 Task: For heading Calibri with Bold.  font size for heading24,  'Change the font style of data to'Bell MT.  and font size to 16,  Change the alignment of both headline & data to Align middle & Align Center.  In the sheet   Momentum Sales log book
Action: Mouse moved to (41, 131)
Screenshot: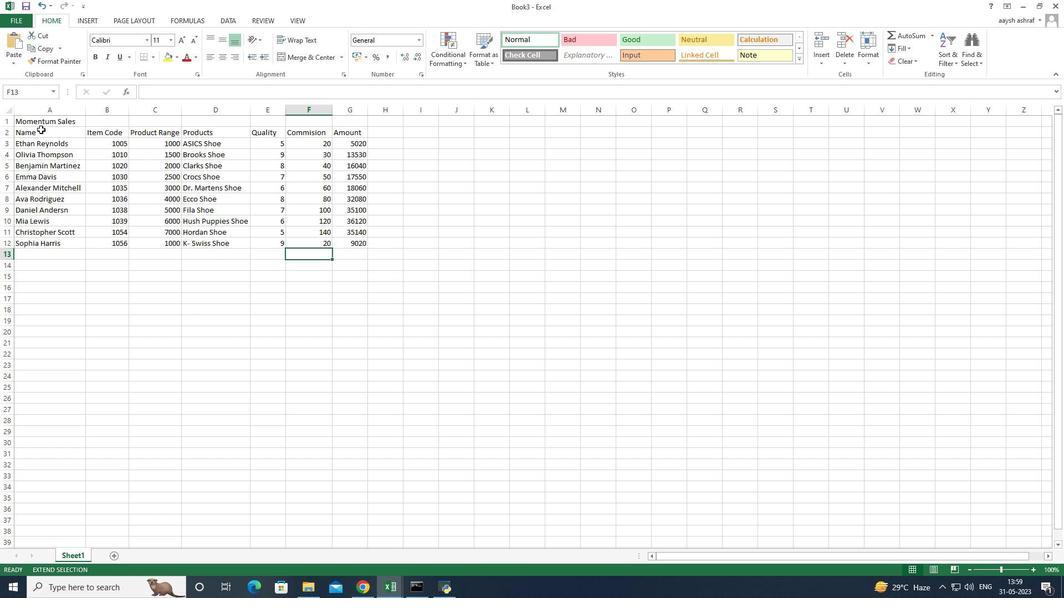 
Action: Mouse pressed left at (41, 131)
Screenshot: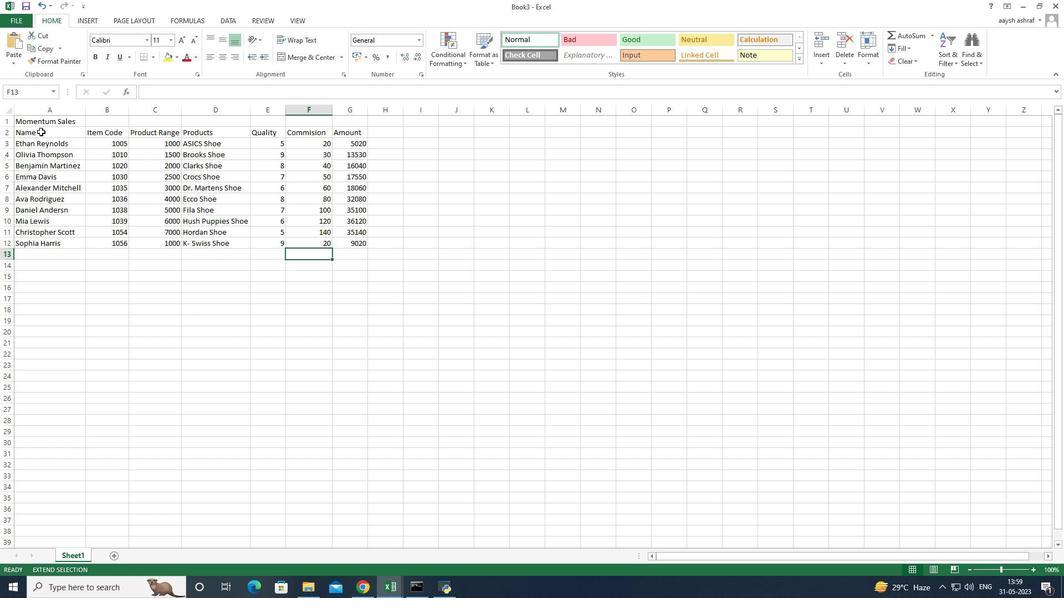
Action: Mouse moved to (159, 302)
Screenshot: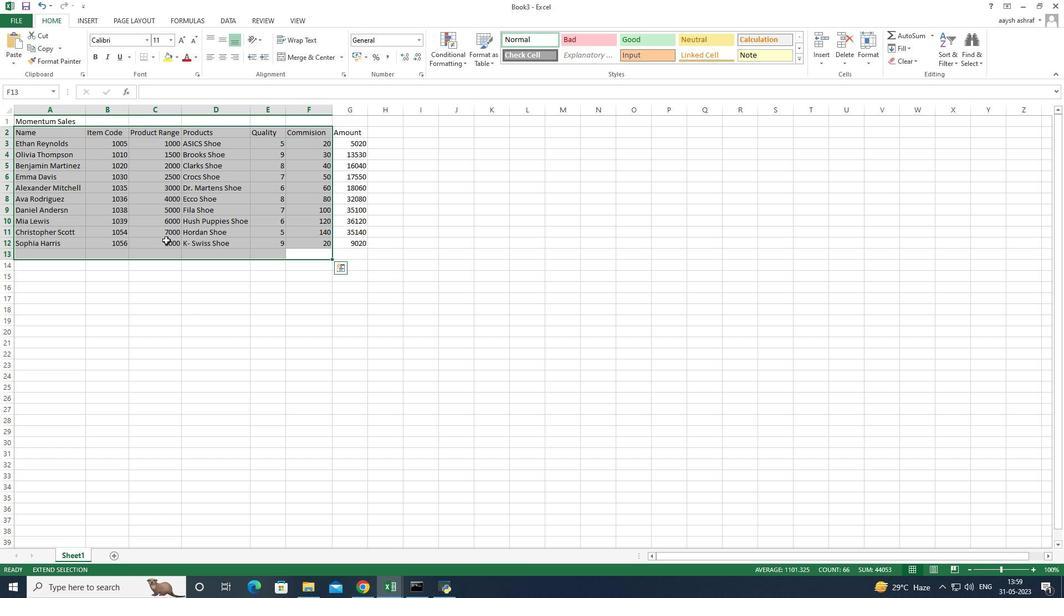 
Action: Mouse pressed left at (159, 302)
Screenshot: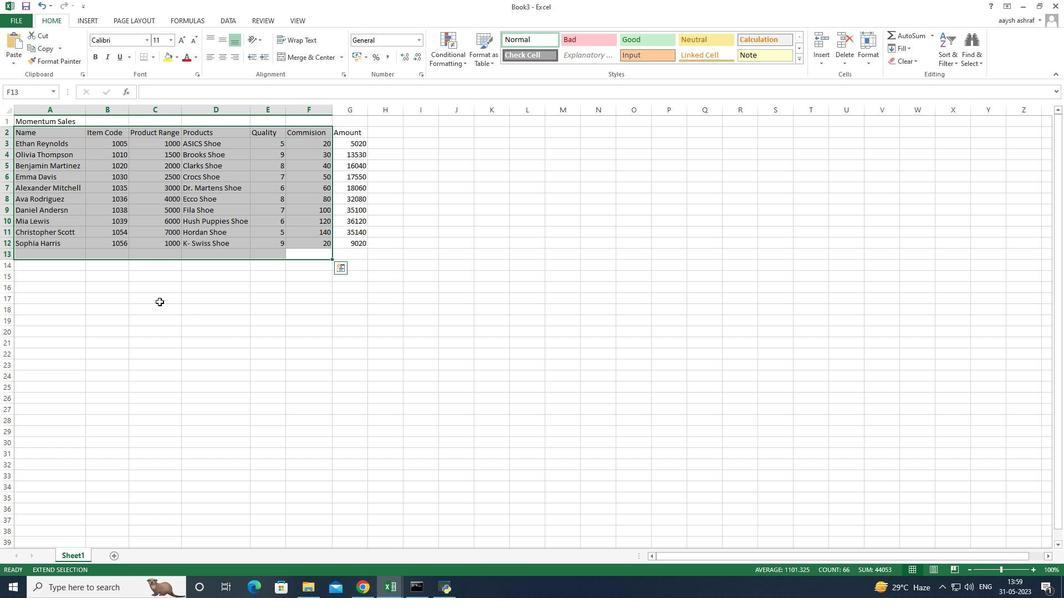
Action: Mouse moved to (85, 119)
Screenshot: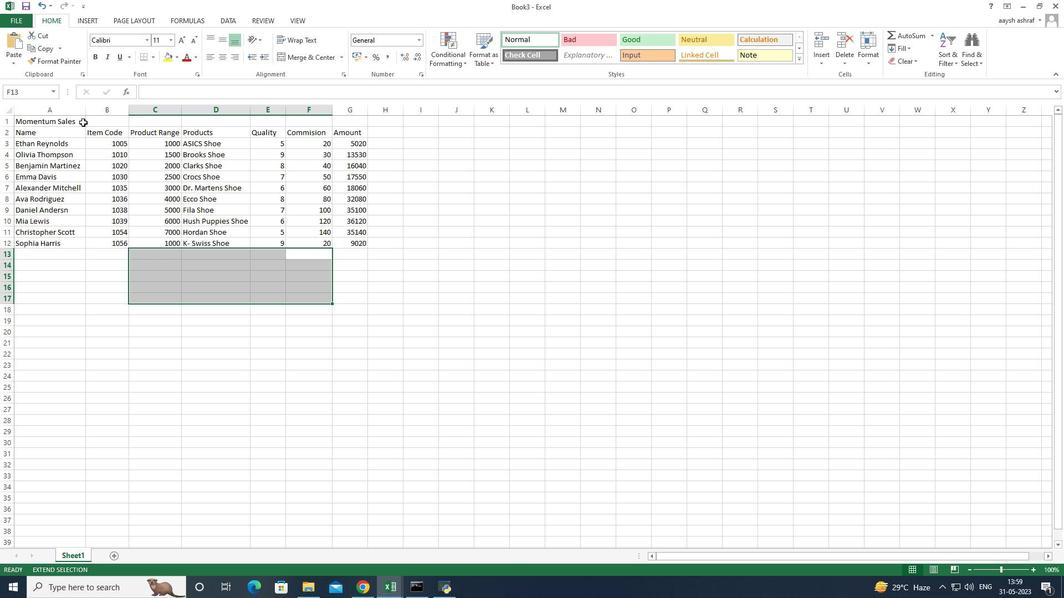 
Action: Mouse pressed left at (85, 119)
Screenshot: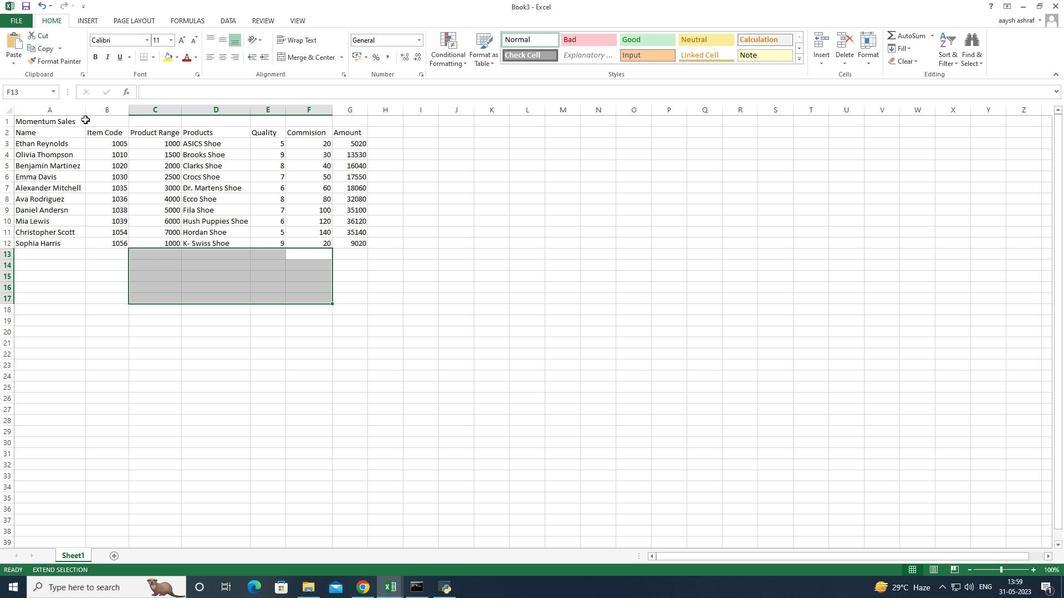 
Action: Mouse pressed left at (85, 119)
Screenshot: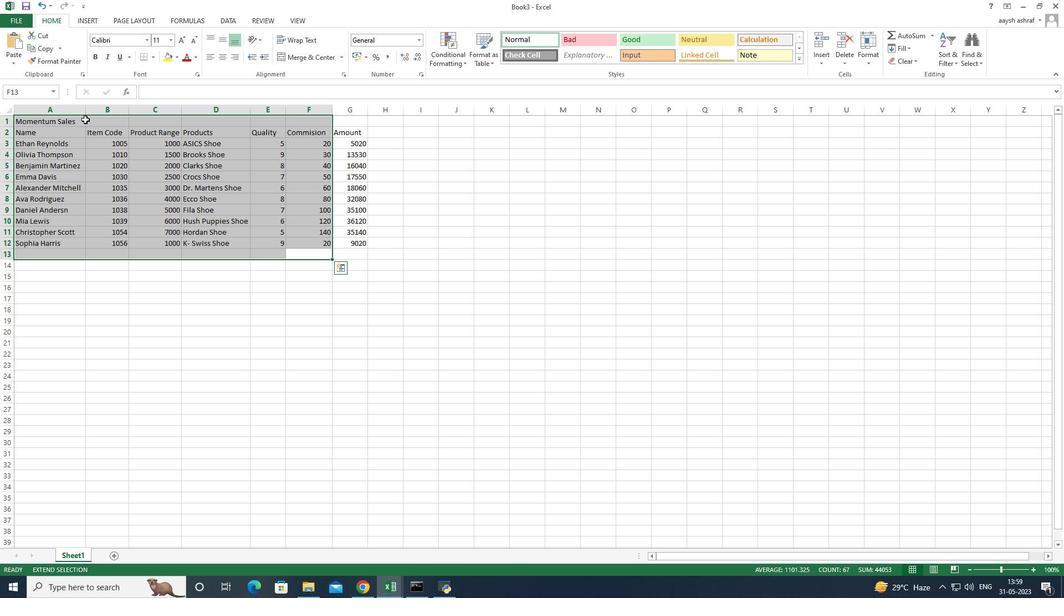 
Action: Mouse moved to (87, 118)
Screenshot: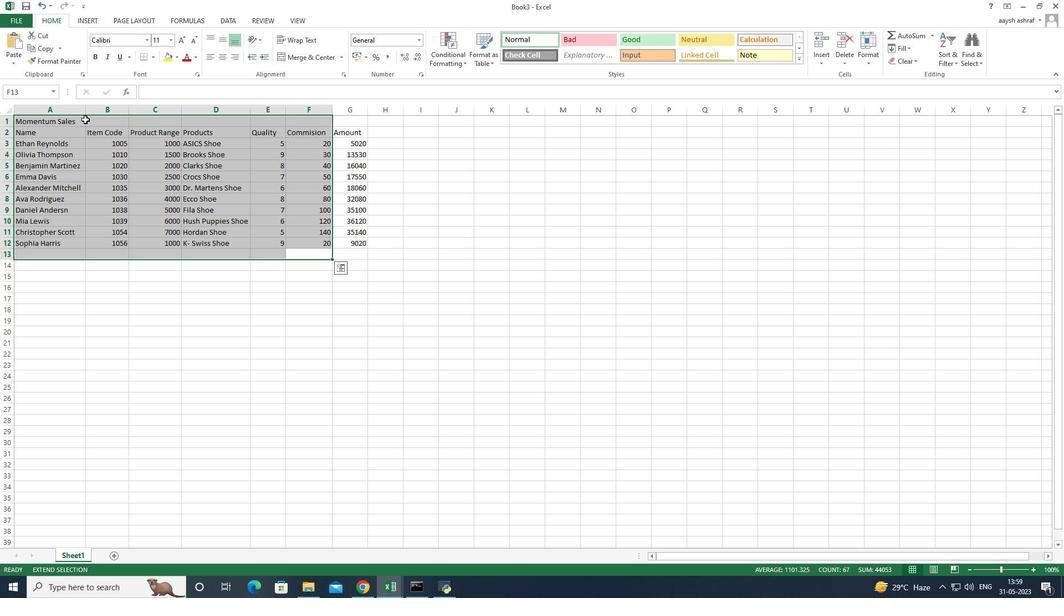 
Action: Mouse pressed left at (87, 118)
Screenshot: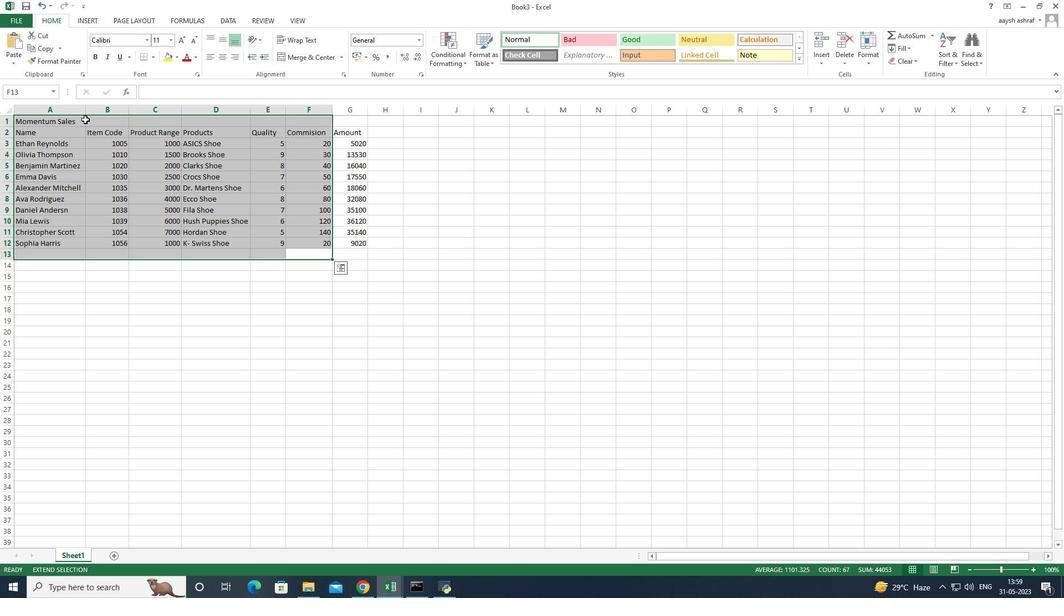 
Action: Mouse moved to (87, 118)
Screenshot: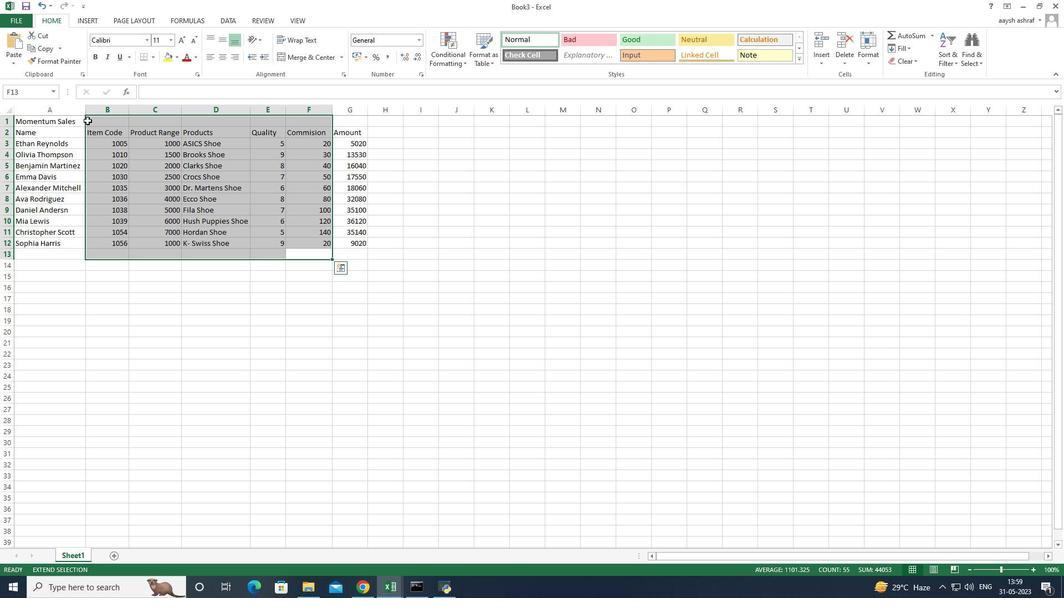 
Action: Mouse pressed left at (87, 118)
Screenshot: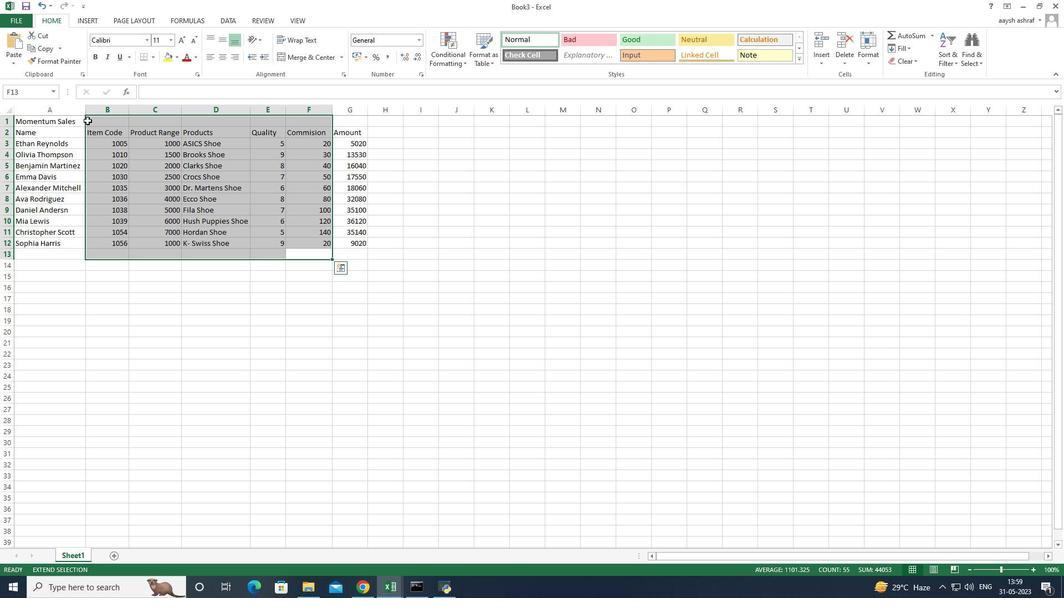 
Action: Mouse pressed left at (87, 118)
Screenshot: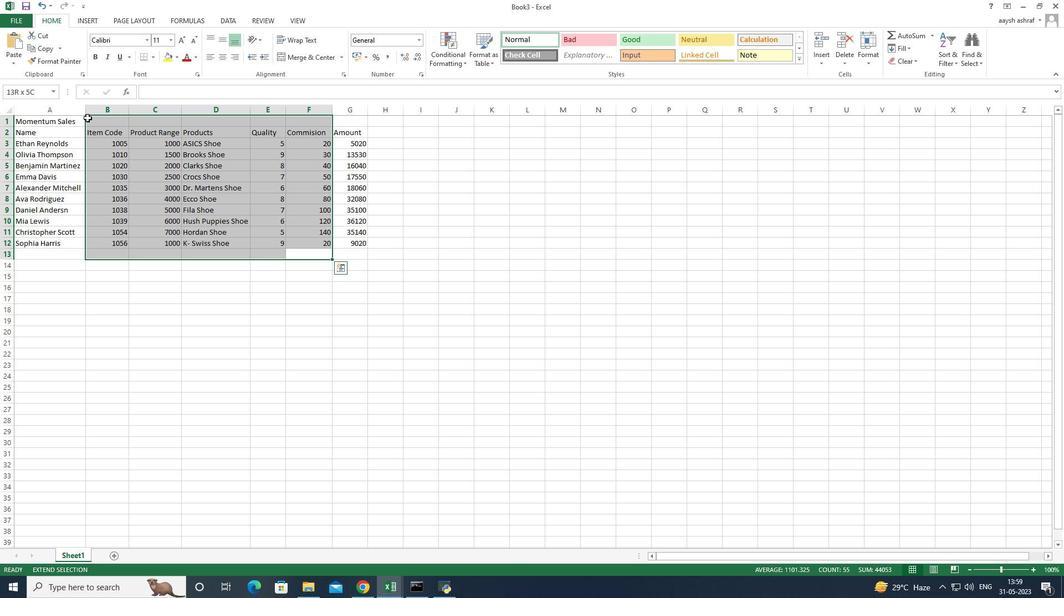
Action: Mouse moved to (53, 293)
Screenshot: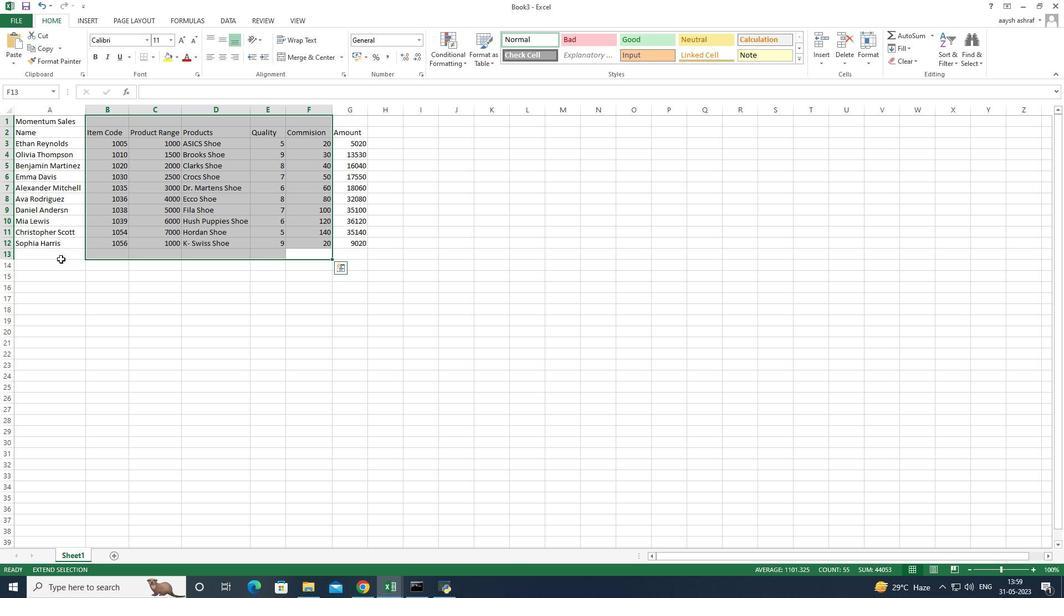 
Action: Mouse pressed left at (53, 293)
Screenshot: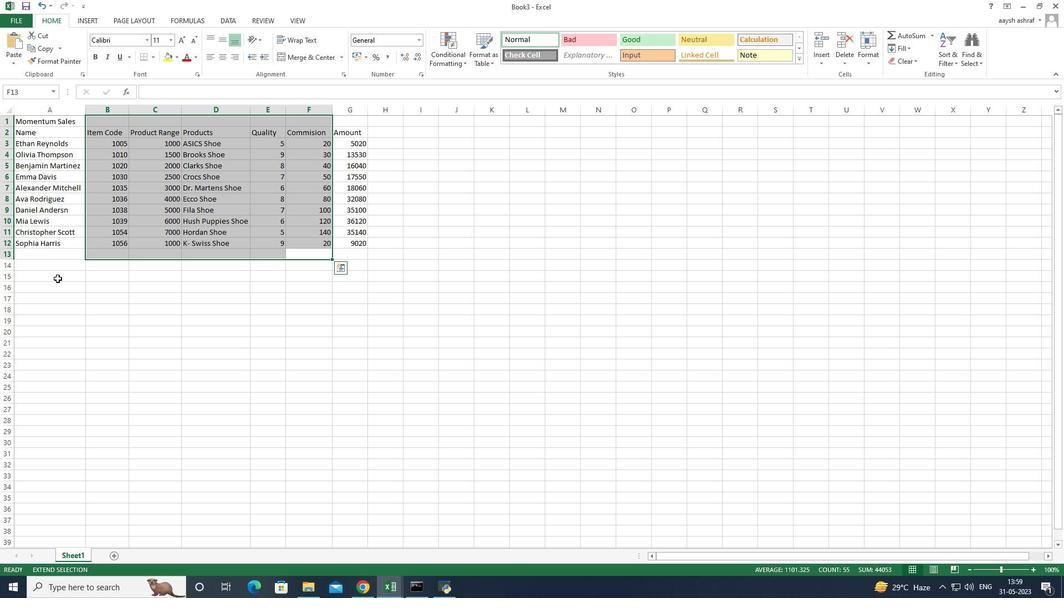 
Action: Mouse moved to (63, 120)
Screenshot: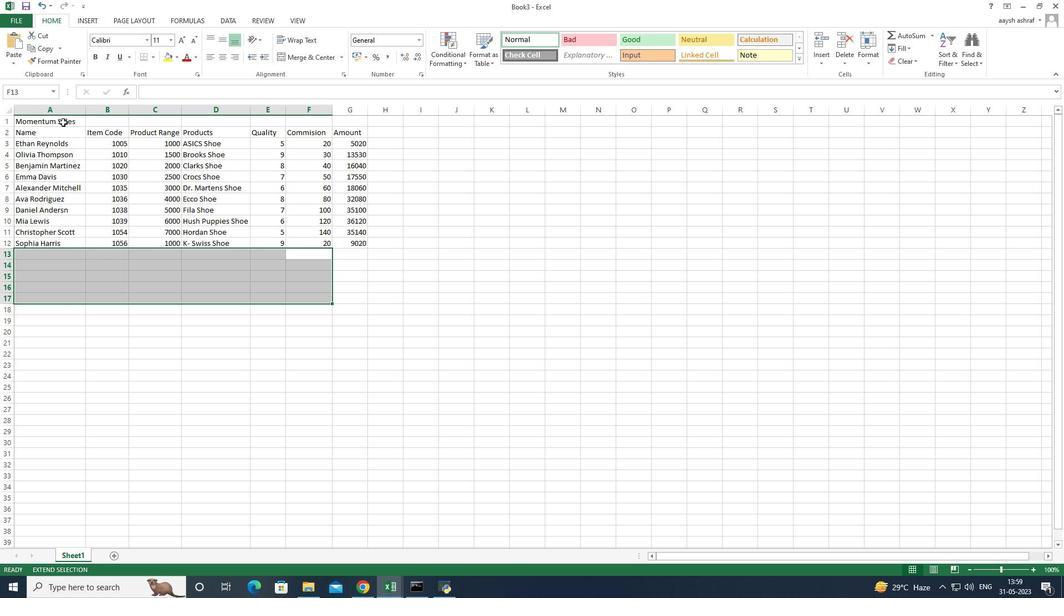 
Action: Mouse pressed left at (63, 120)
Screenshot: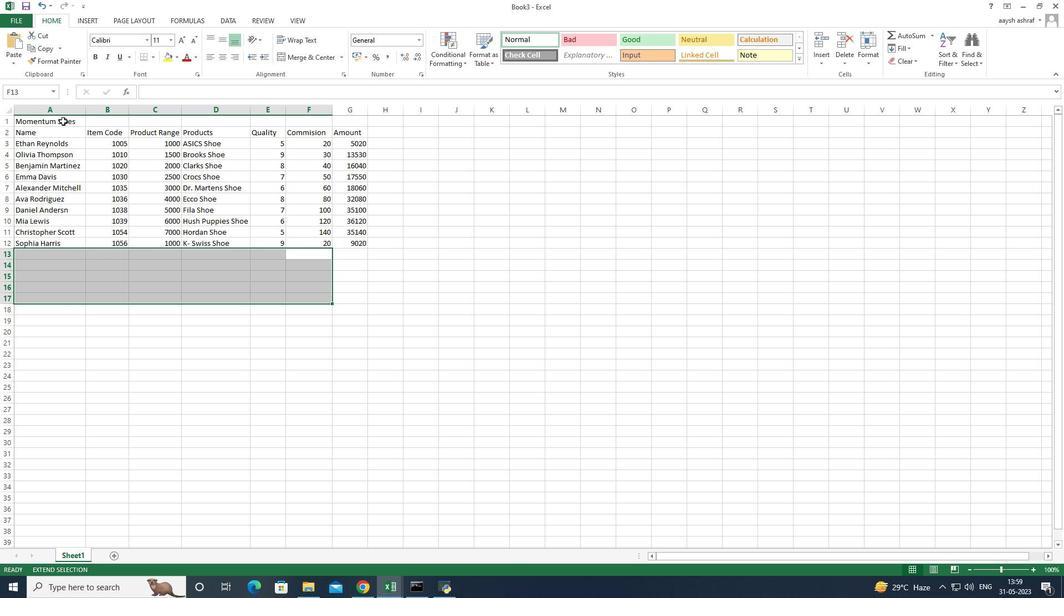 
Action: Mouse pressed left at (63, 120)
Screenshot: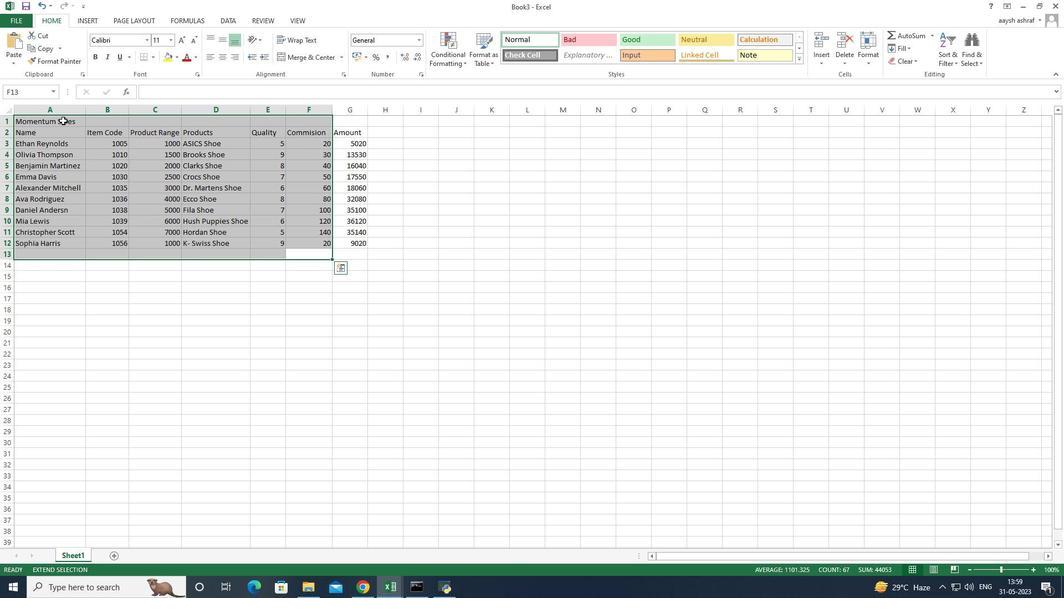
Action: Mouse pressed left at (63, 120)
Screenshot: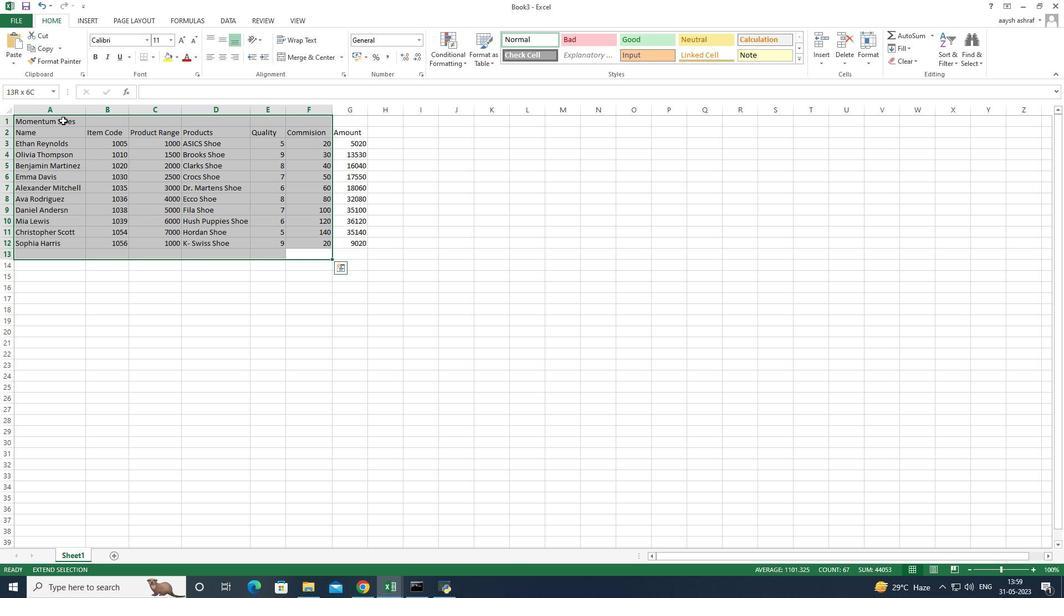 
Action: Mouse pressed left at (63, 120)
Screenshot: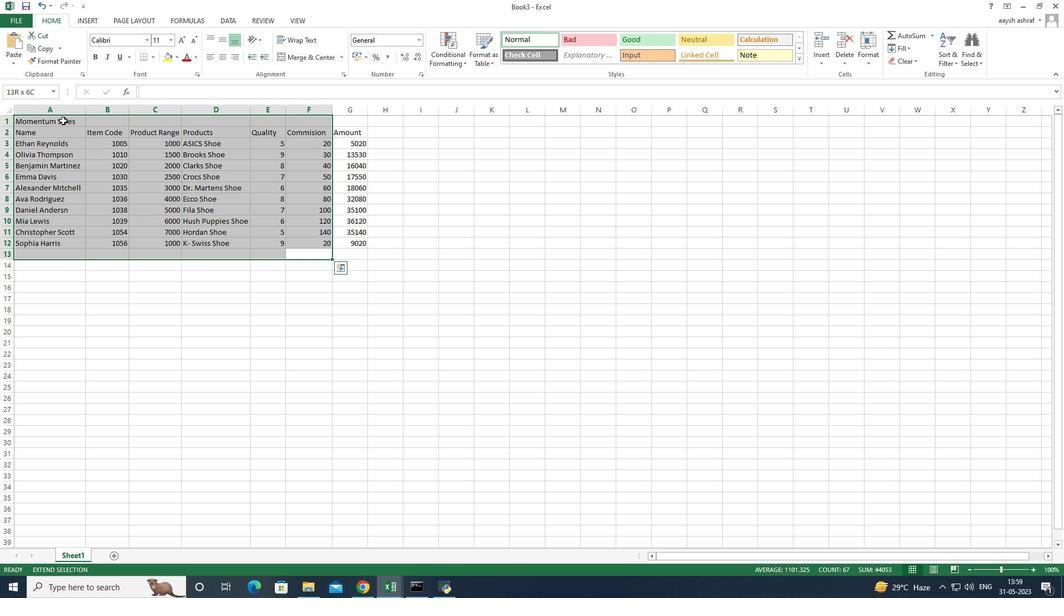 
Action: Mouse pressed left at (63, 120)
Screenshot: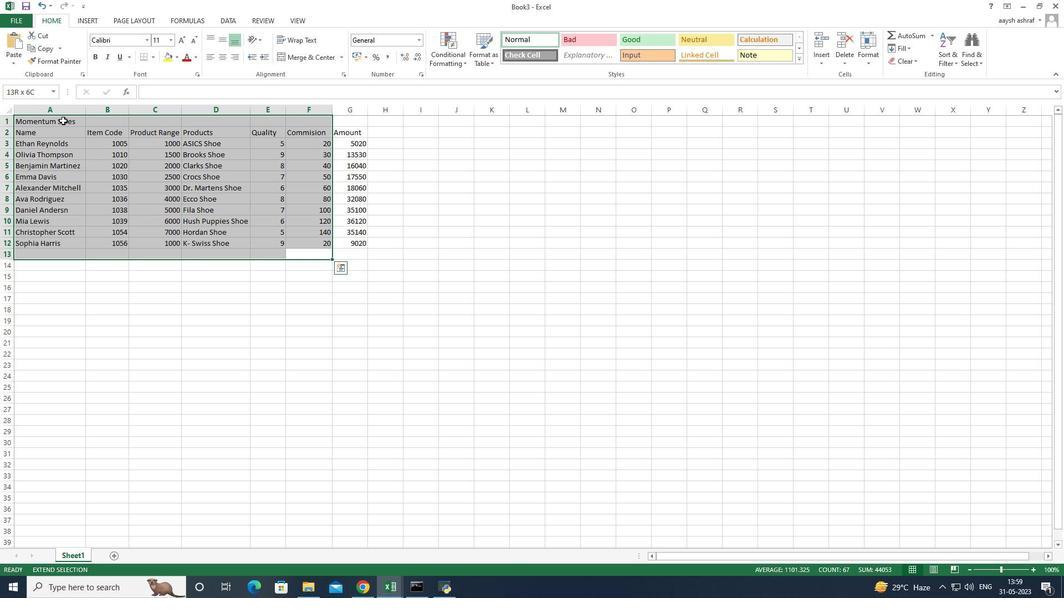 
Action: Mouse moved to (202, 395)
Screenshot: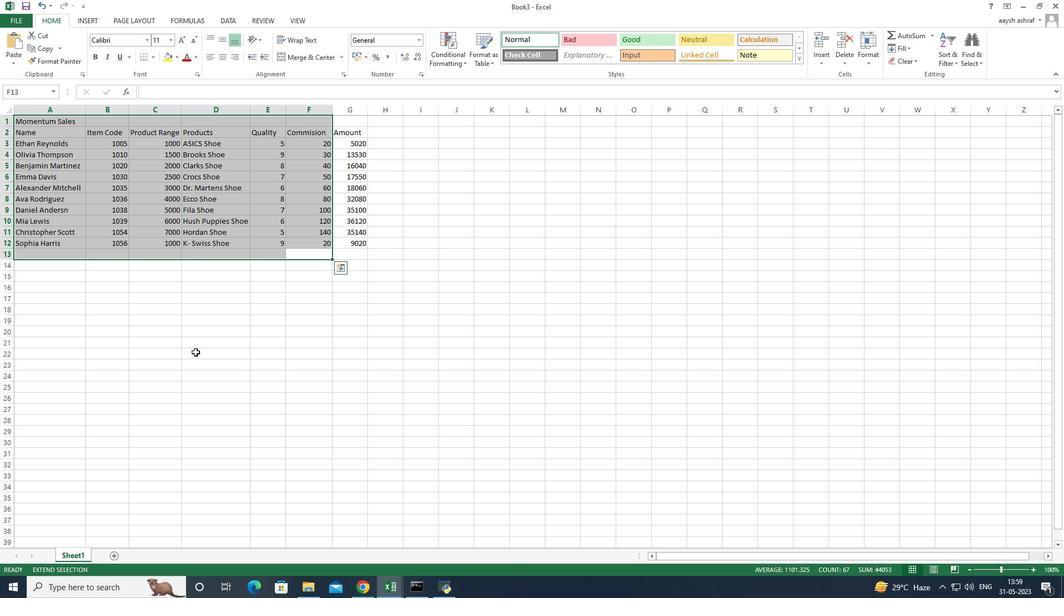 
Action: Mouse pressed left at (202, 395)
Screenshot: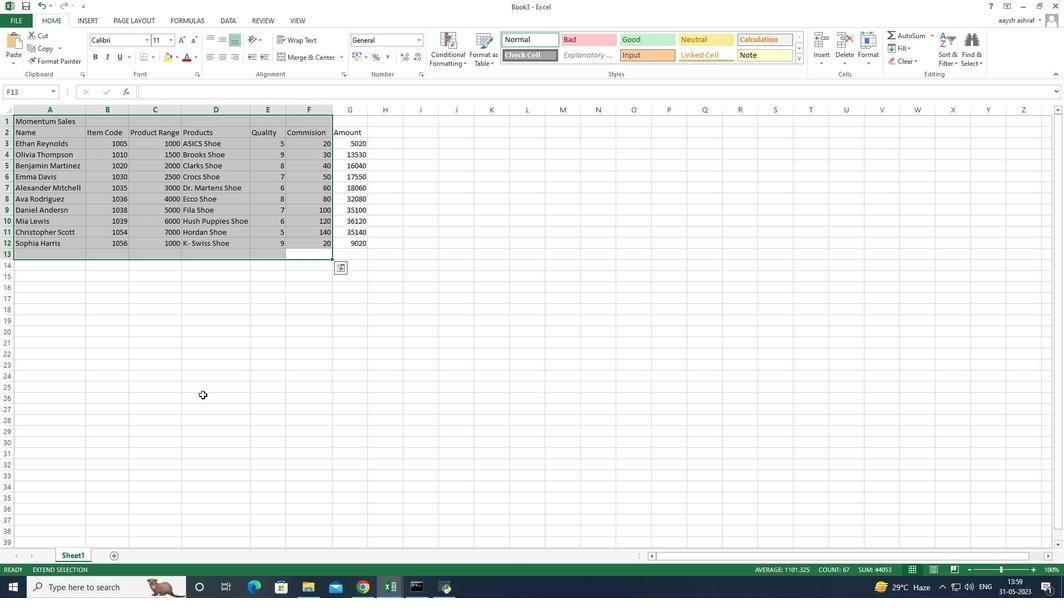 
Action: Mouse moved to (434, 303)
Screenshot: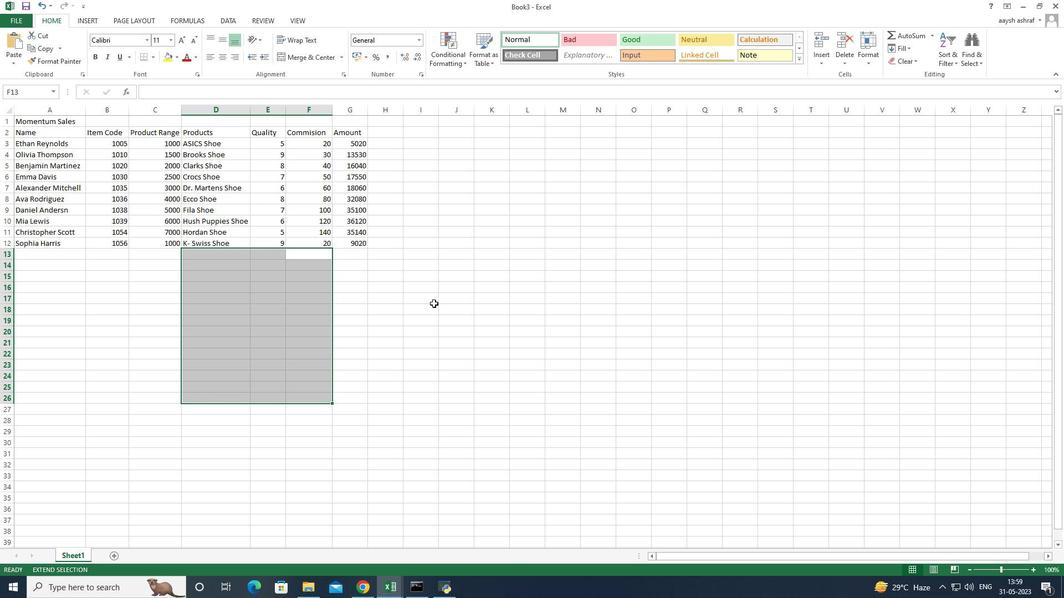 
Action: Key pressed ctrl+Z
Screenshot: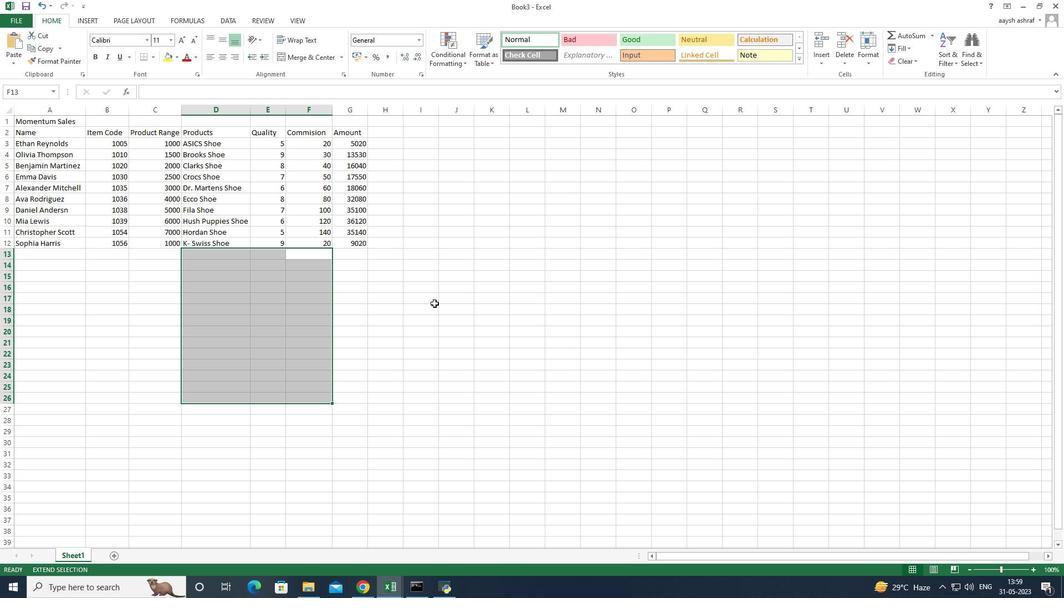
Action: Mouse moved to (365, 148)
Screenshot: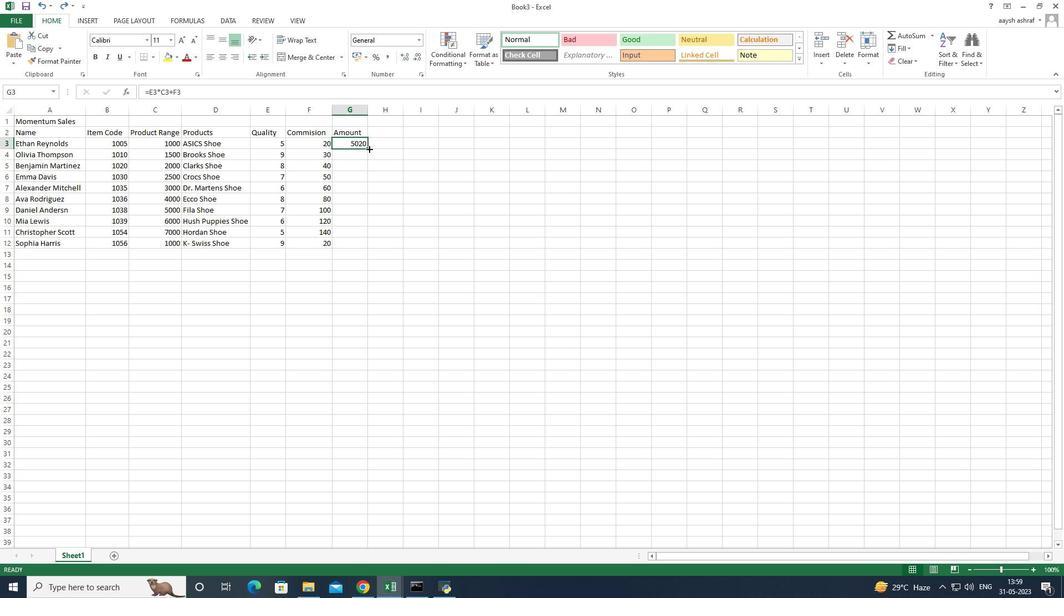 
Action: Mouse pressed left at (365, 148)
Screenshot: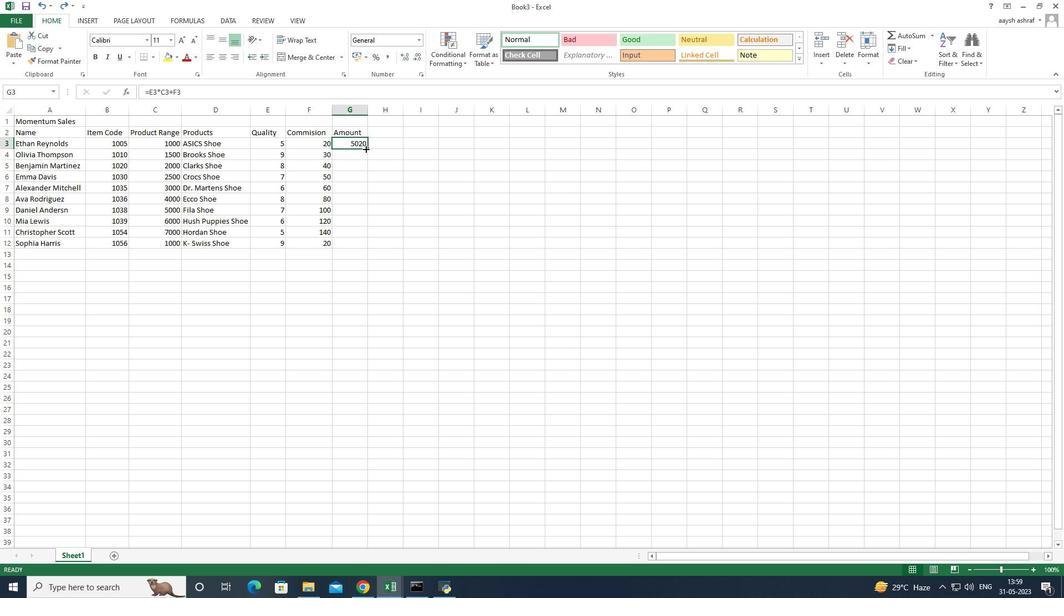 
Action: Mouse moved to (129, 300)
Screenshot: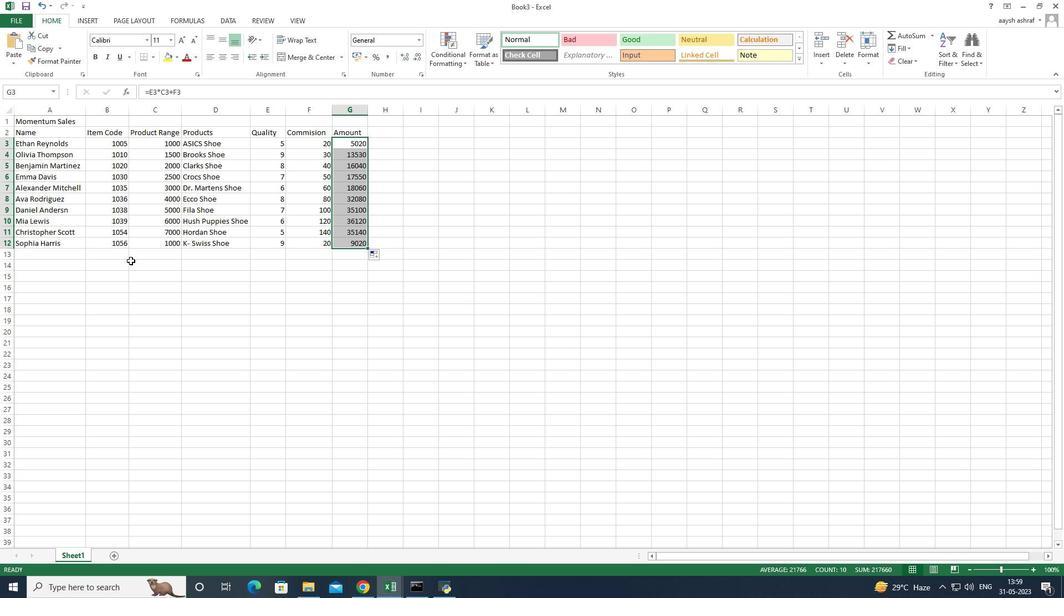 
Action: Mouse pressed left at (129, 300)
Screenshot: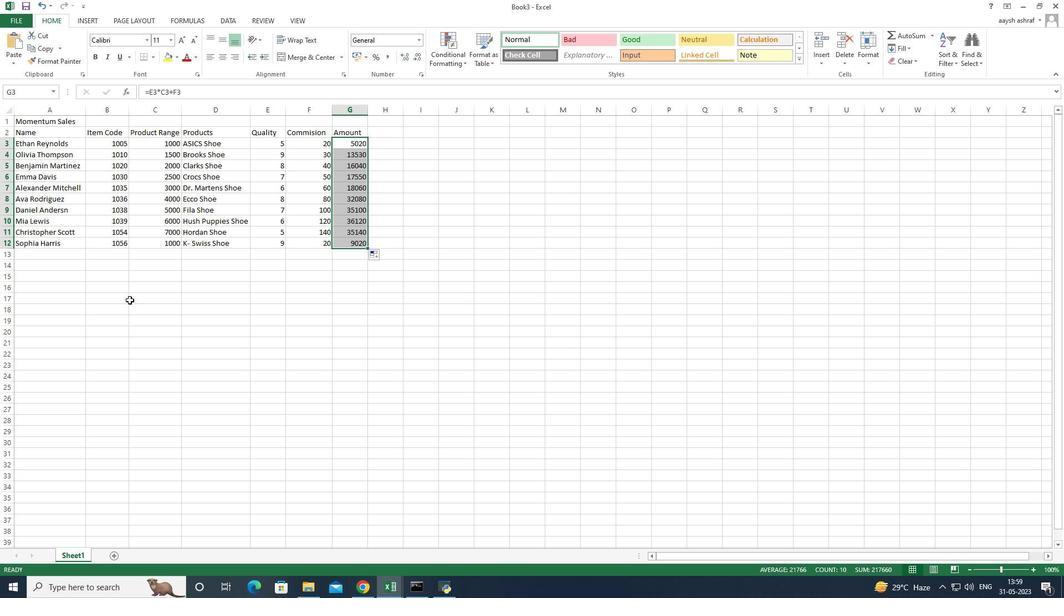 
Action: Mouse moved to (74, 122)
Screenshot: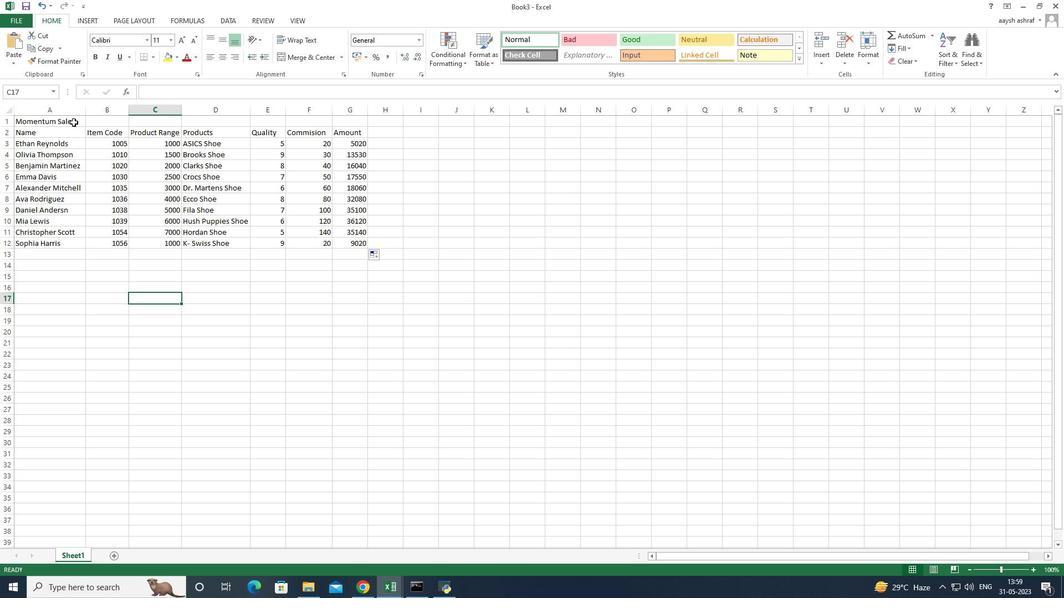 
Action: Mouse pressed left at (74, 122)
Screenshot: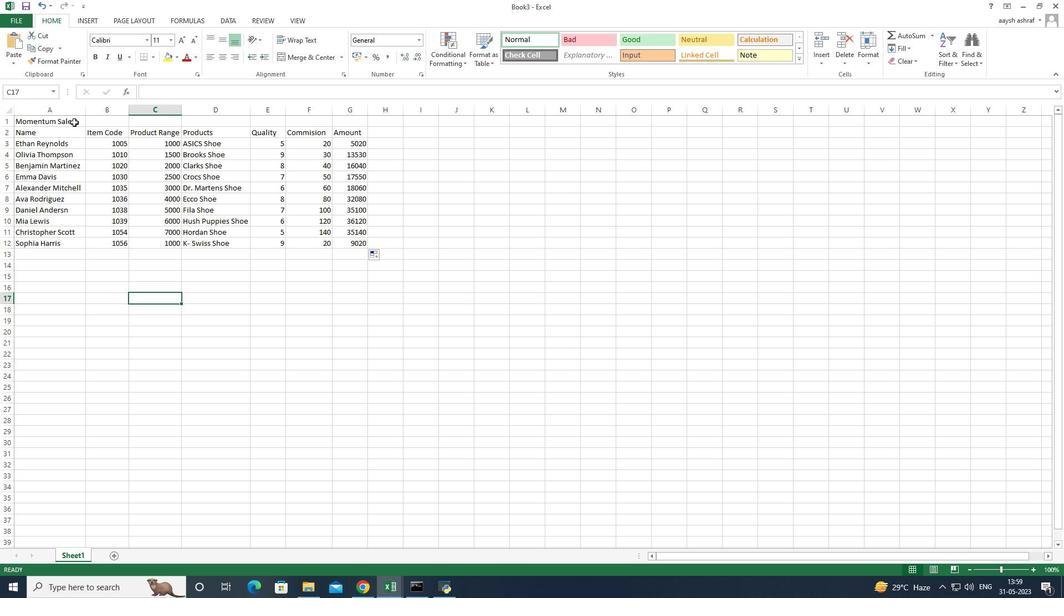 
Action: Mouse moved to (74, 121)
Screenshot: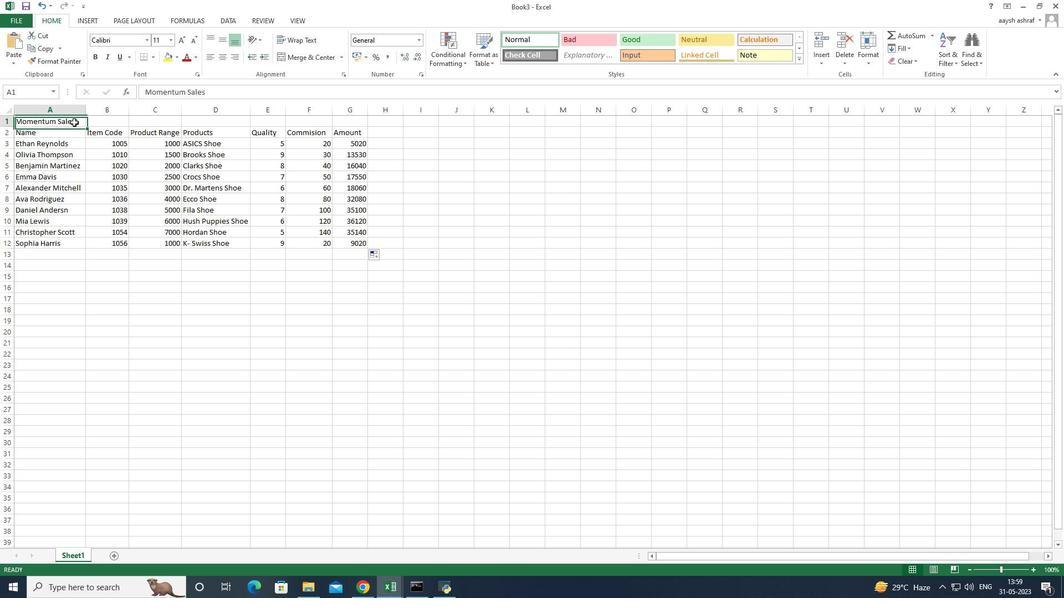 
Action: Mouse pressed left at (74, 121)
Screenshot: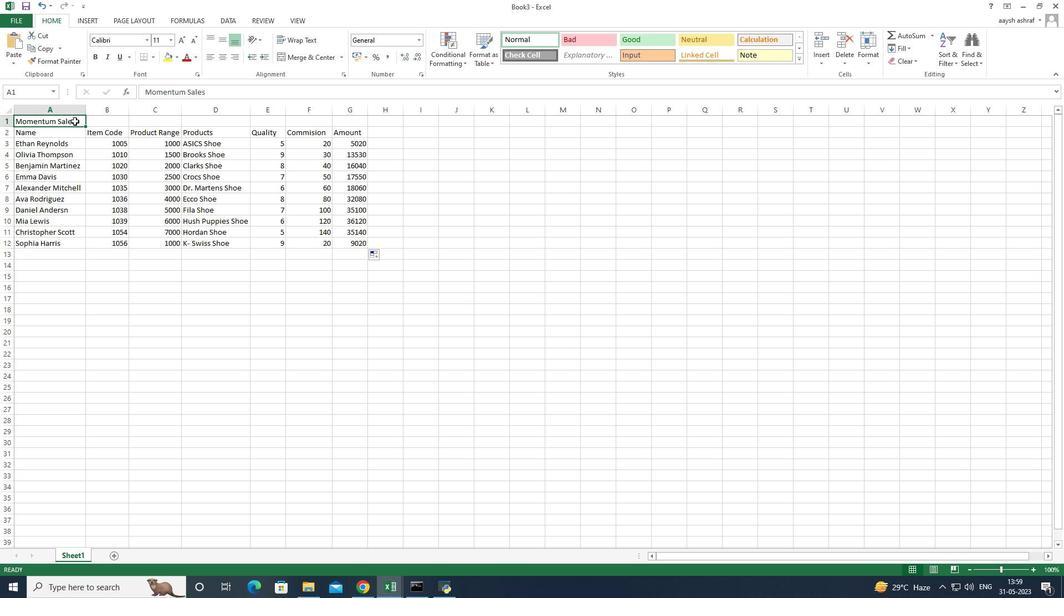 
Action: Mouse pressed left at (74, 121)
Screenshot: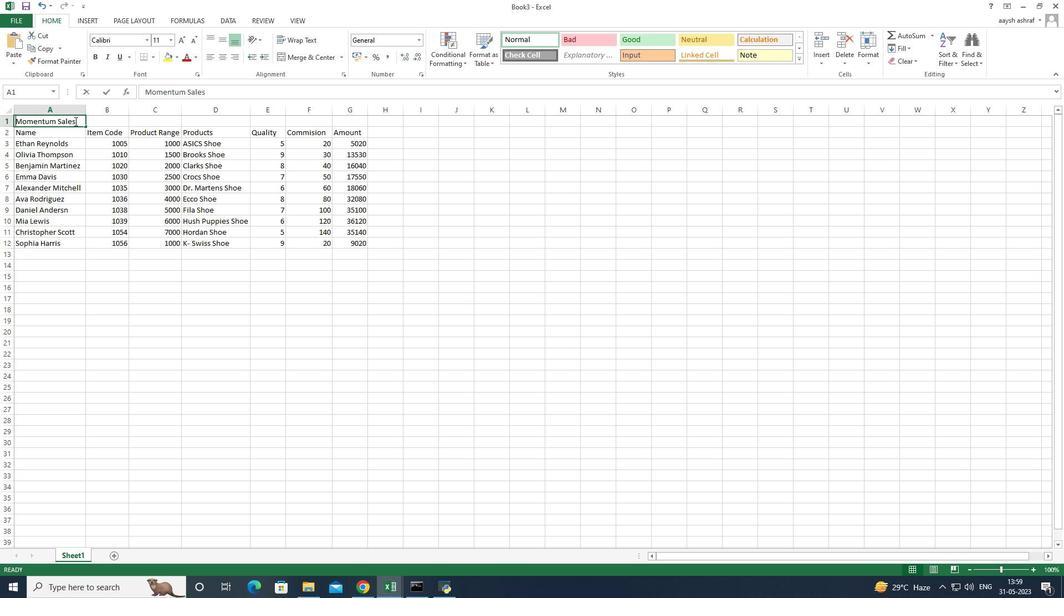 
Action: Key pressed <Key.shift_r><Key.right><Key.right><Key.right>
Screenshot: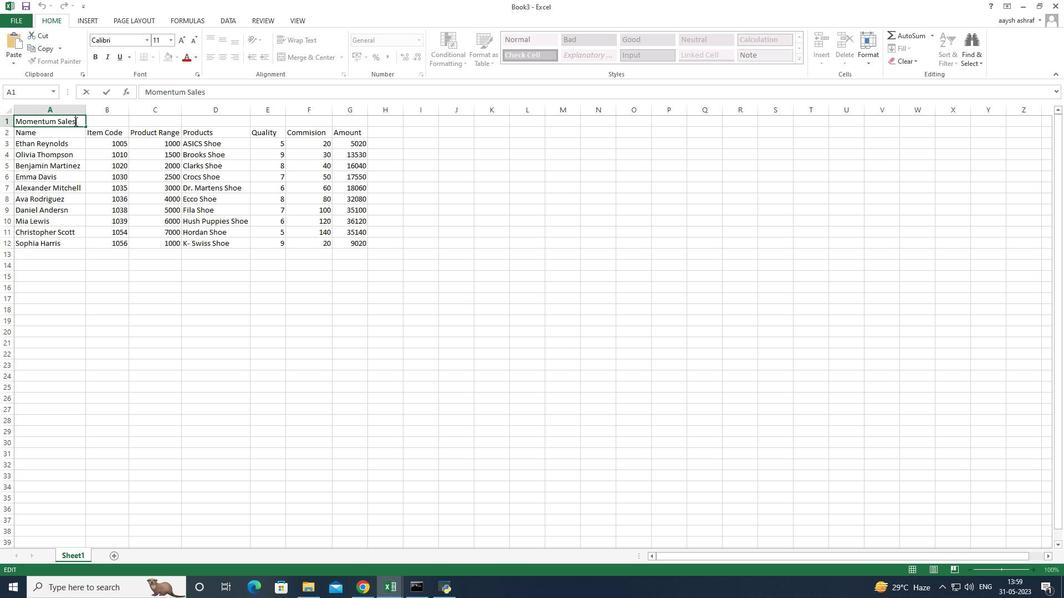
Action: Mouse moved to (96, 121)
Screenshot: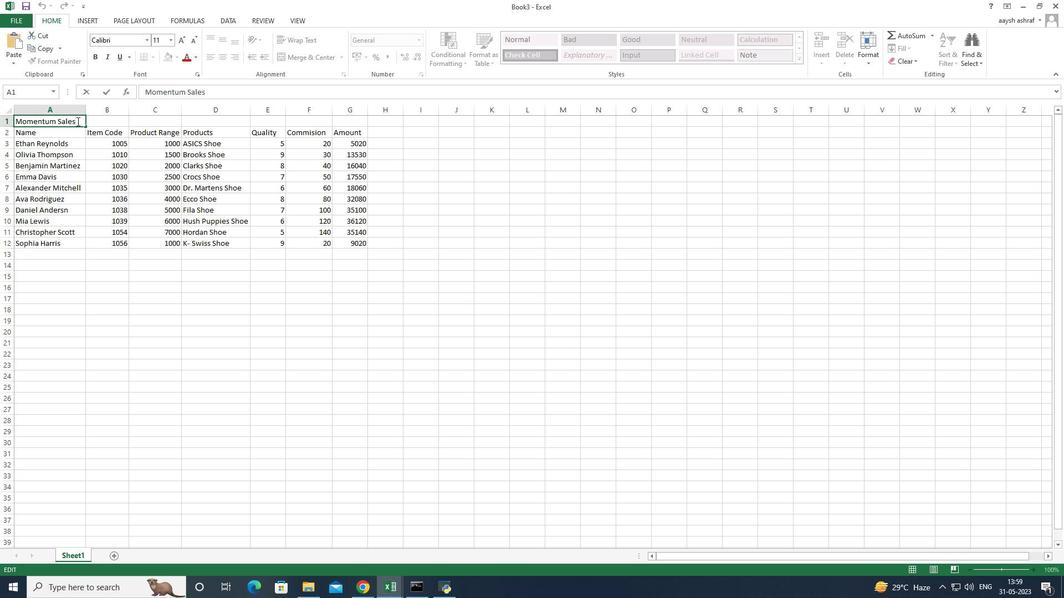 
Action: Mouse pressed left at (96, 121)
Screenshot: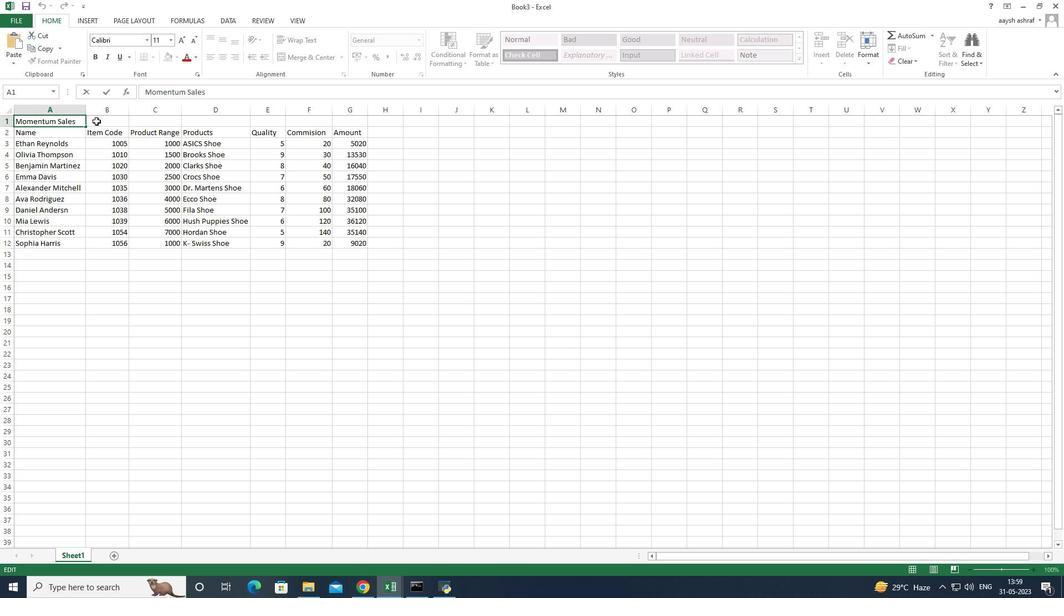 
Action: Mouse moved to (78, 123)
Screenshot: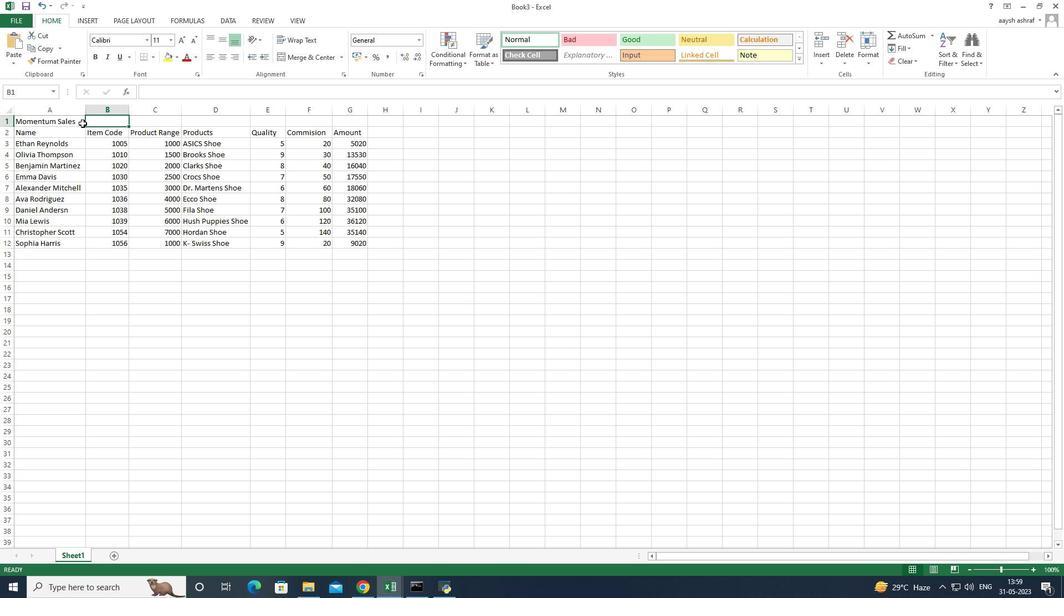 
Action: Mouse pressed left at (78, 123)
Screenshot: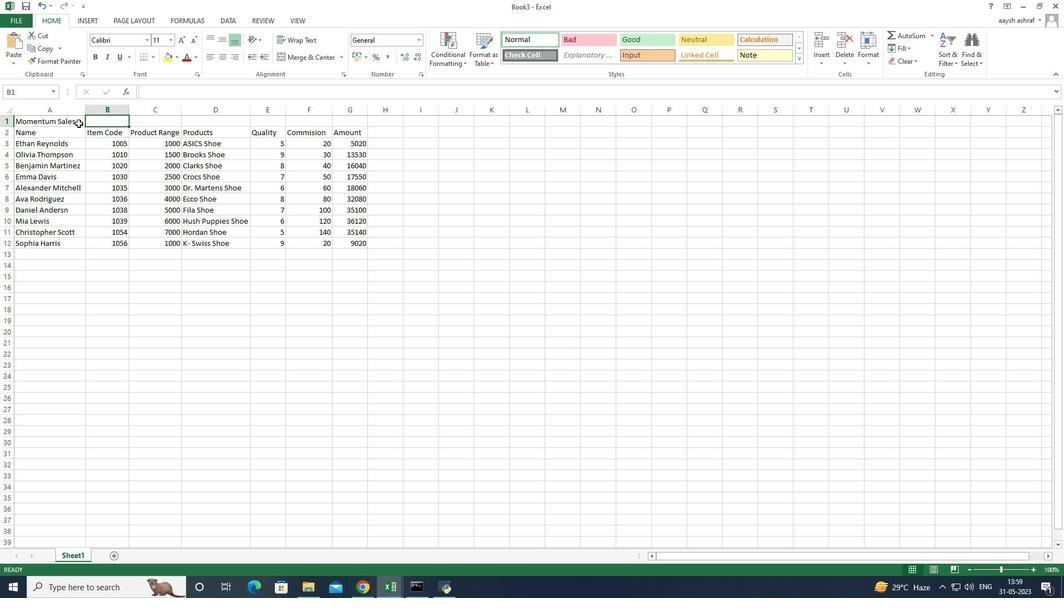 
Action: Mouse pressed left at (78, 123)
Screenshot: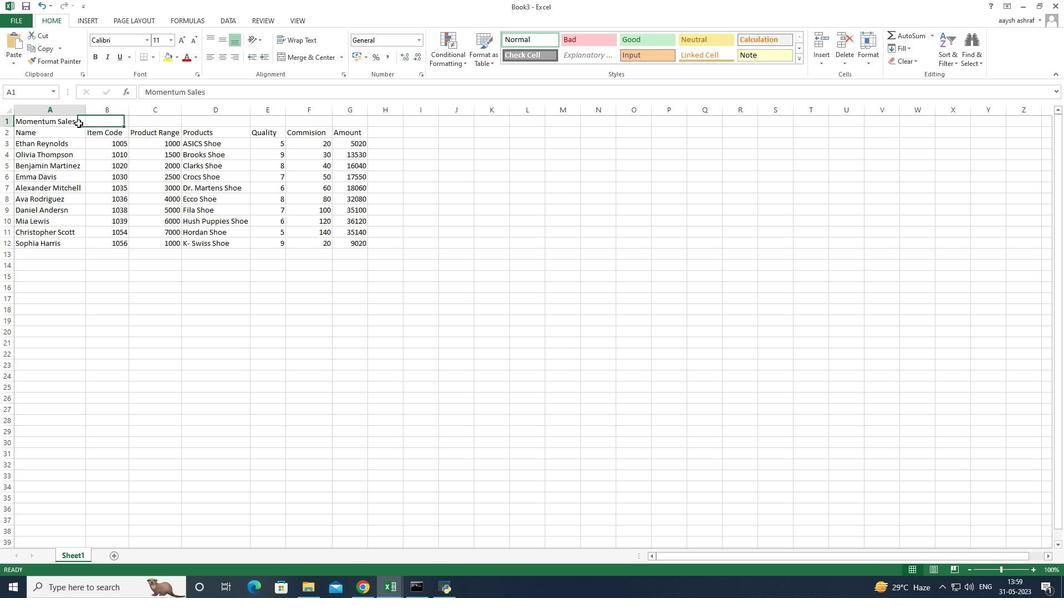 
Action: Key pressed <Key.shift_r><Key.shift_r>
Screenshot: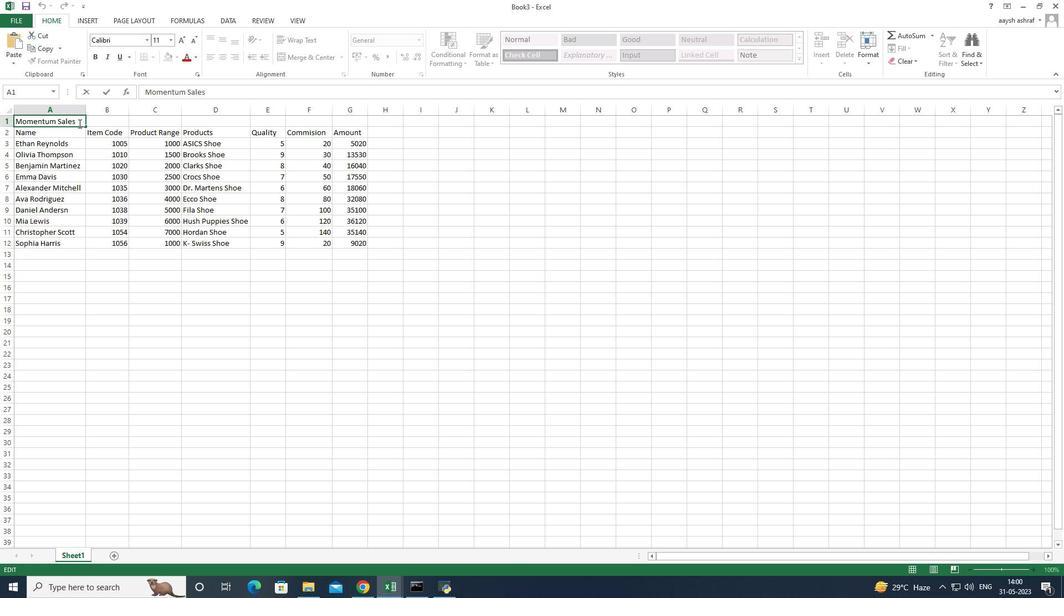 
Action: Mouse moved to (106, 127)
Screenshot: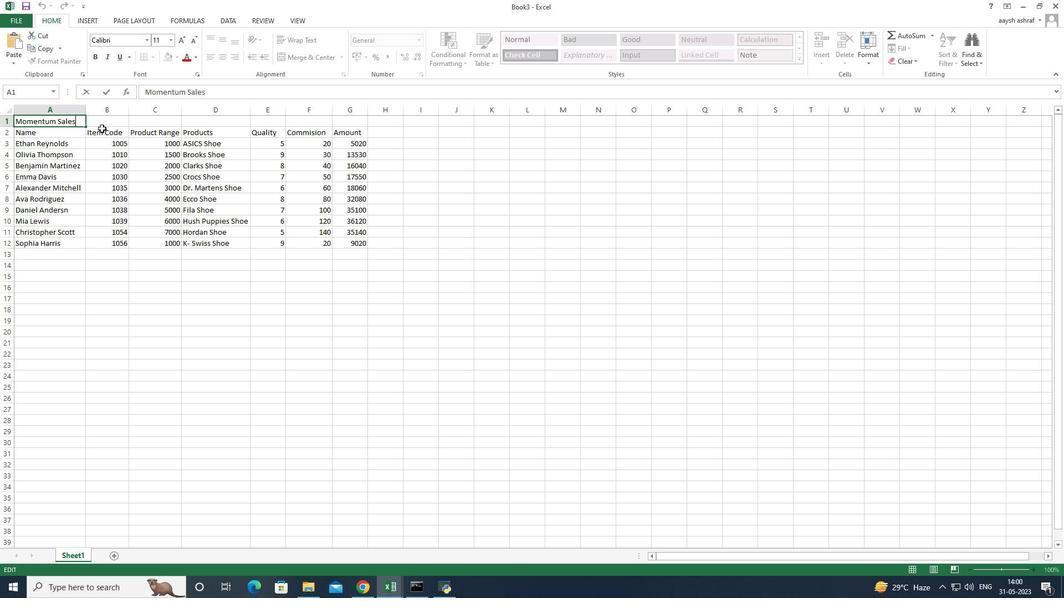 
Action: Mouse pressed left at (106, 127)
Screenshot: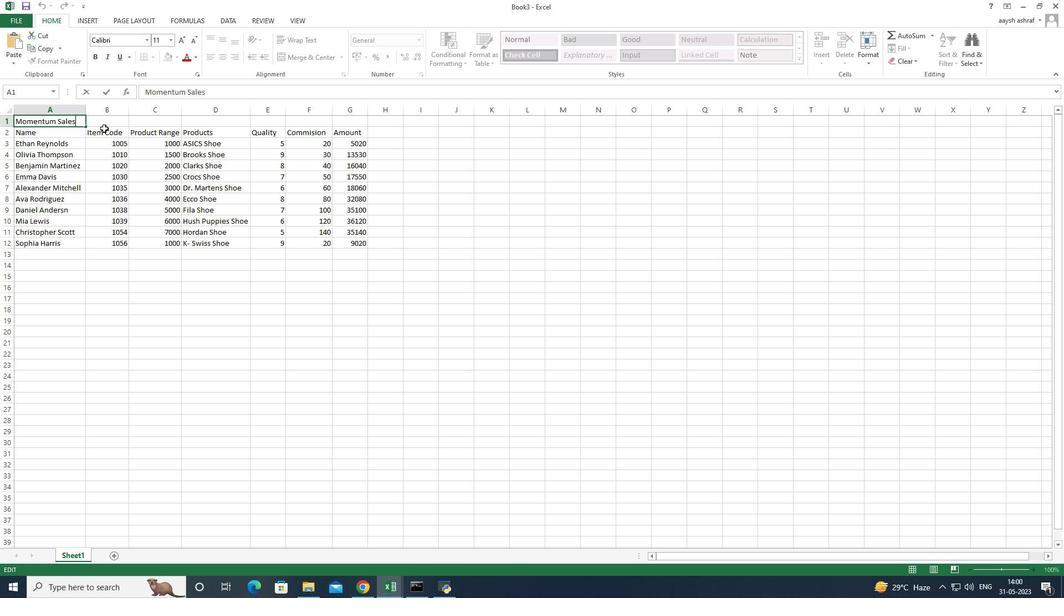 
Action: Mouse moved to (73, 123)
Screenshot: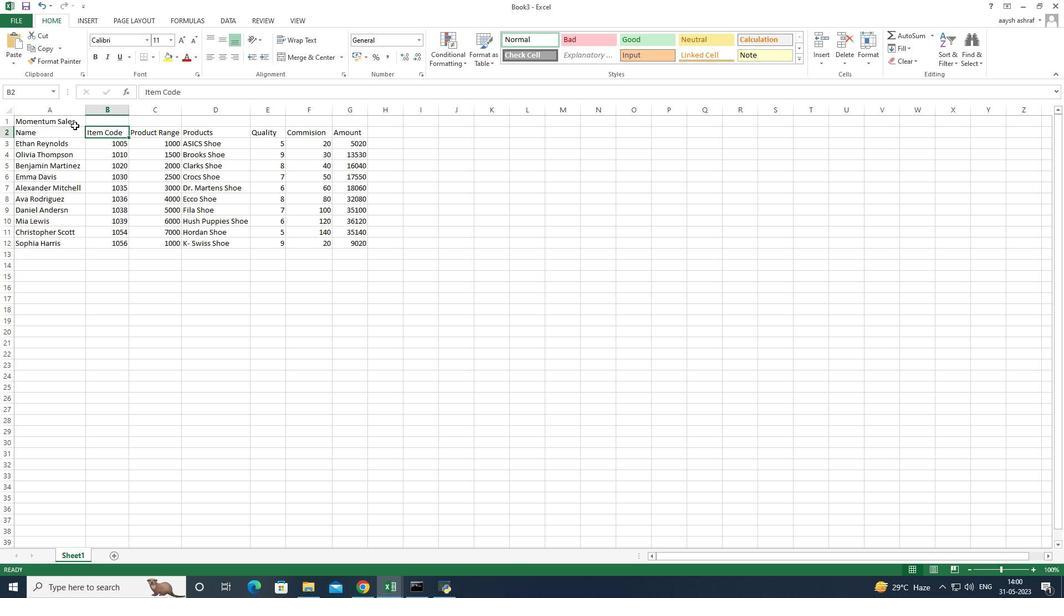 
Action: Mouse pressed left at (73, 123)
Screenshot: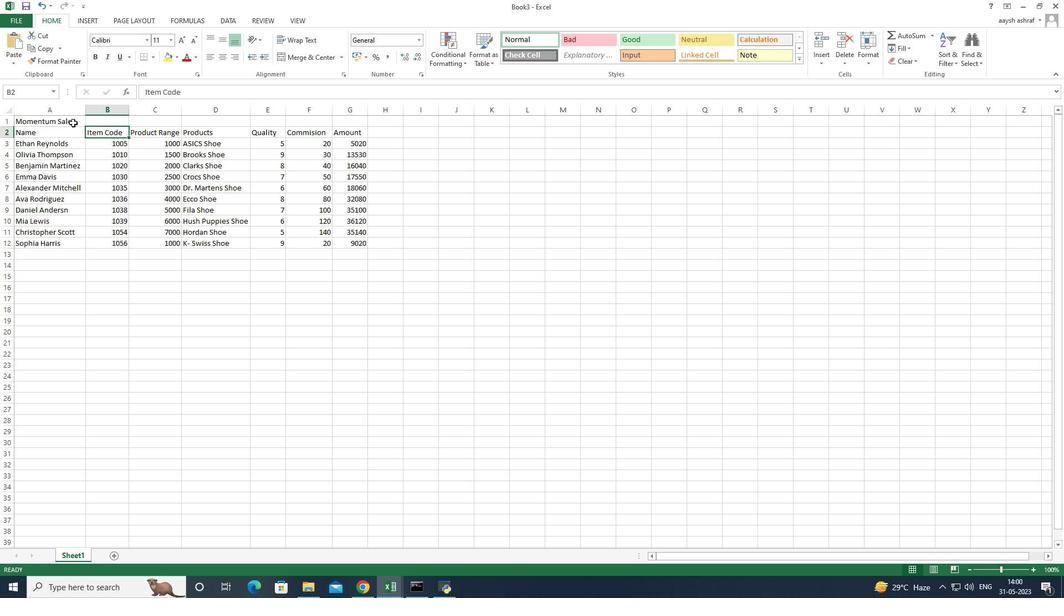 
Action: Key pressed <Key.shift_r><Key.right><Key.right><Key.right><Key.right><Key.right><Key.right>
Screenshot: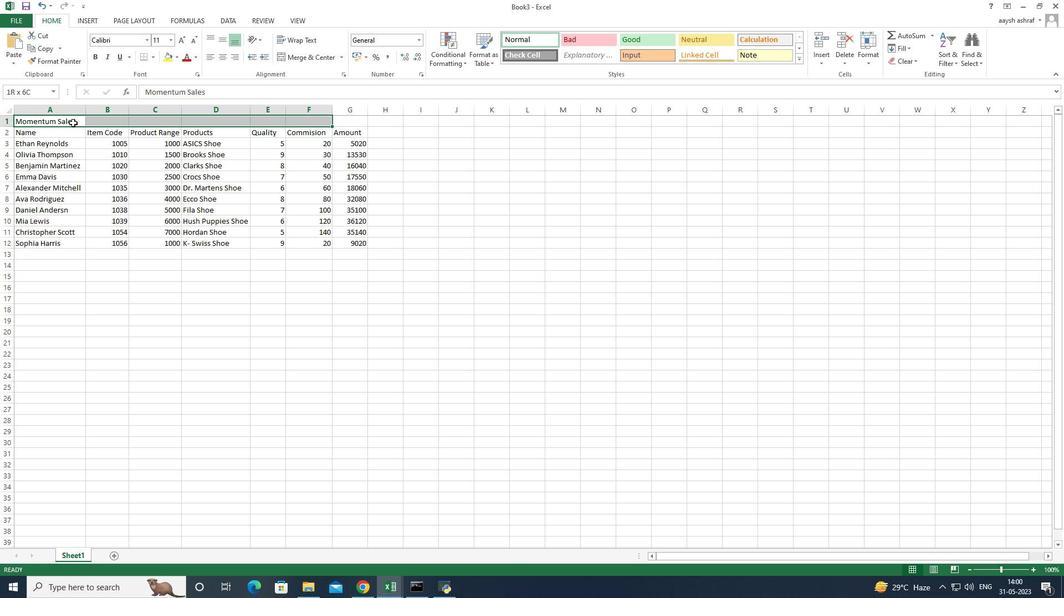 
Action: Mouse moved to (147, 42)
Screenshot: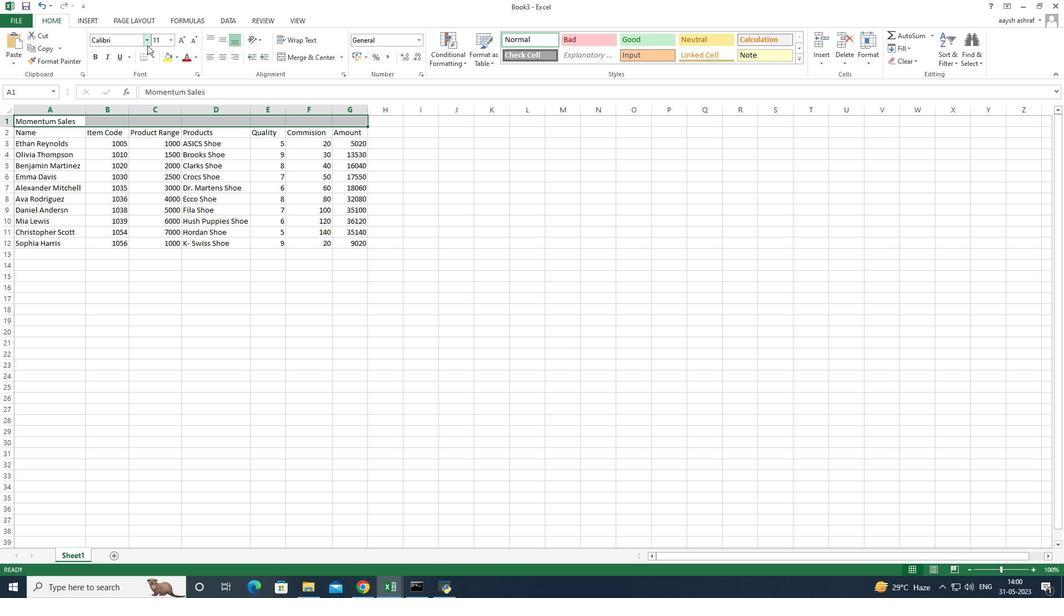 
Action: Mouse pressed left at (147, 42)
Screenshot: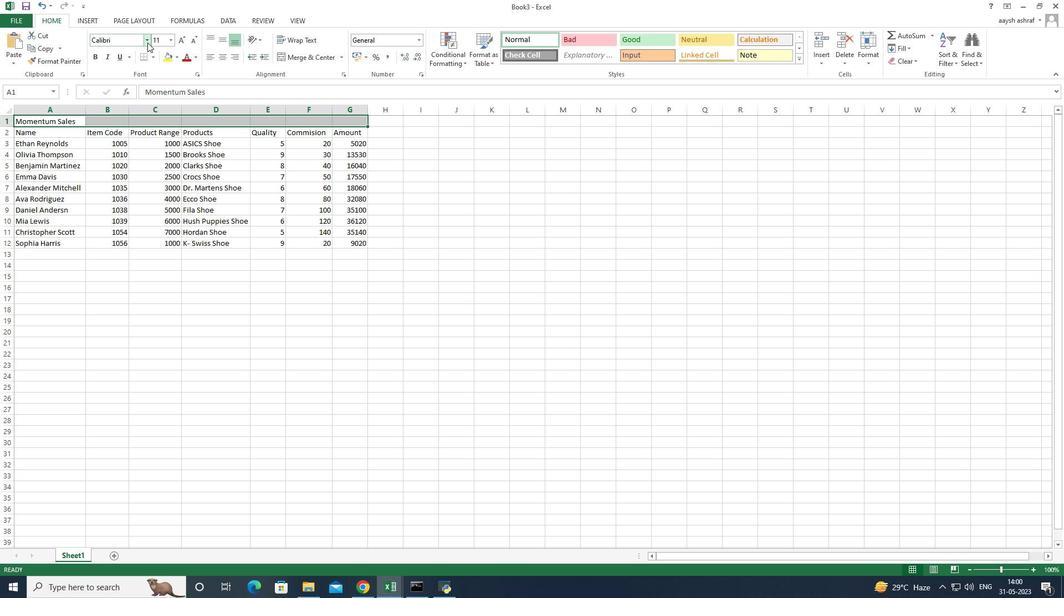 
Action: Mouse moved to (148, 81)
Screenshot: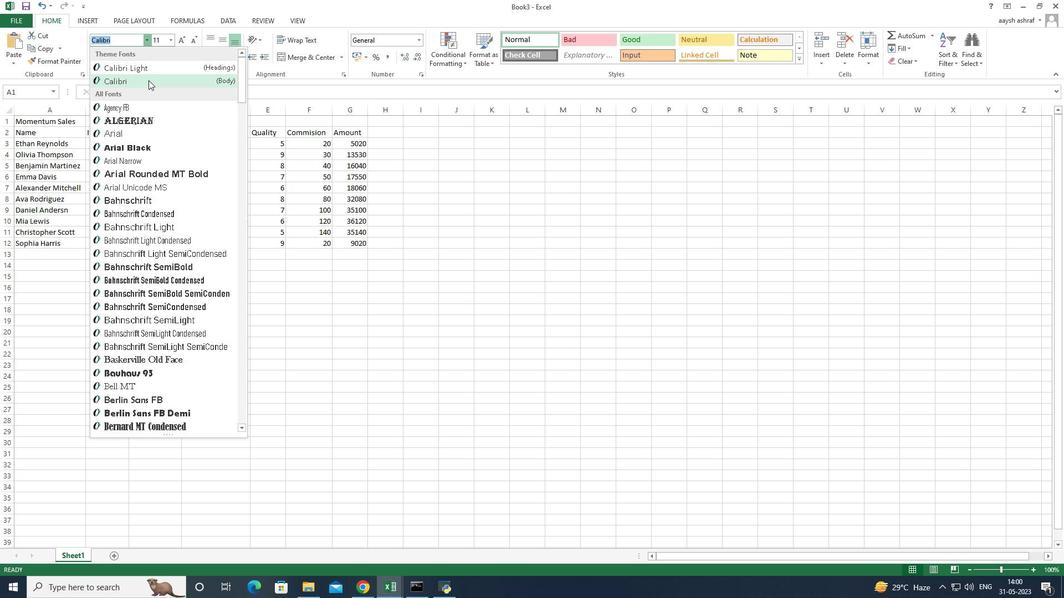 
Action: Mouse pressed left at (148, 81)
Screenshot: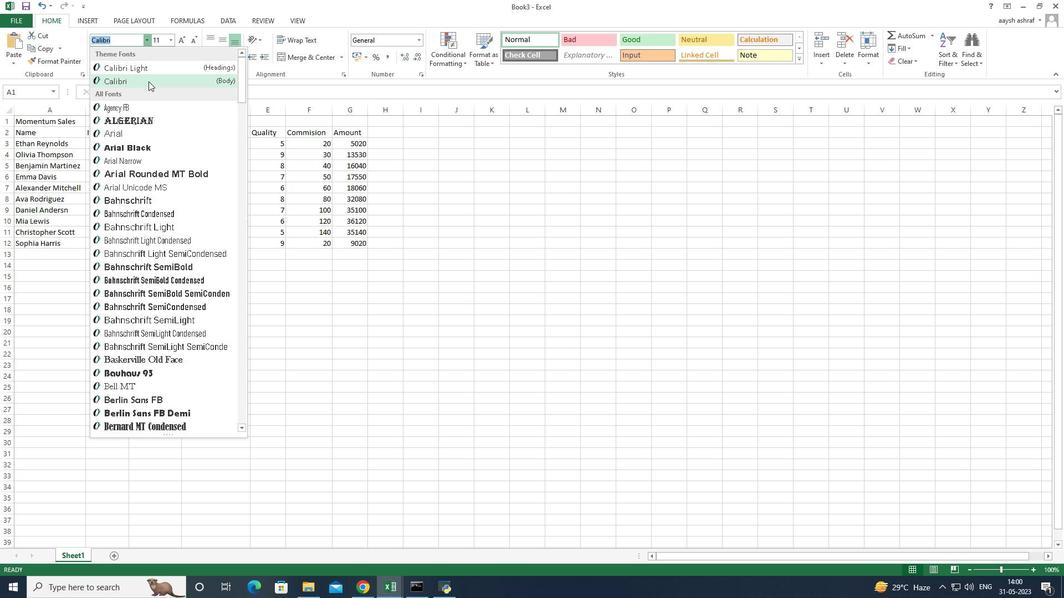 
Action: Mouse moved to (95, 59)
Screenshot: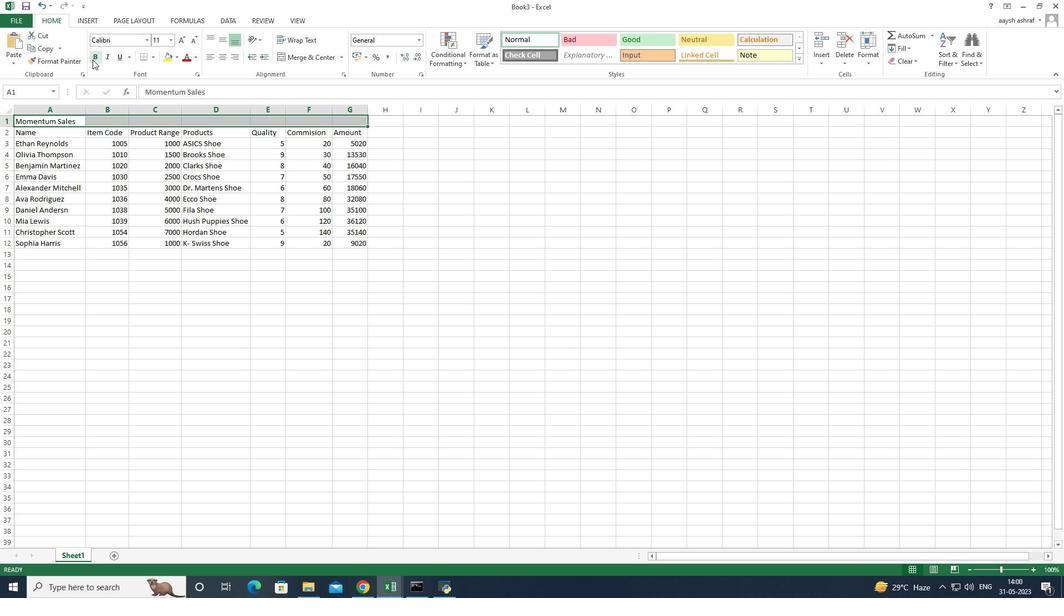 
Action: Mouse pressed left at (95, 59)
Screenshot: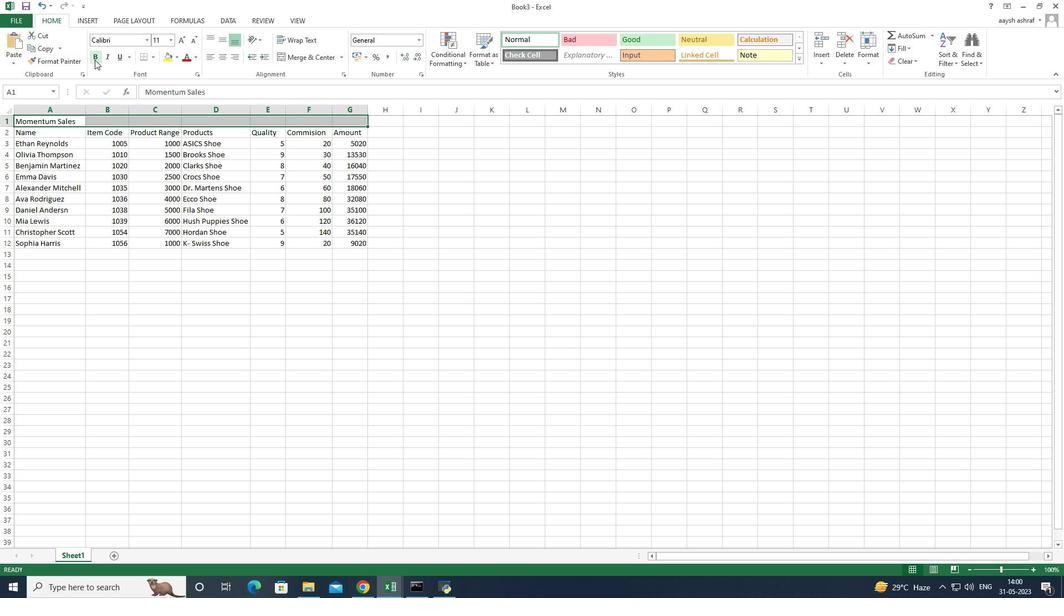 
Action: Mouse moved to (169, 40)
Screenshot: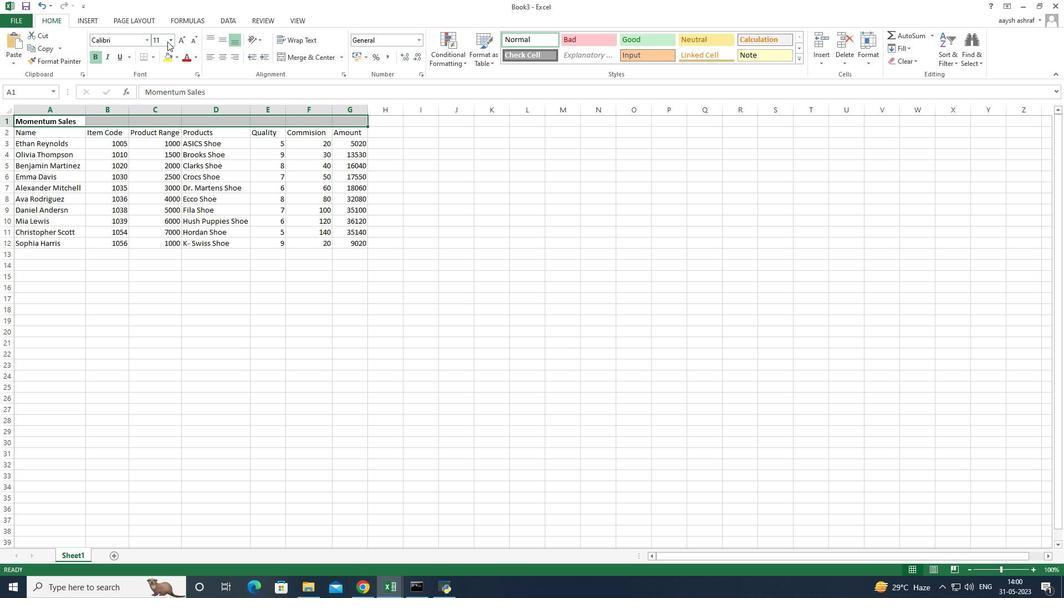 
Action: Mouse pressed left at (169, 40)
Screenshot: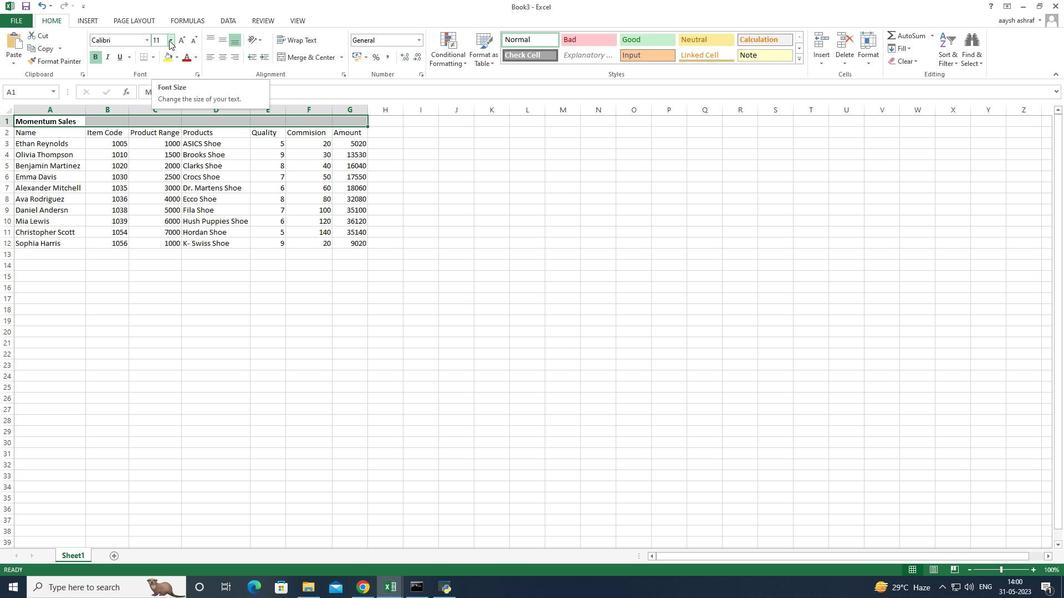 
Action: Mouse moved to (155, 155)
Screenshot: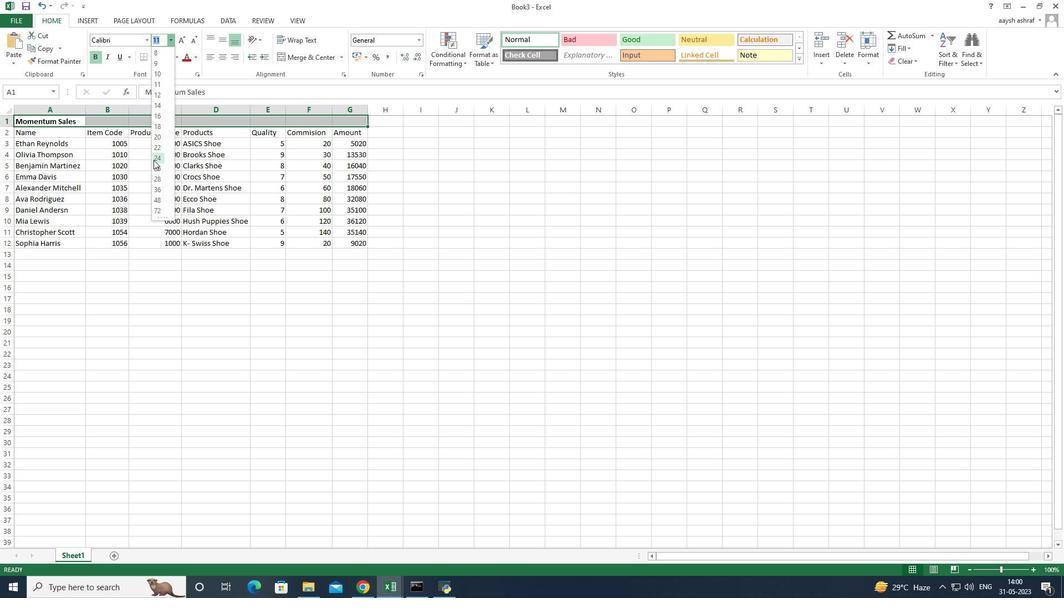 
Action: Mouse pressed left at (155, 155)
Screenshot: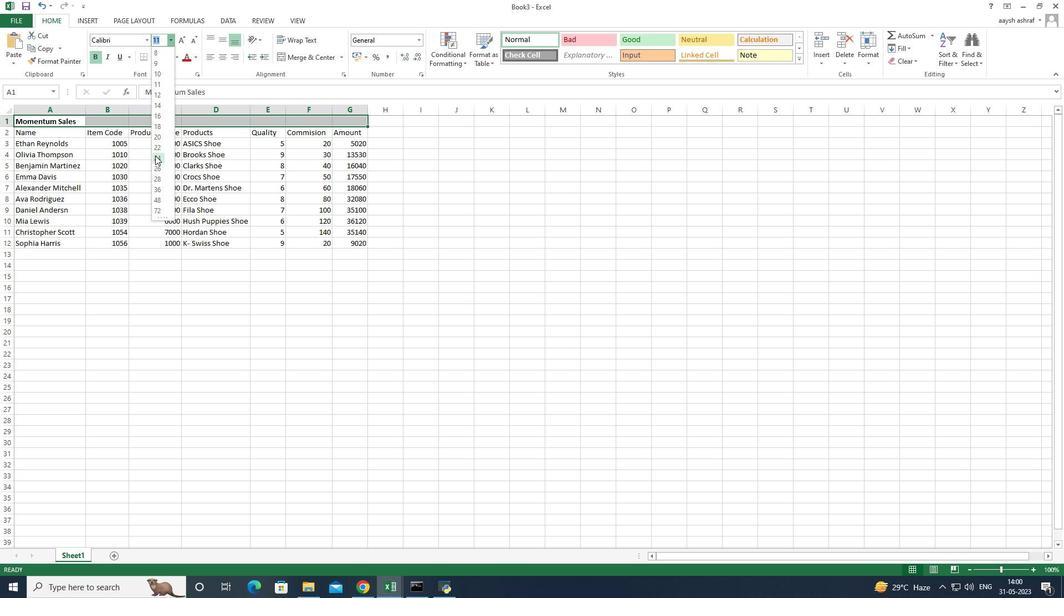 
Action: Mouse moved to (150, 189)
Screenshot: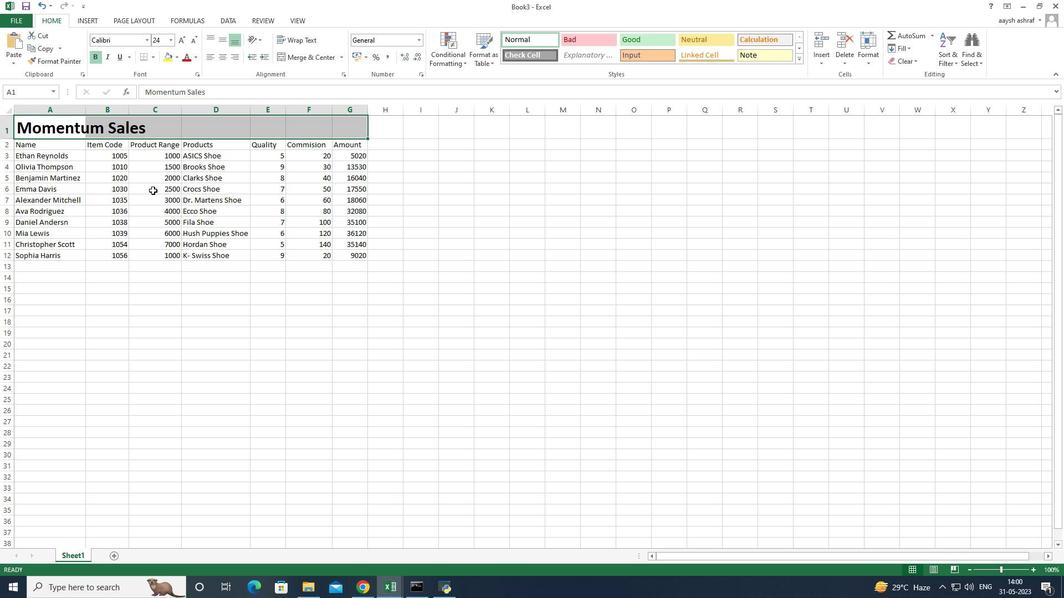 
Action: Mouse pressed left at (150, 189)
Screenshot: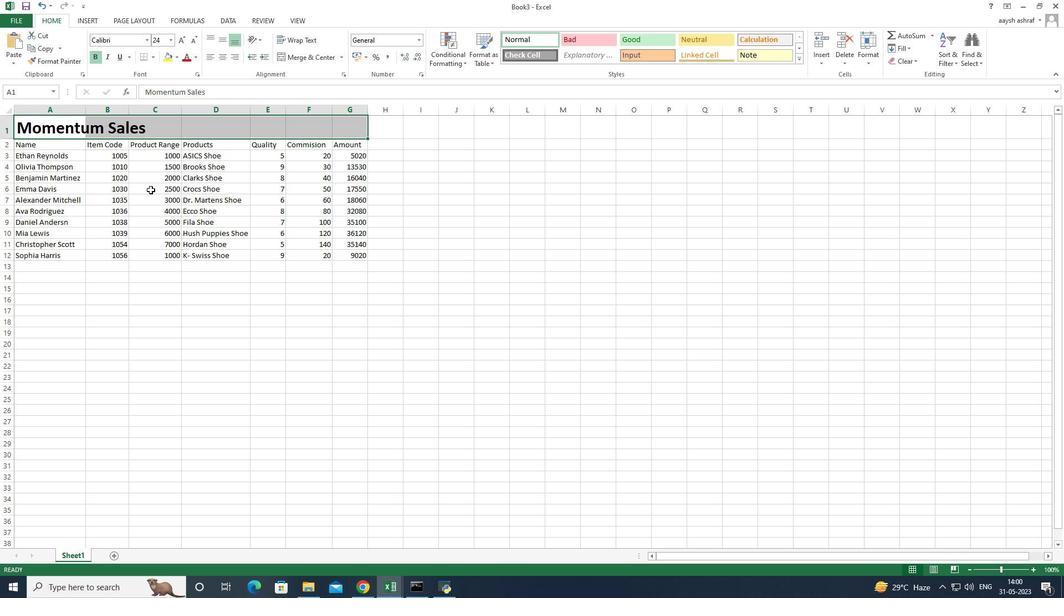 
Action: Mouse moved to (19, 145)
Screenshot: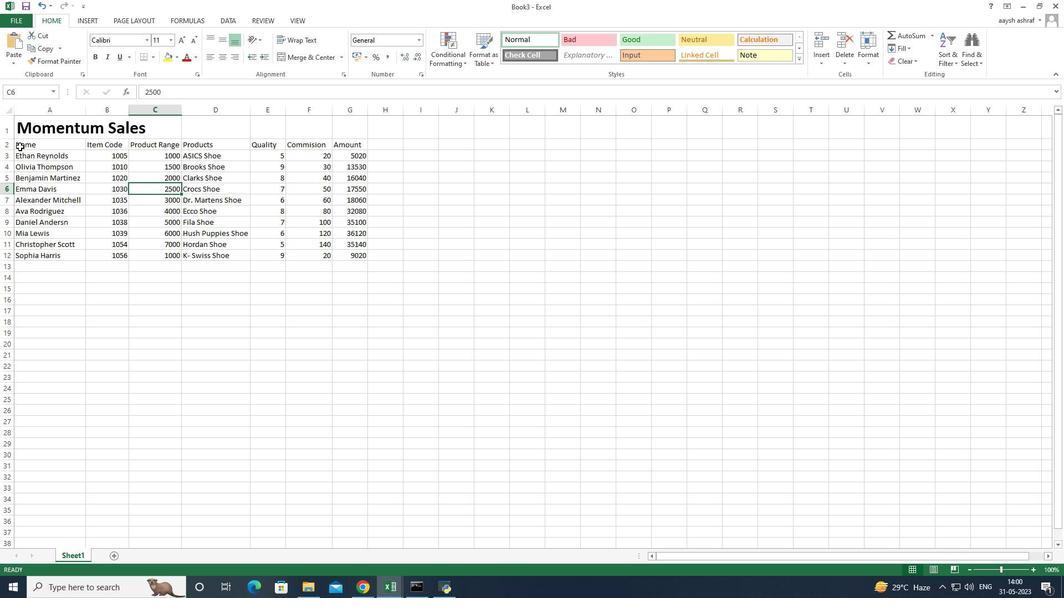 
Action: Mouse pressed left at (19, 145)
Screenshot: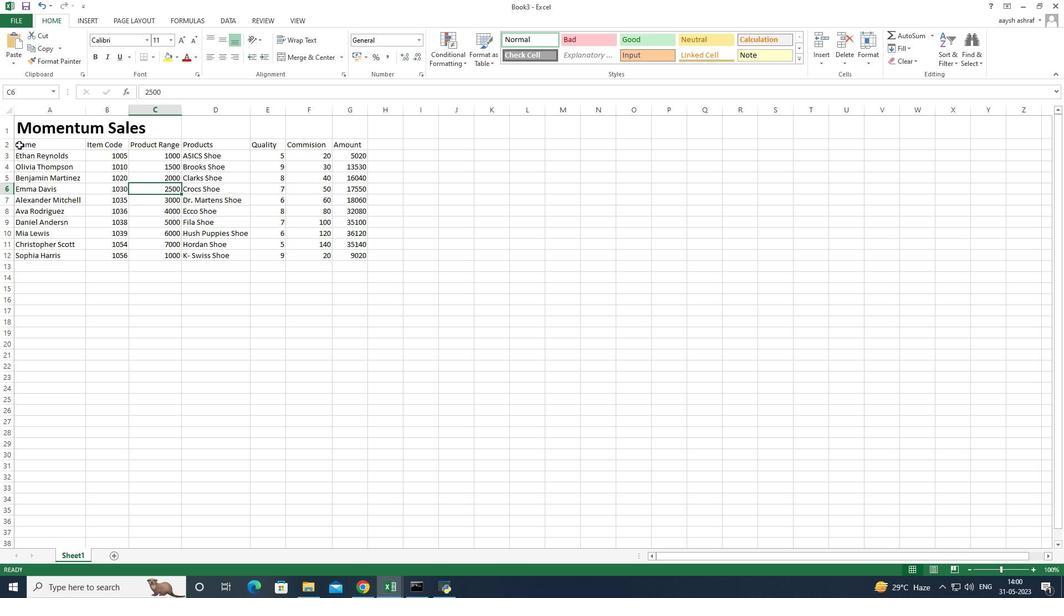 
Action: Mouse moved to (148, 41)
Screenshot: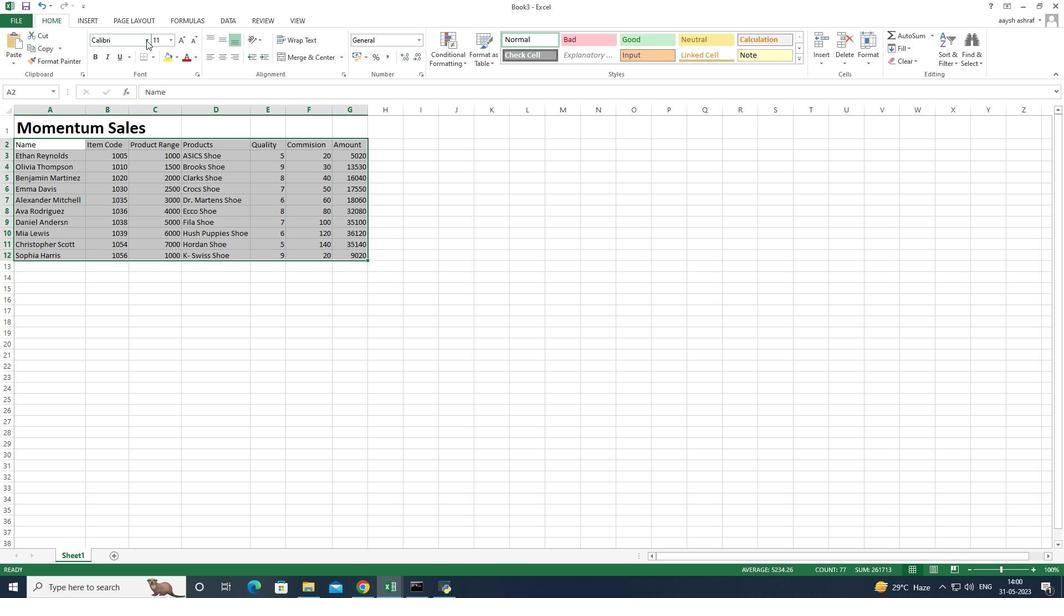 
Action: Mouse pressed left at (148, 41)
Screenshot: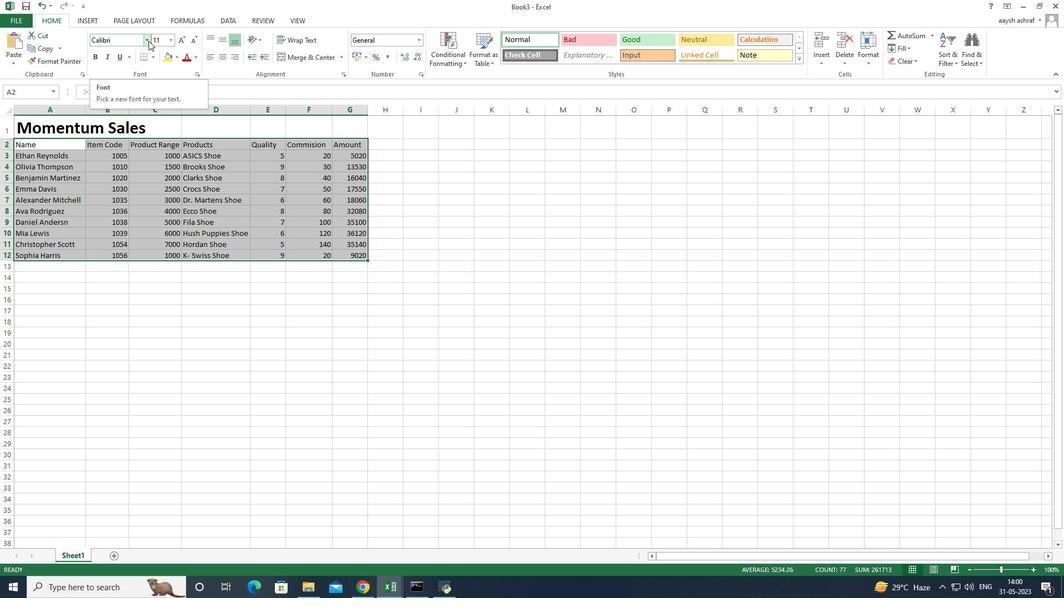 
Action: Mouse moved to (162, 380)
Screenshot: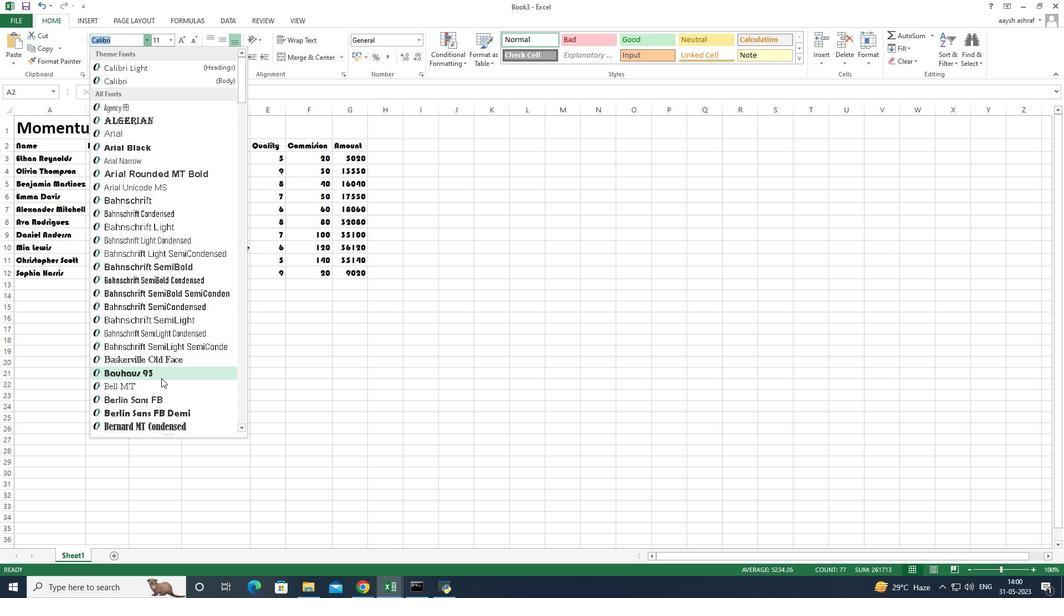 
Action: Mouse pressed left at (162, 380)
Screenshot: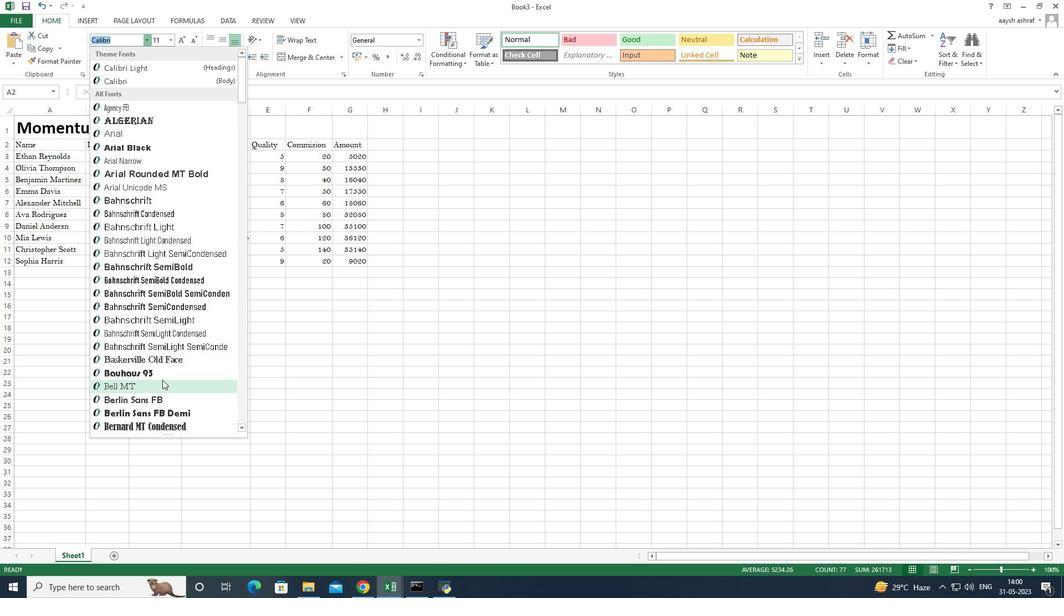
Action: Mouse moved to (172, 43)
Screenshot: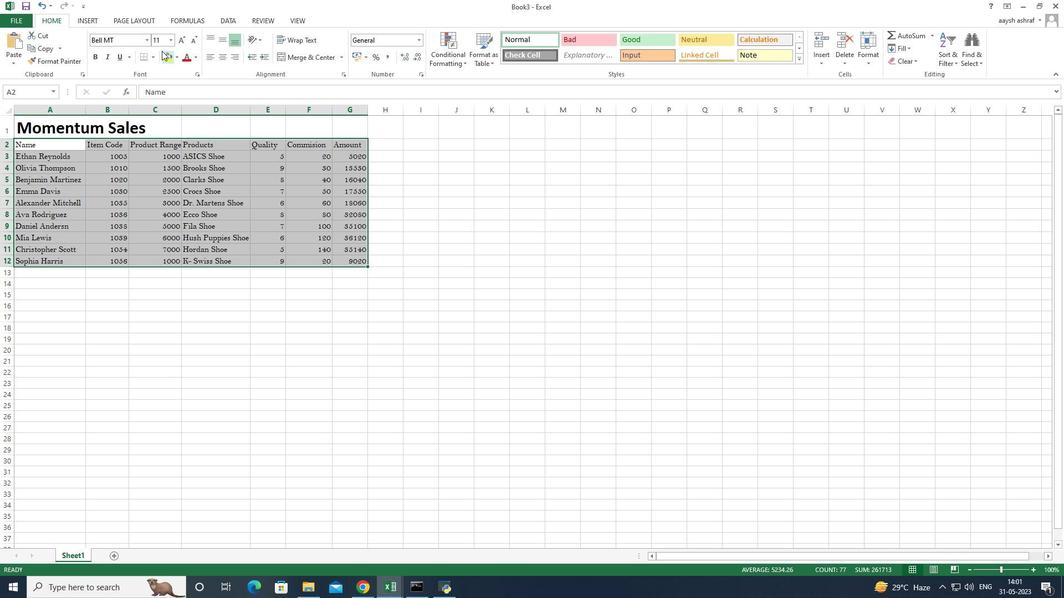 
Action: Mouse pressed left at (172, 43)
Screenshot: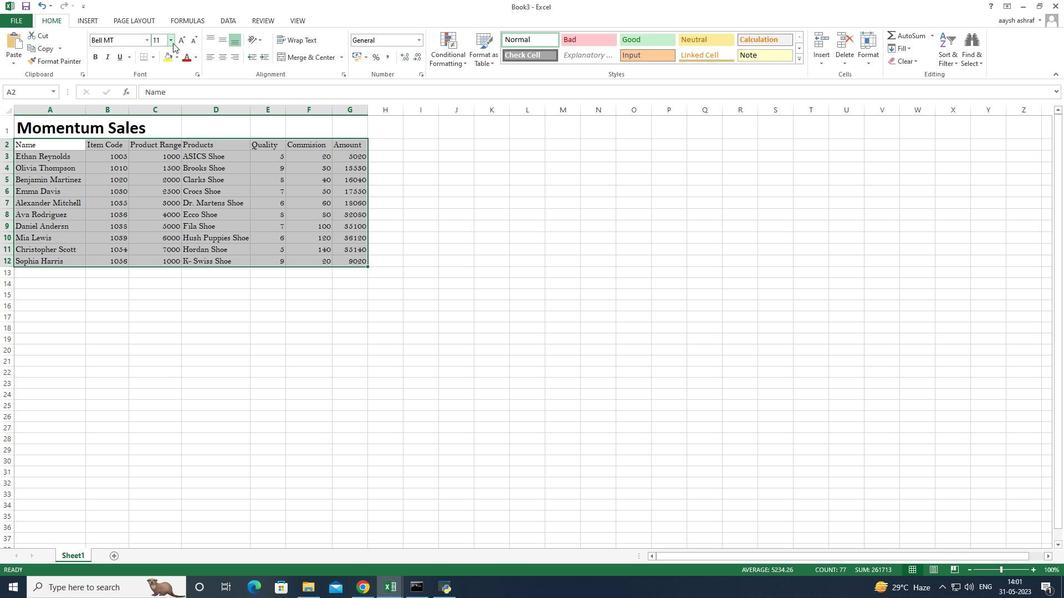 
Action: Mouse moved to (163, 115)
Screenshot: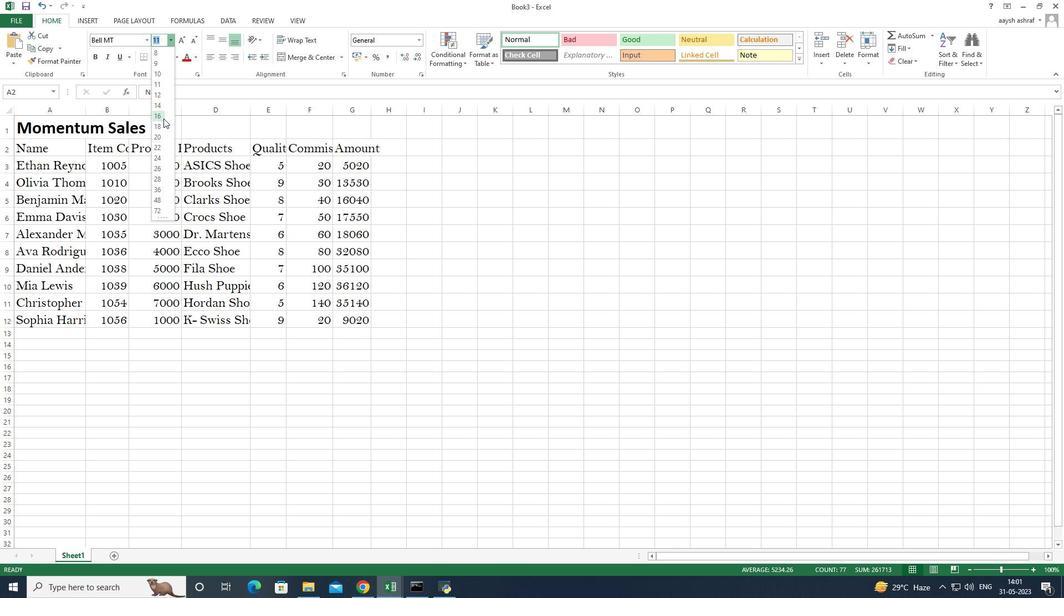 
Action: Mouse pressed left at (163, 115)
Screenshot: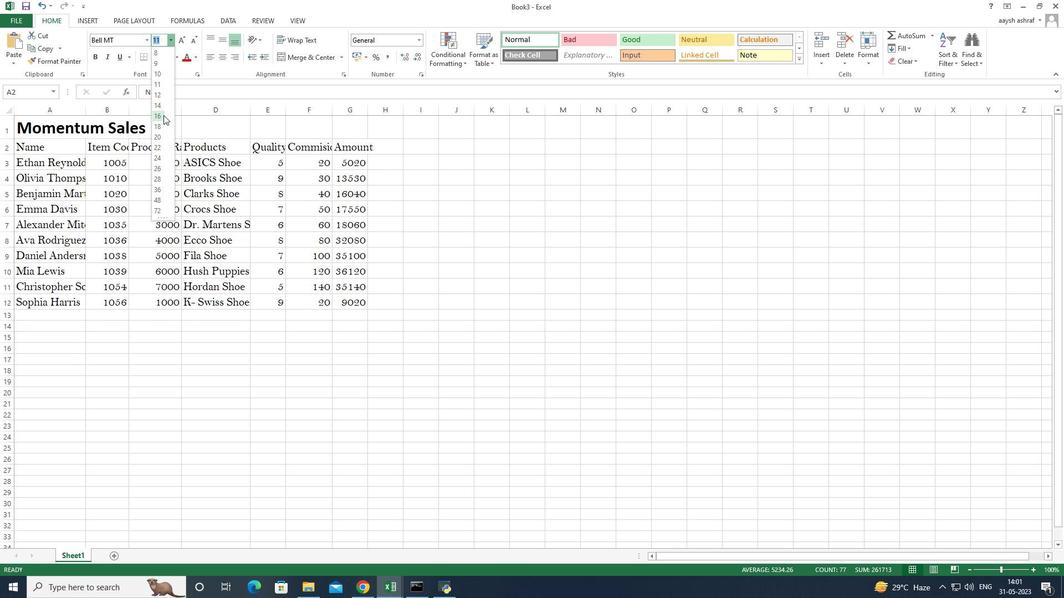 
Action: Mouse moved to (189, 375)
Screenshot: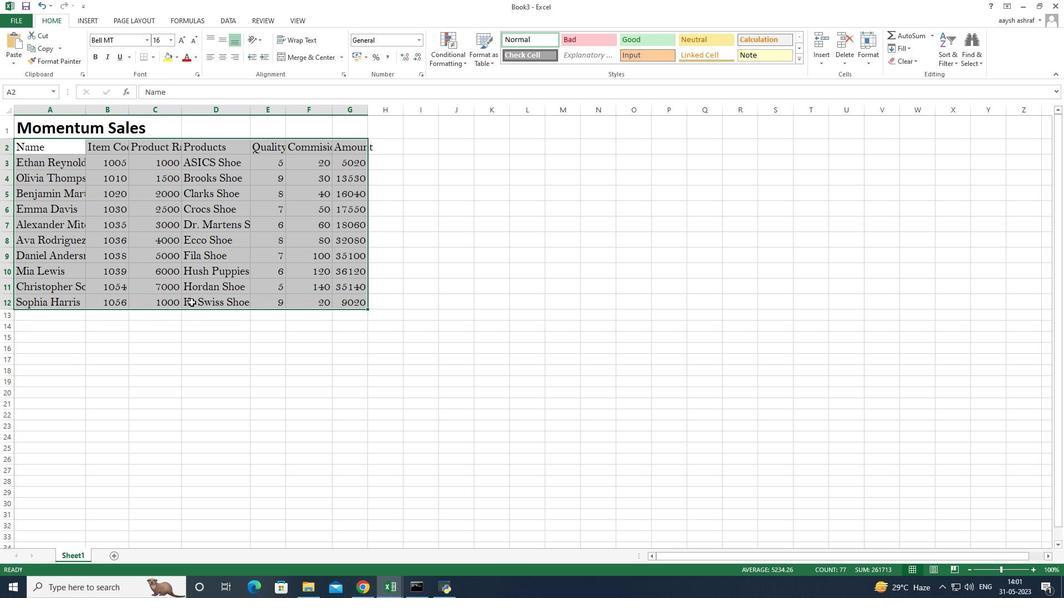 
Action: Mouse pressed left at (189, 375)
Screenshot: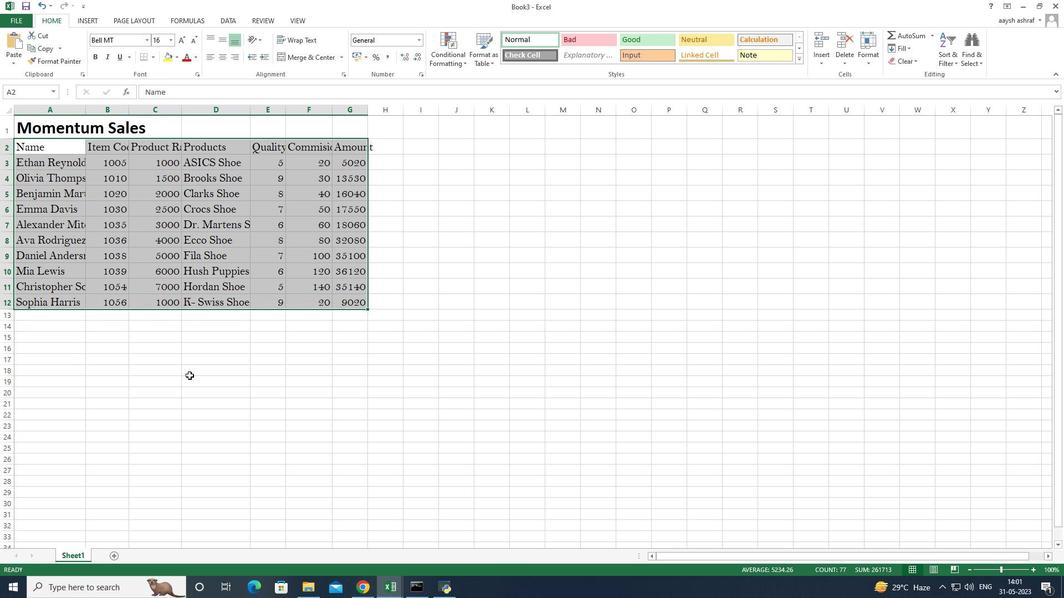 
Action: Mouse moved to (30, 128)
Screenshot: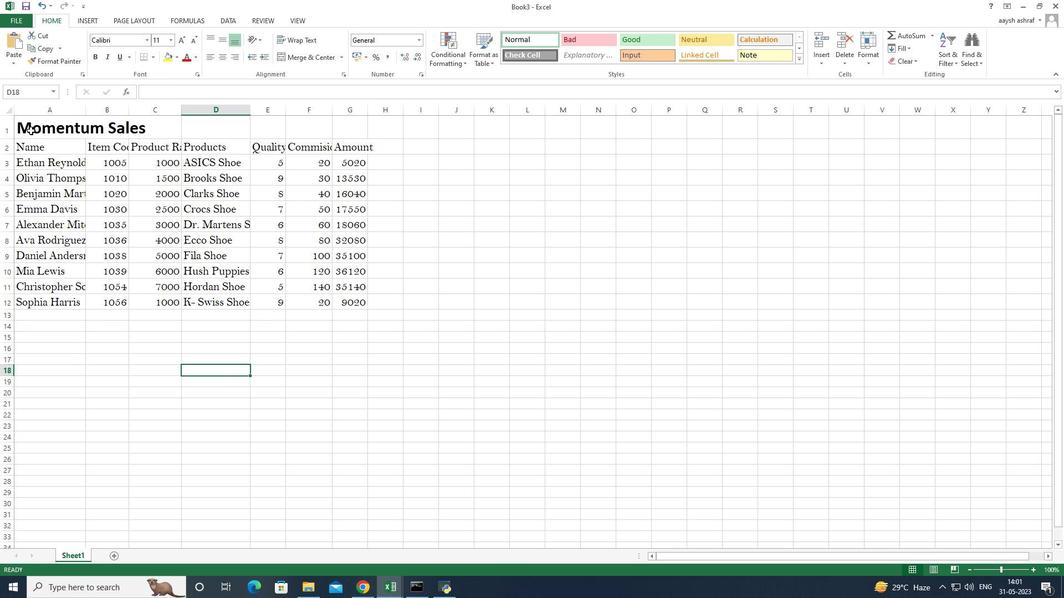 
Action: Mouse pressed left at (30, 128)
Screenshot: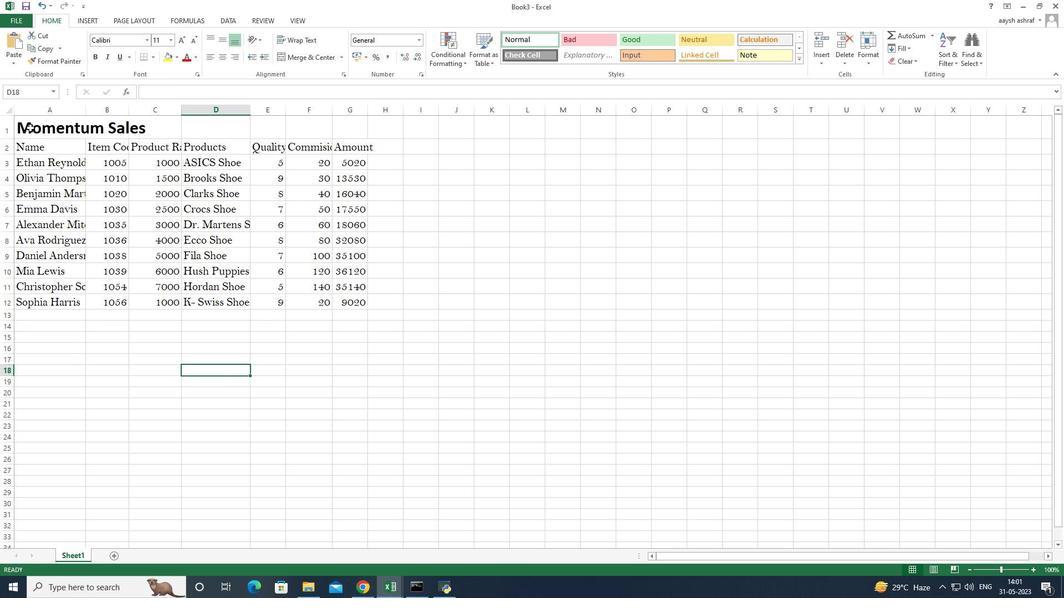 
Action: Mouse moved to (220, 41)
Screenshot: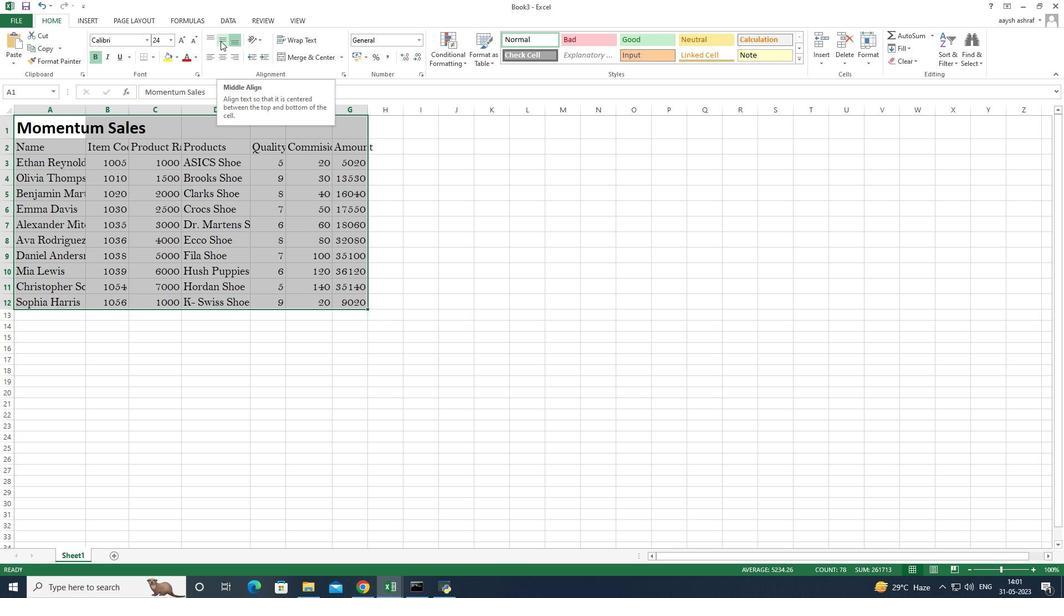 
Action: Mouse pressed left at (220, 41)
Screenshot: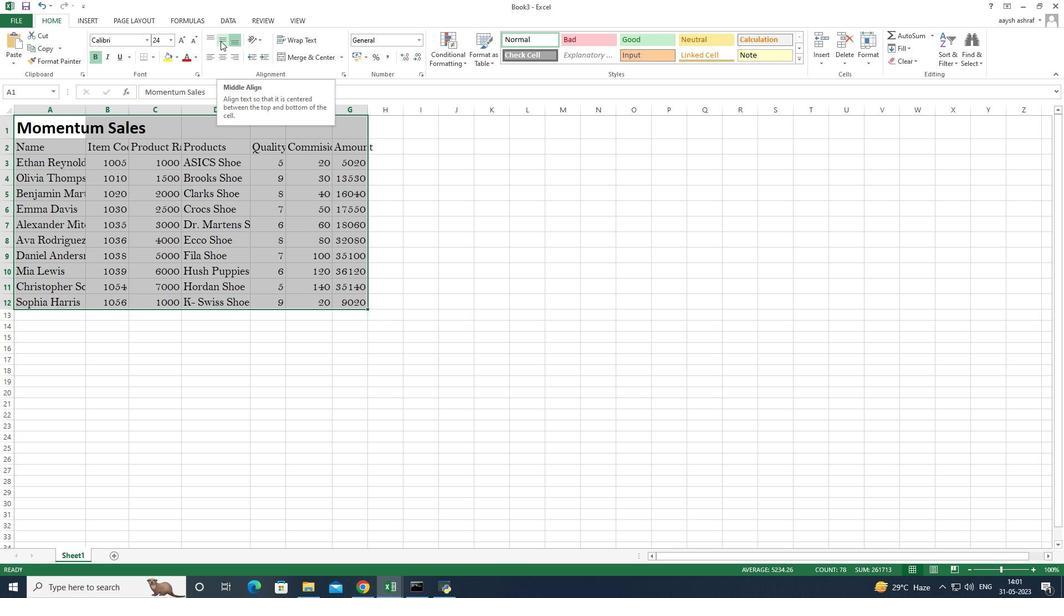 
Action: Mouse moved to (219, 53)
Screenshot: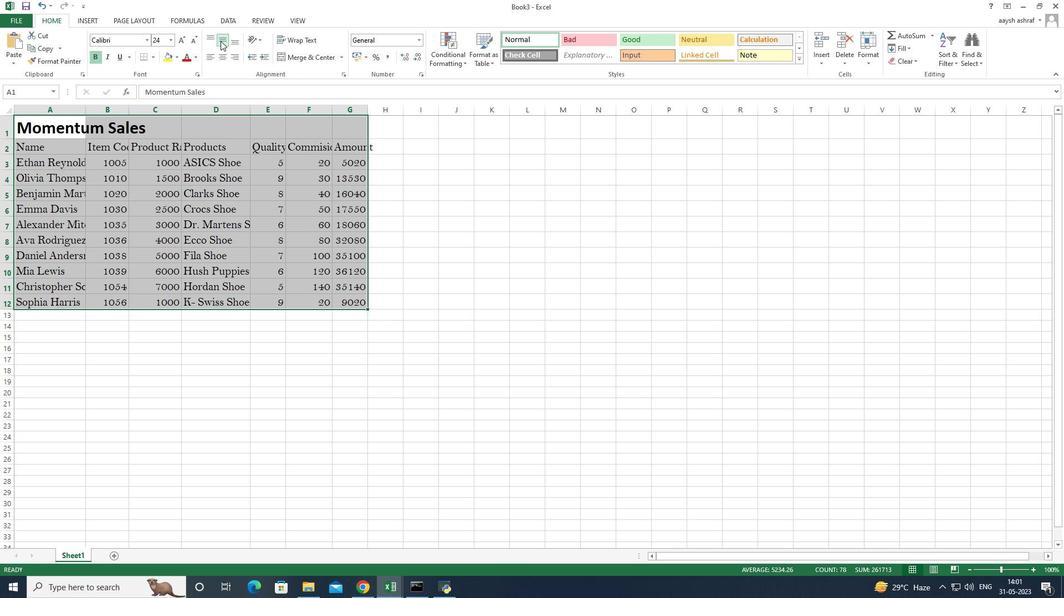 
Action: Mouse pressed left at (219, 53)
Screenshot: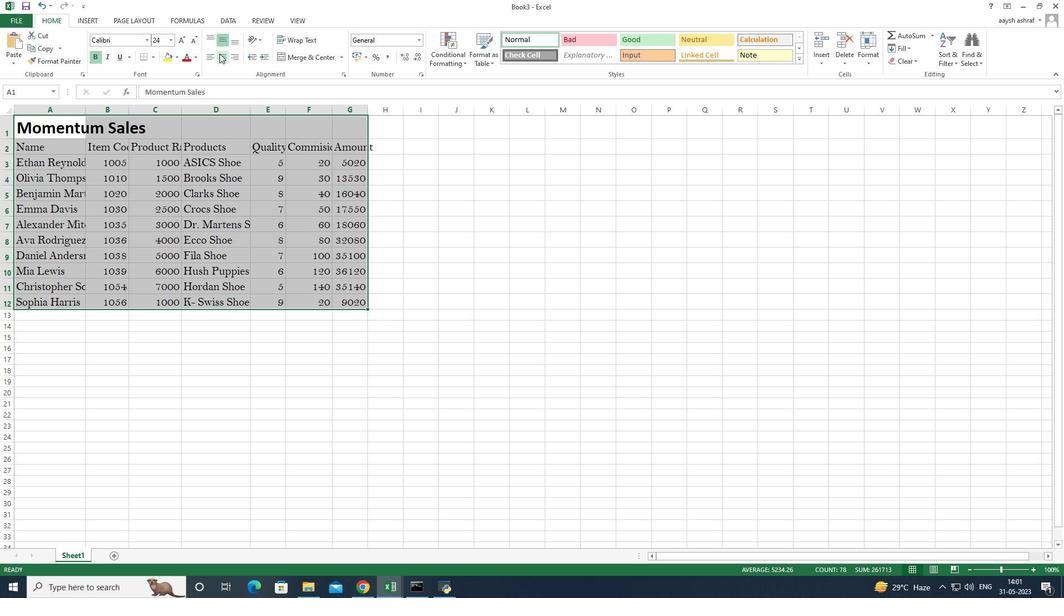 
Action: Mouse moved to (88, 141)
Screenshot: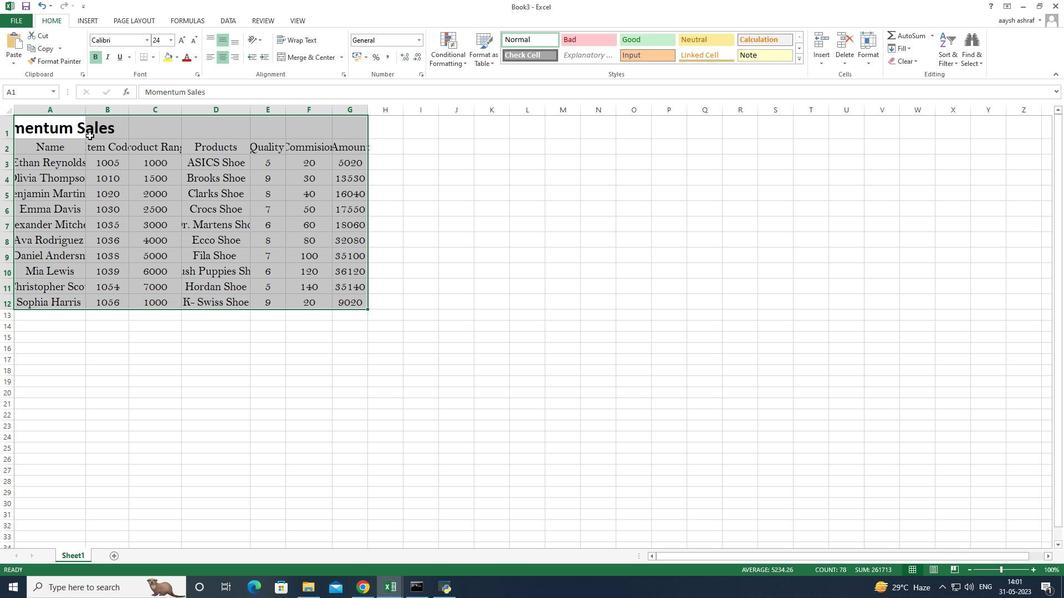 
Action: Mouse pressed left at (88, 141)
Screenshot: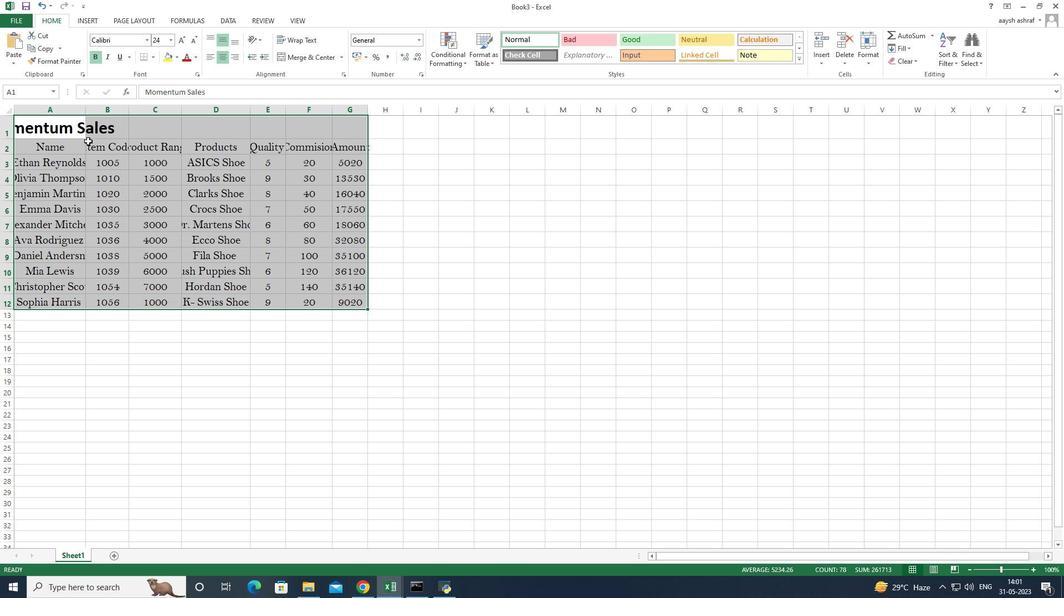 
Action: Mouse moved to (28, 127)
Screenshot: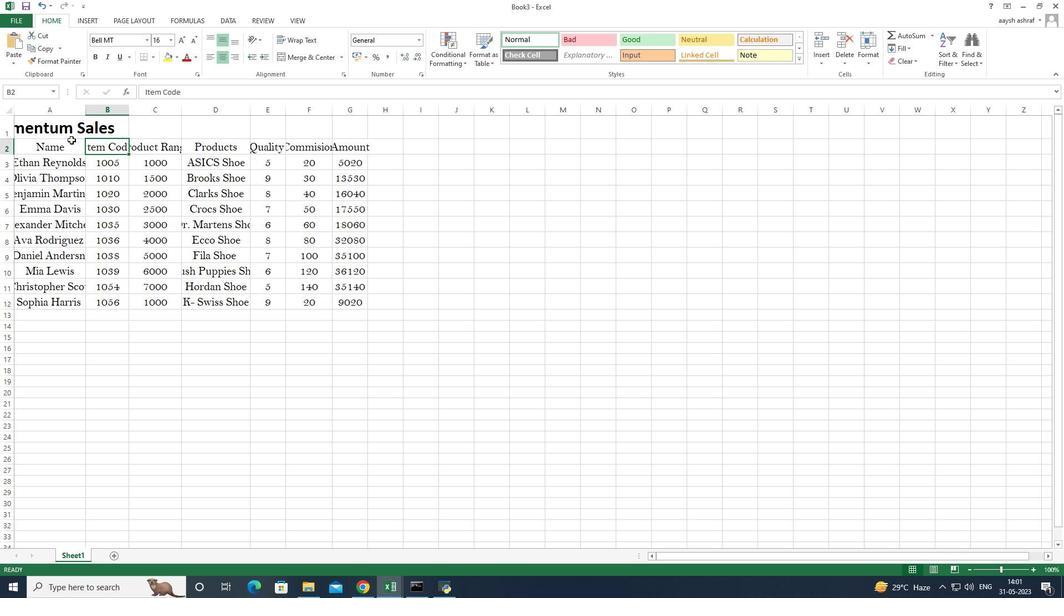 
Action: Mouse pressed left at (28, 127)
Screenshot: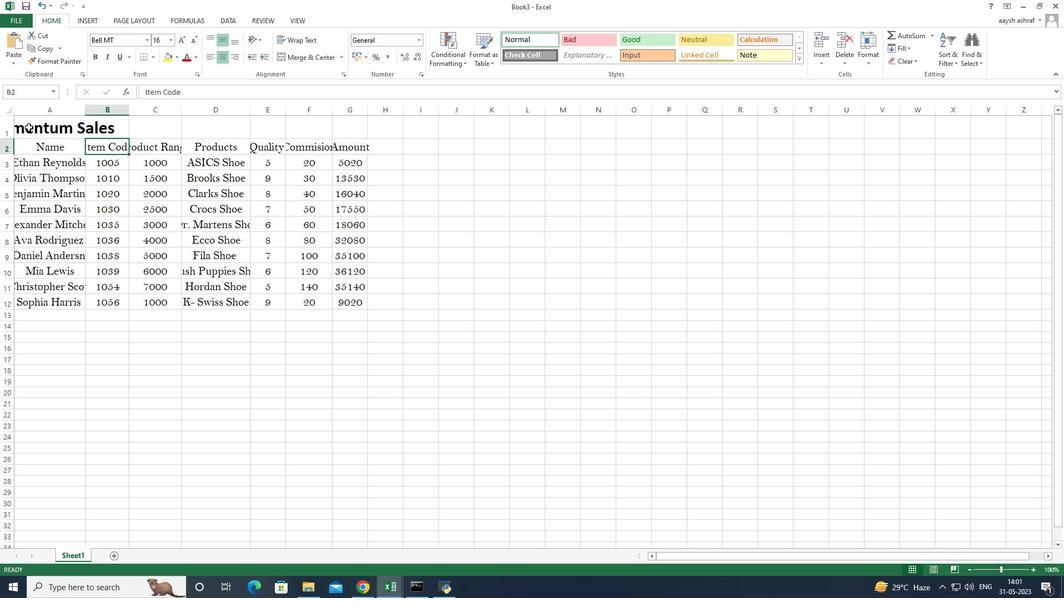 
Action: Mouse moved to (213, 39)
Screenshot: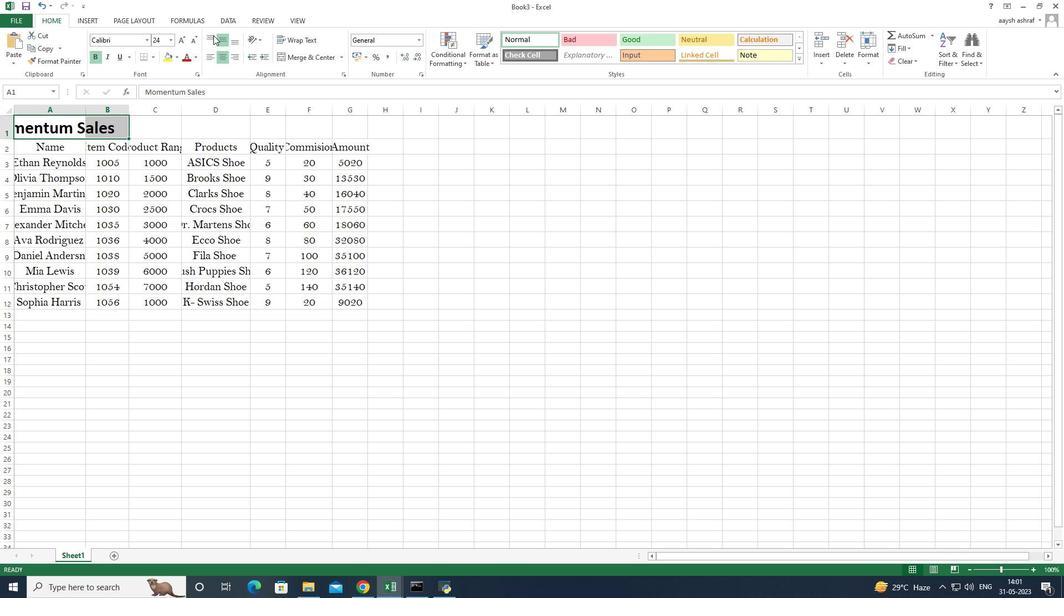 
Action: Mouse pressed left at (213, 39)
Screenshot: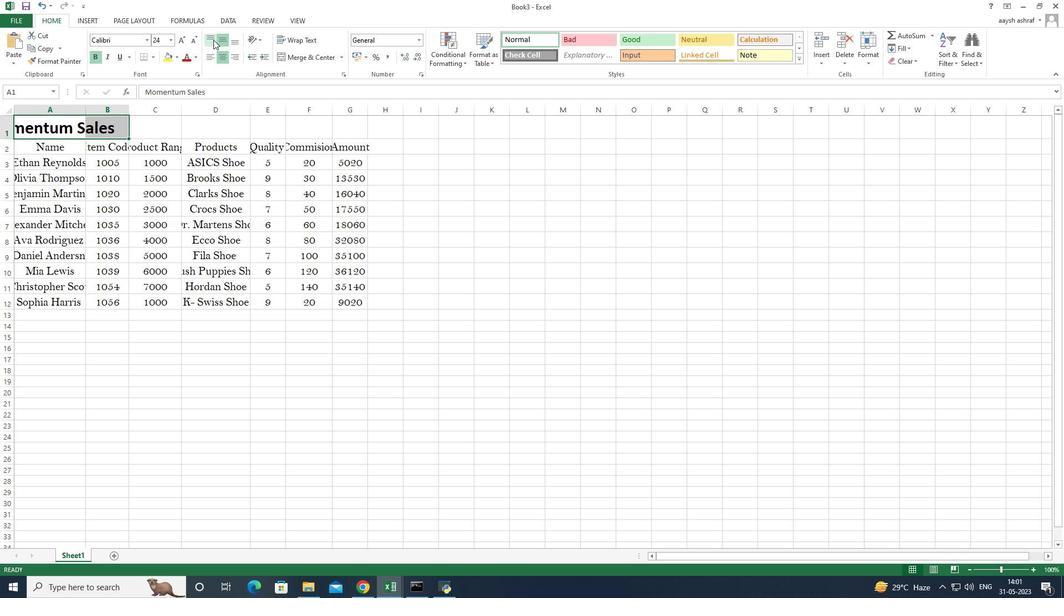 
Action: Mouse moved to (223, 41)
Screenshot: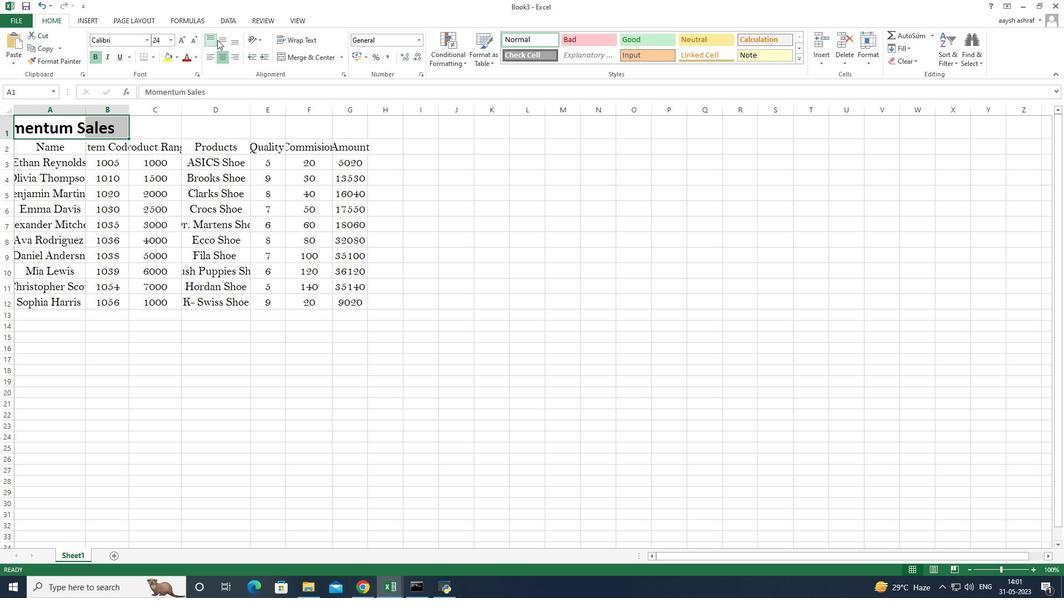 
Action: Mouse pressed left at (223, 41)
Screenshot: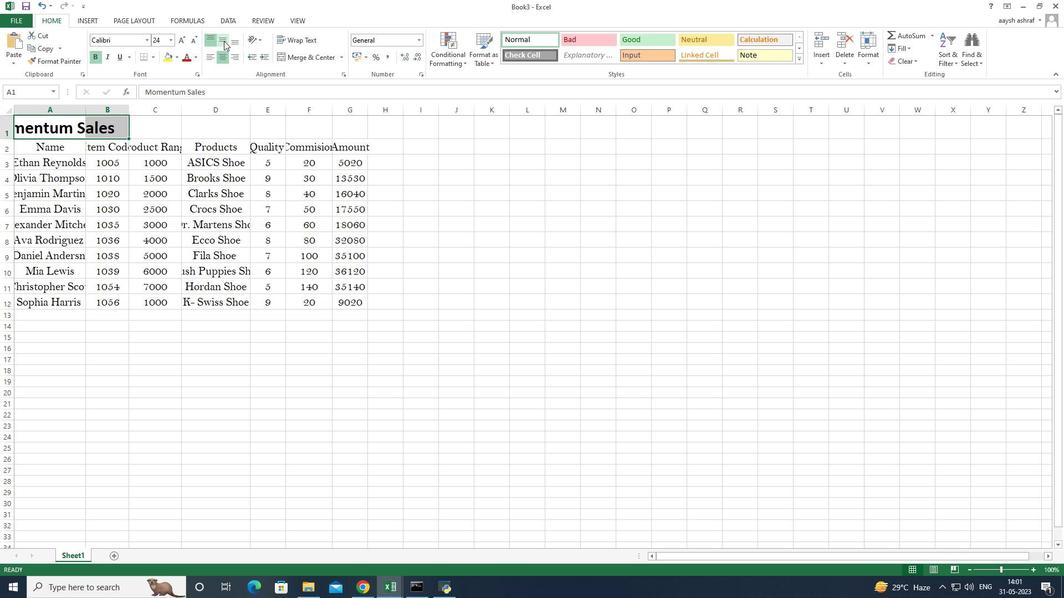 
Action: Mouse moved to (224, 58)
Screenshot: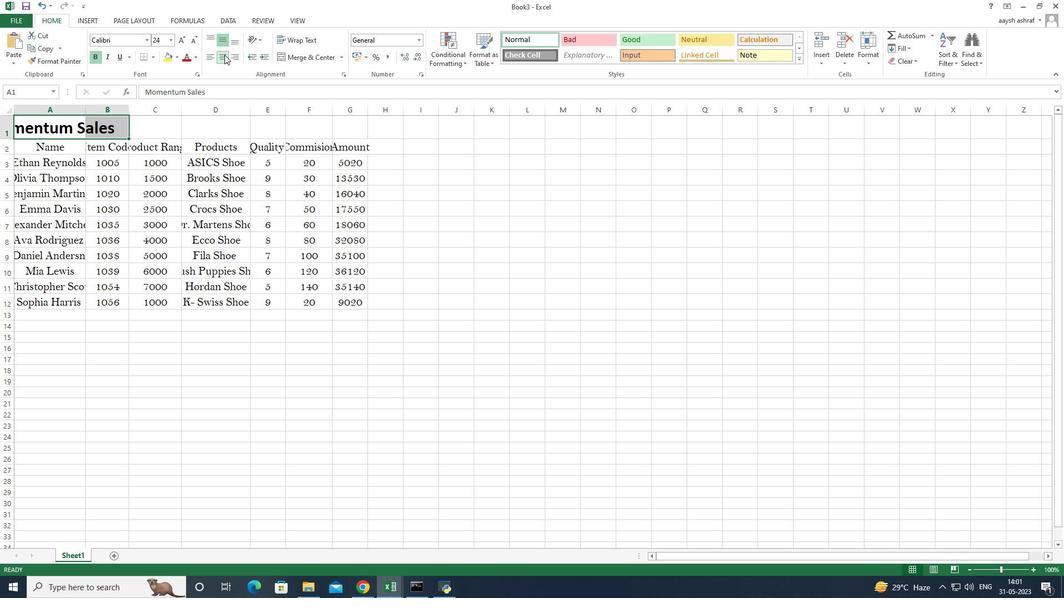 
Action: Mouse pressed left at (224, 58)
Screenshot: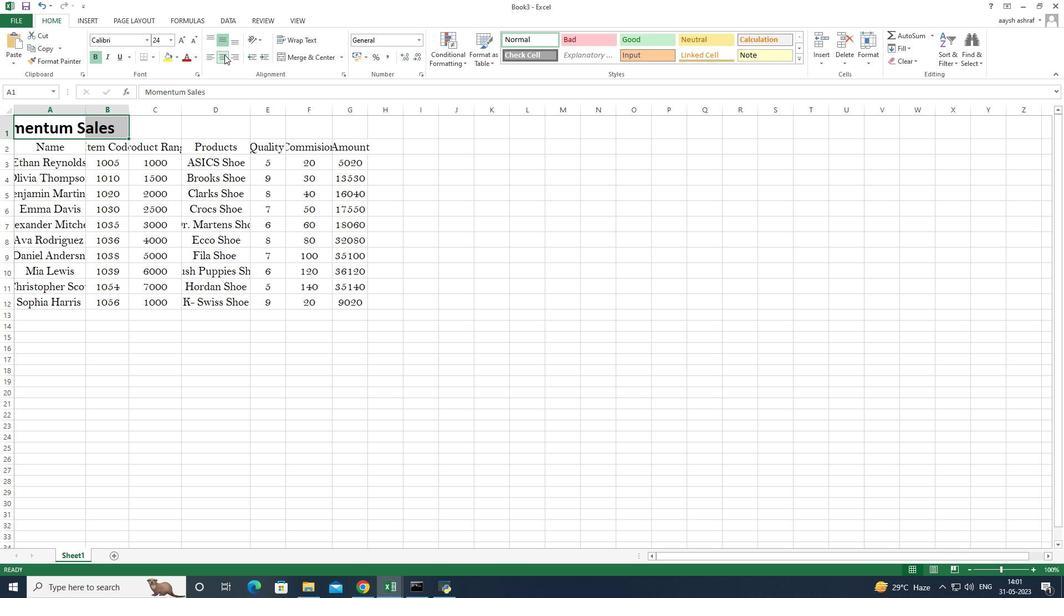 
Action: Mouse moved to (58, 370)
Screenshot: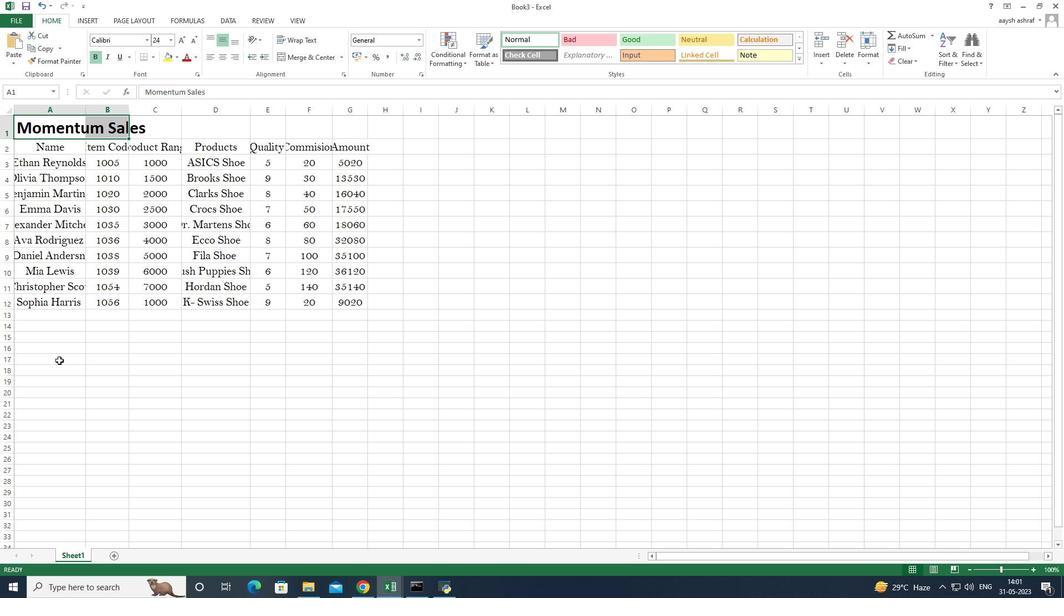
Action: Mouse pressed left at (58, 370)
Screenshot: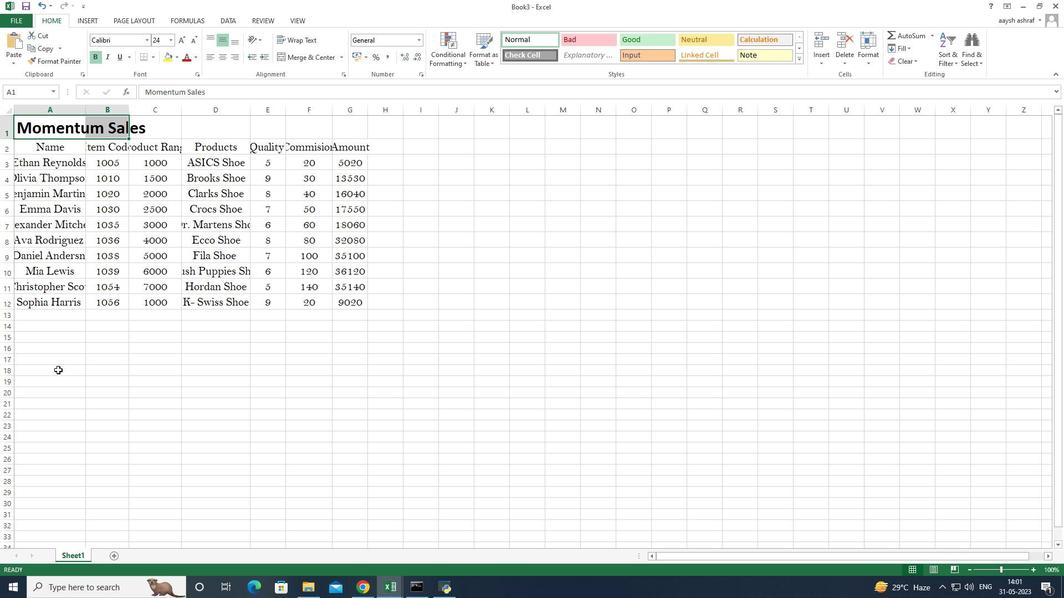 
Action: Mouse moved to (84, 111)
Screenshot: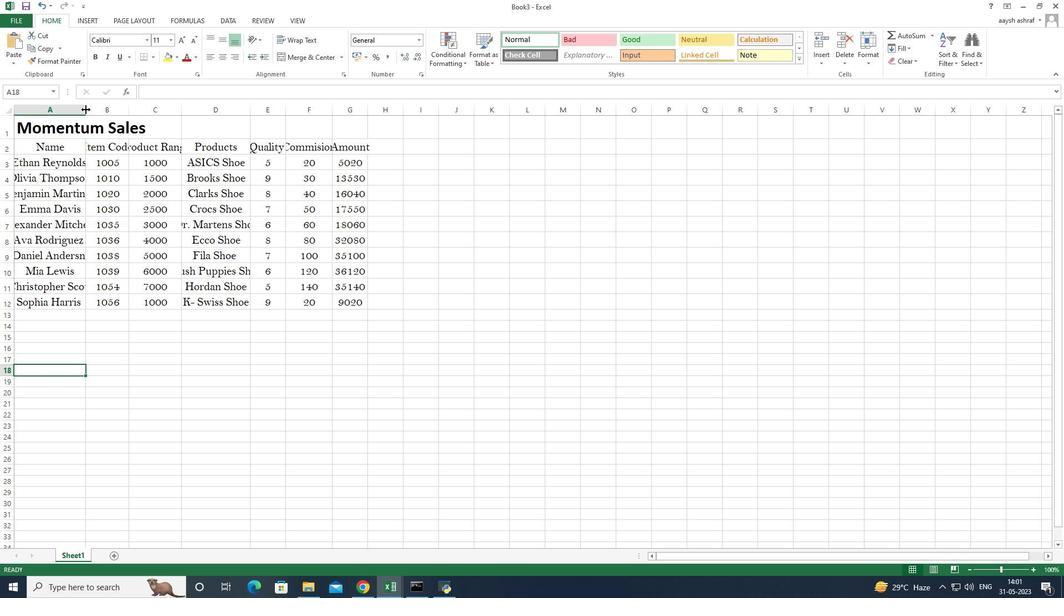 
Action: Mouse pressed left at (84, 111)
Screenshot: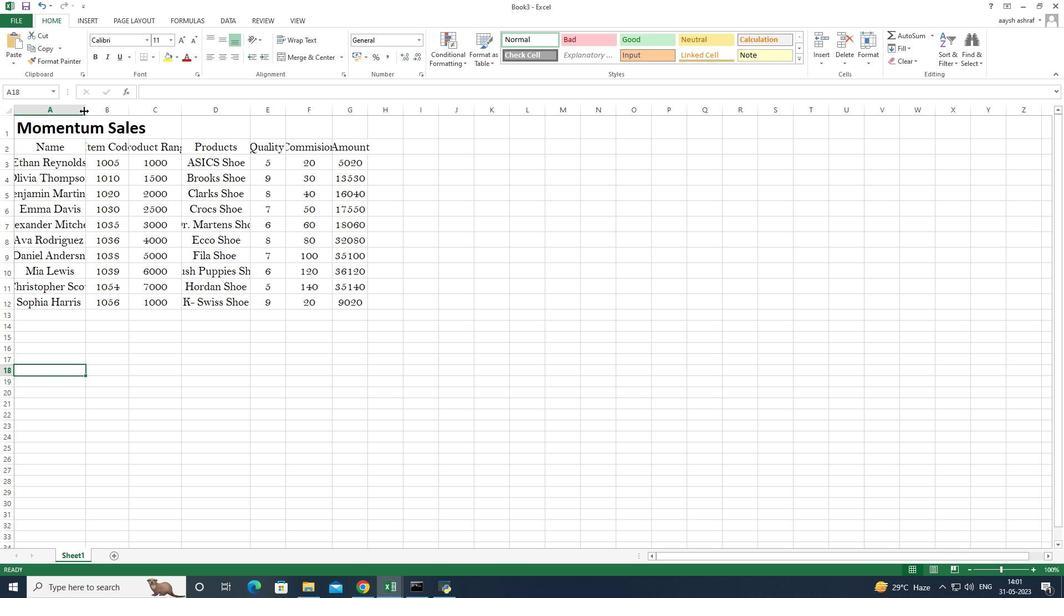 
Action: Mouse moved to (163, 114)
Screenshot: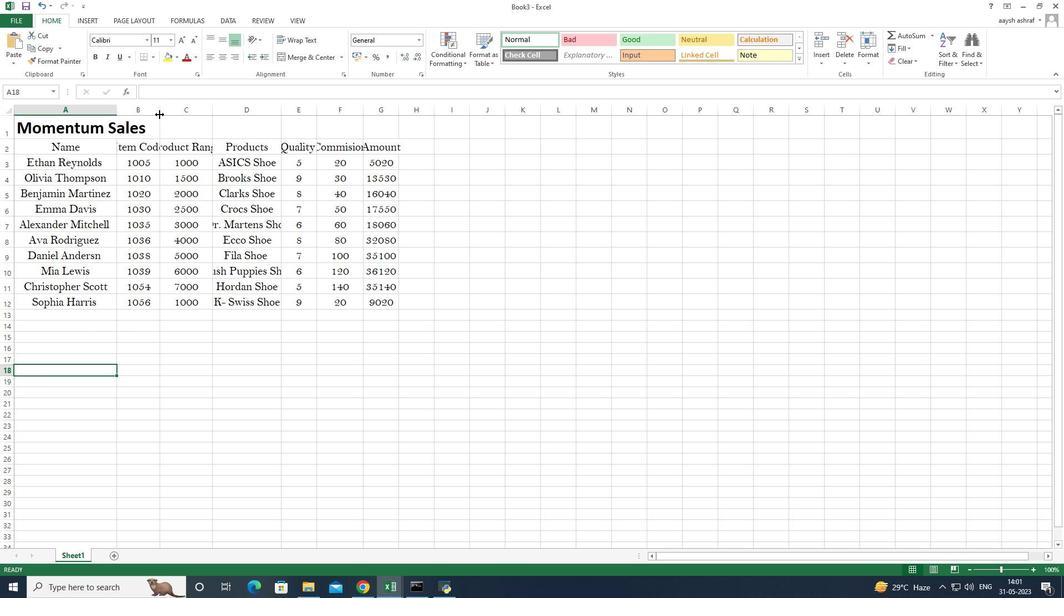 
Action: Mouse pressed left at (163, 114)
Screenshot: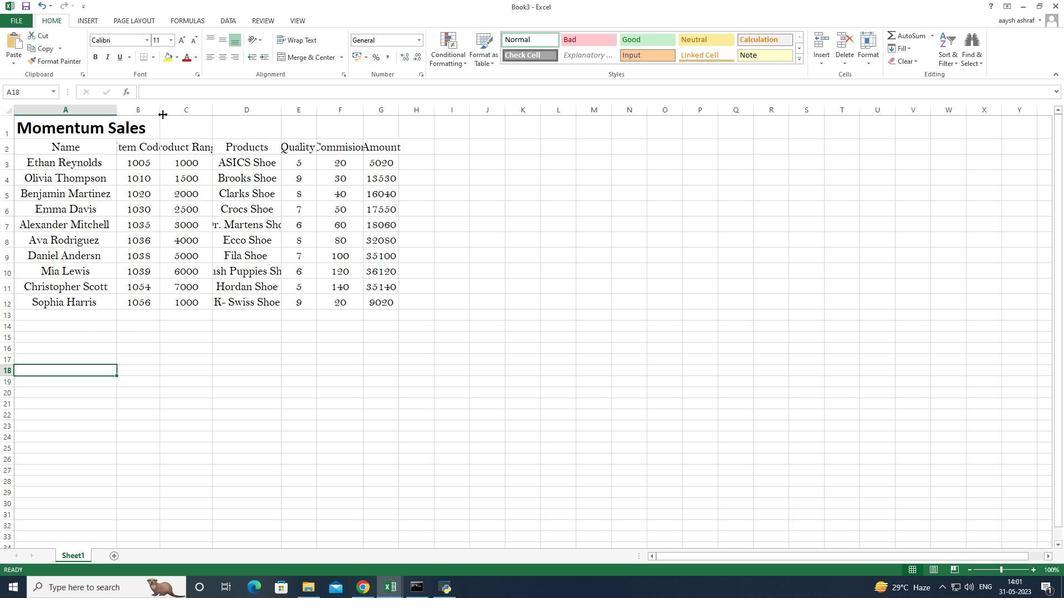 
Action: Mouse moved to (231, 112)
Screenshot: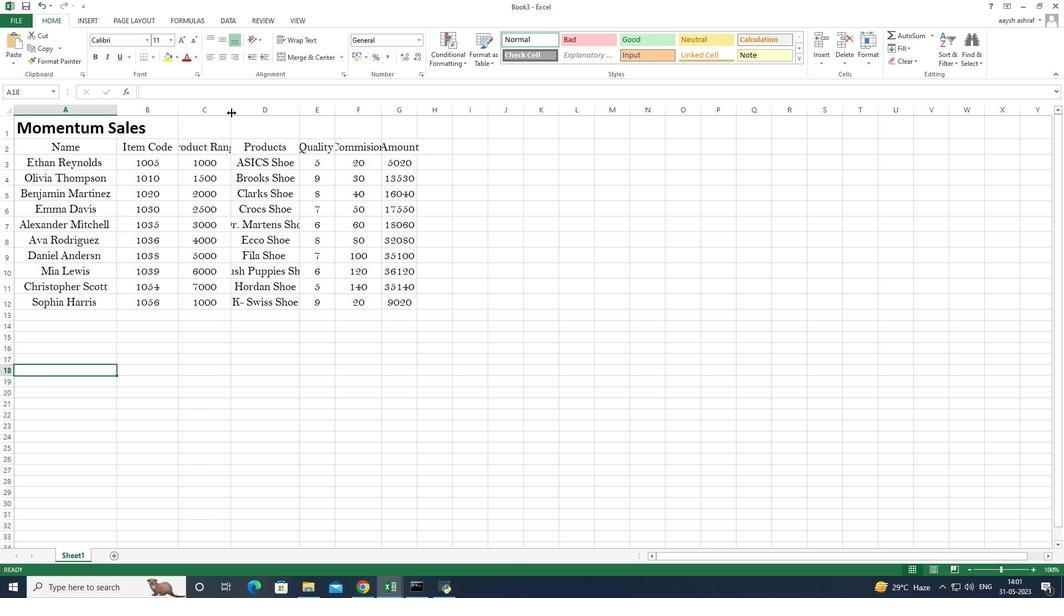 
Action: Mouse pressed left at (231, 112)
Screenshot: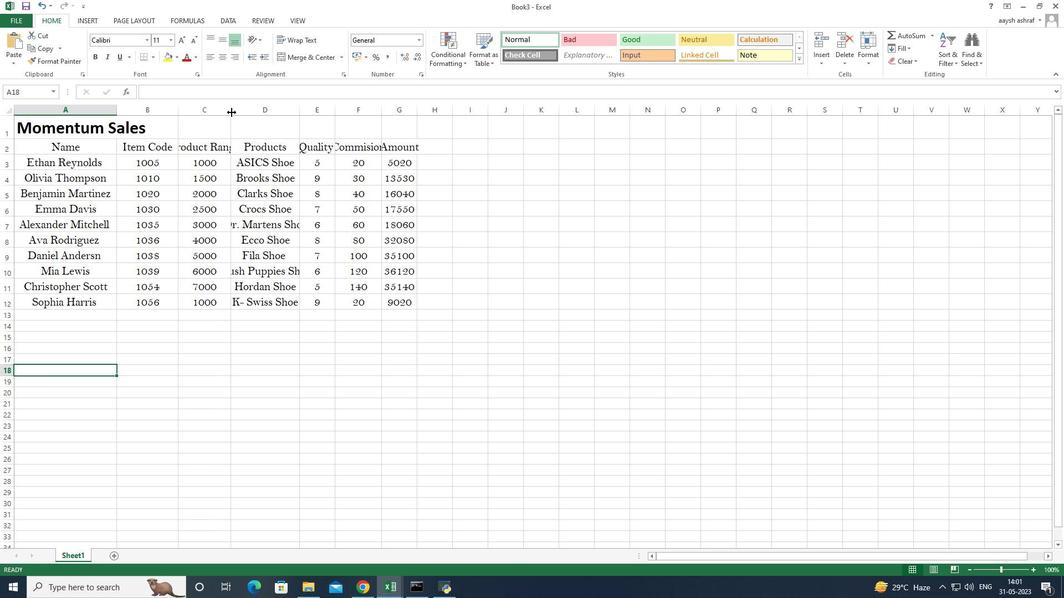 
Action: Mouse moved to (330, 109)
Screenshot: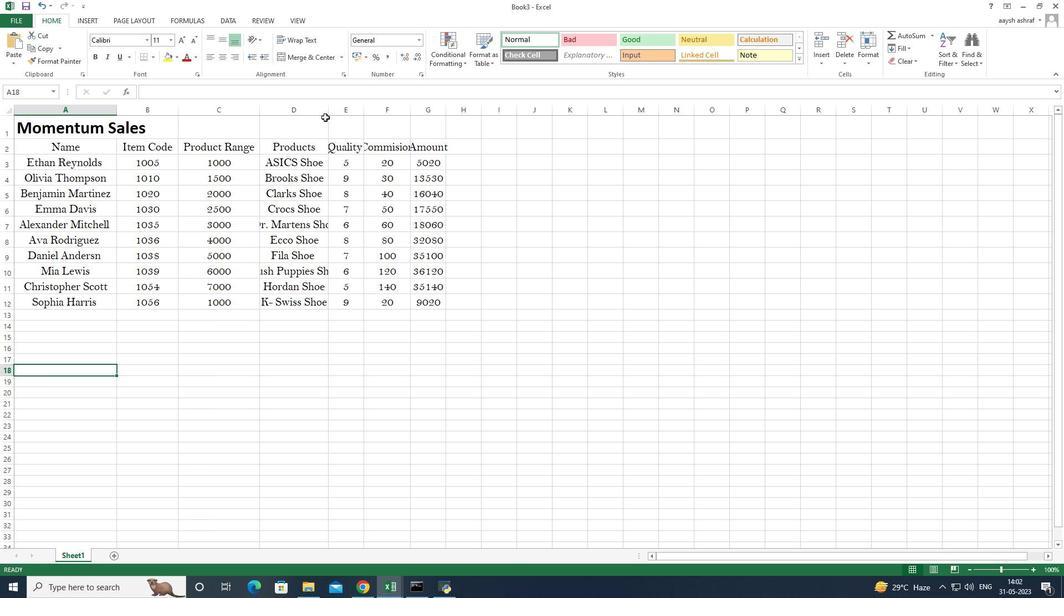 
Action: Mouse pressed left at (330, 109)
Screenshot: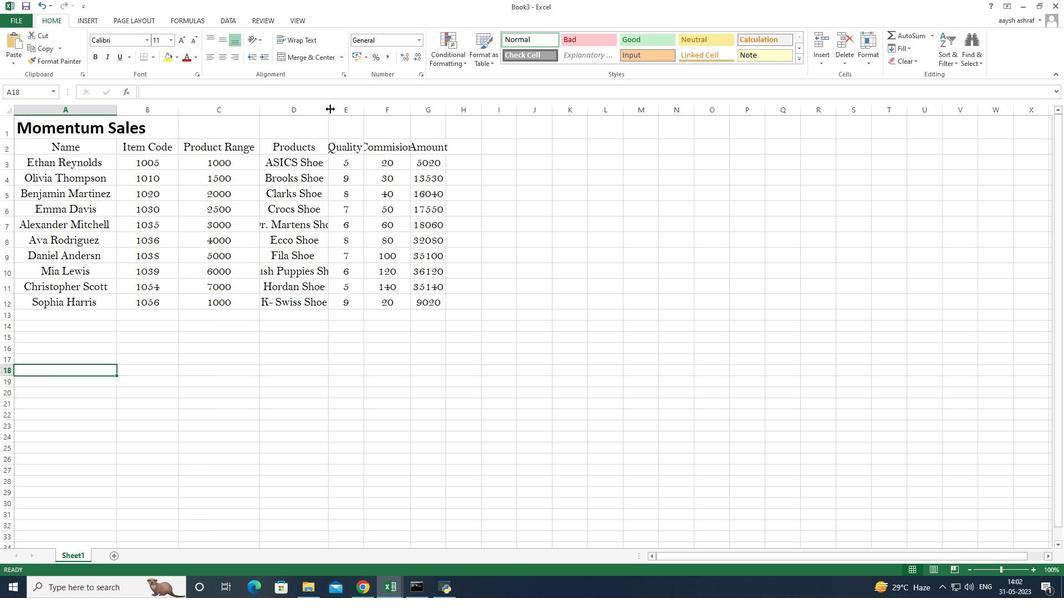 
Action: Mouse moved to (338, 103)
Screenshot: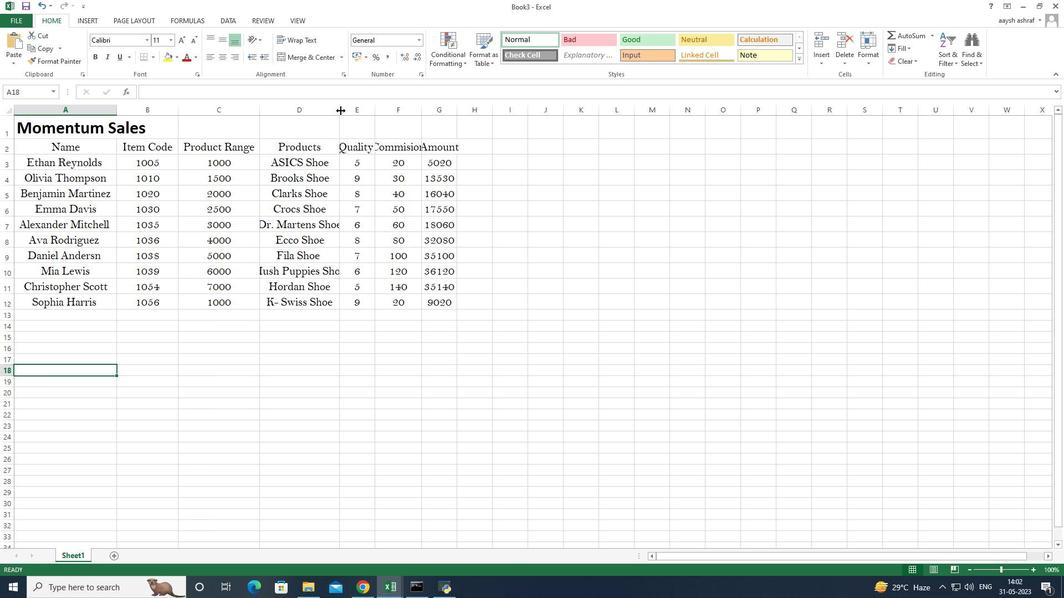 
Action: Mouse pressed left at (338, 103)
Screenshot: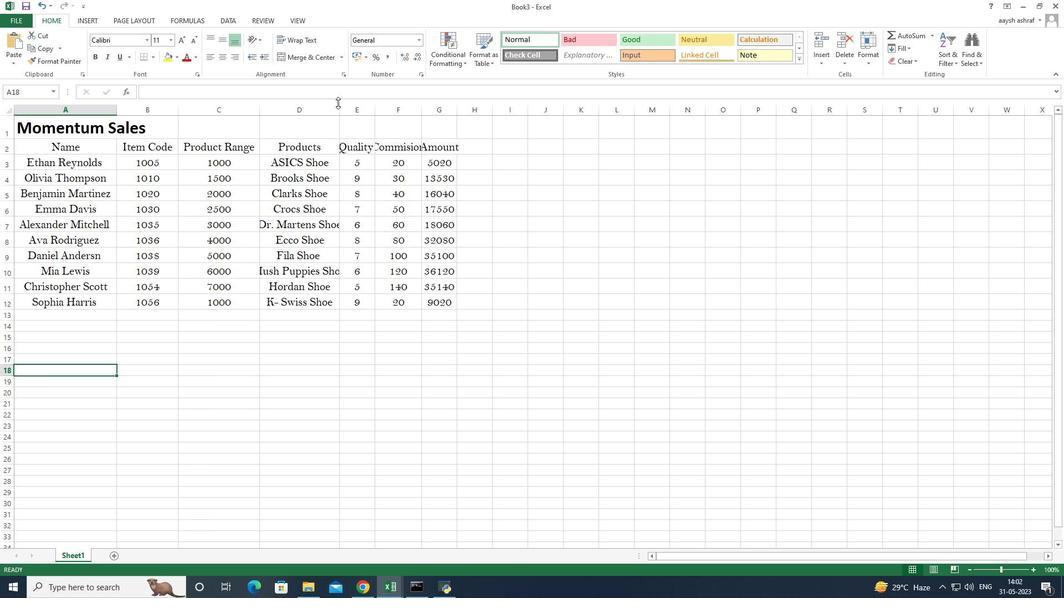
Action: Mouse moved to (338, 104)
Screenshot: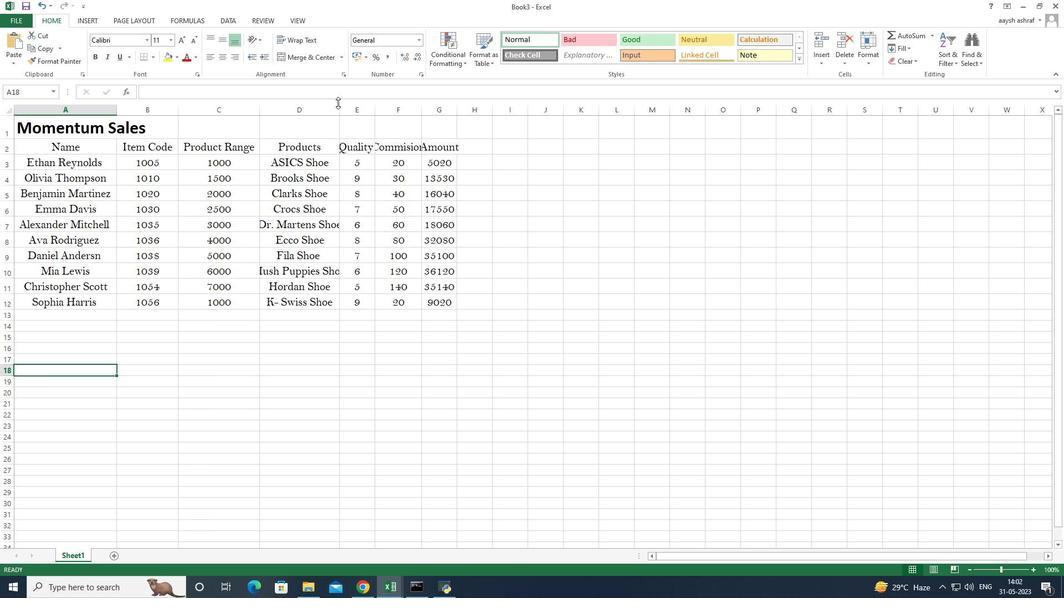 
Action: Mouse pressed left at (338, 104)
Screenshot: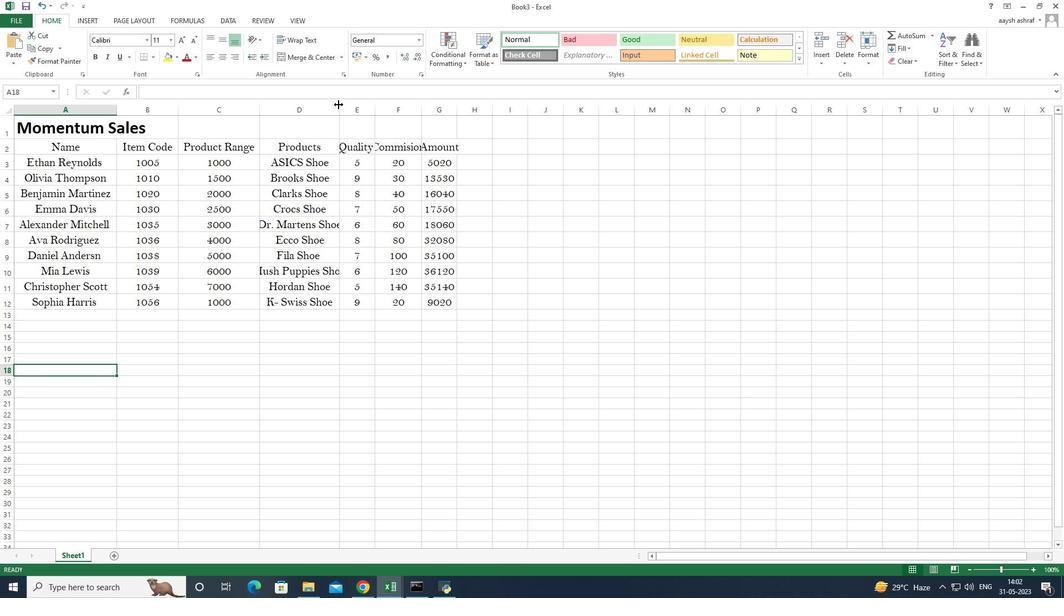 
Action: Mouse moved to (389, 110)
Screenshot: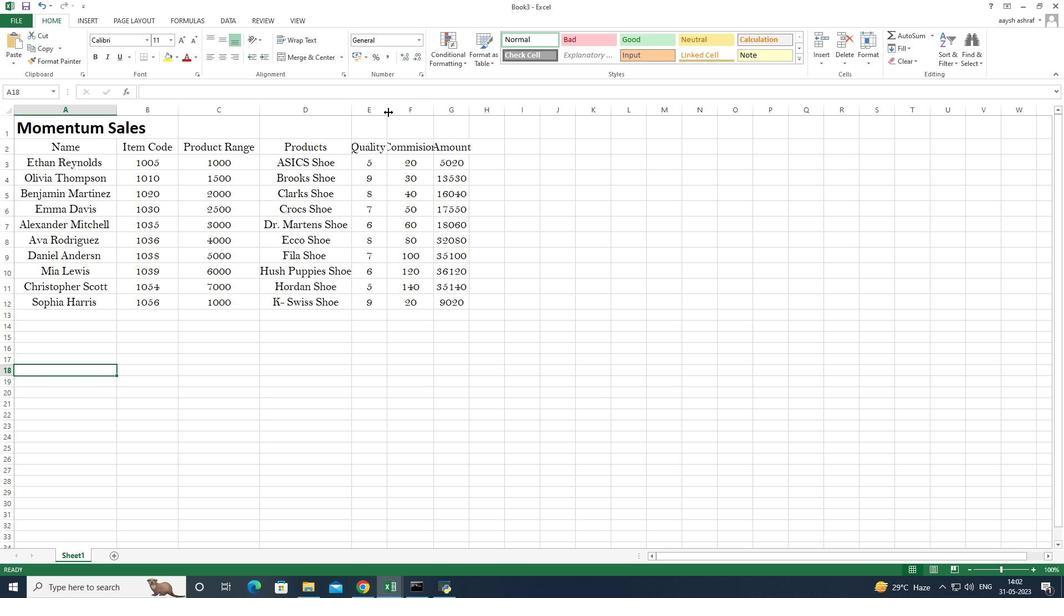 
Action: Mouse pressed left at (389, 110)
Screenshot: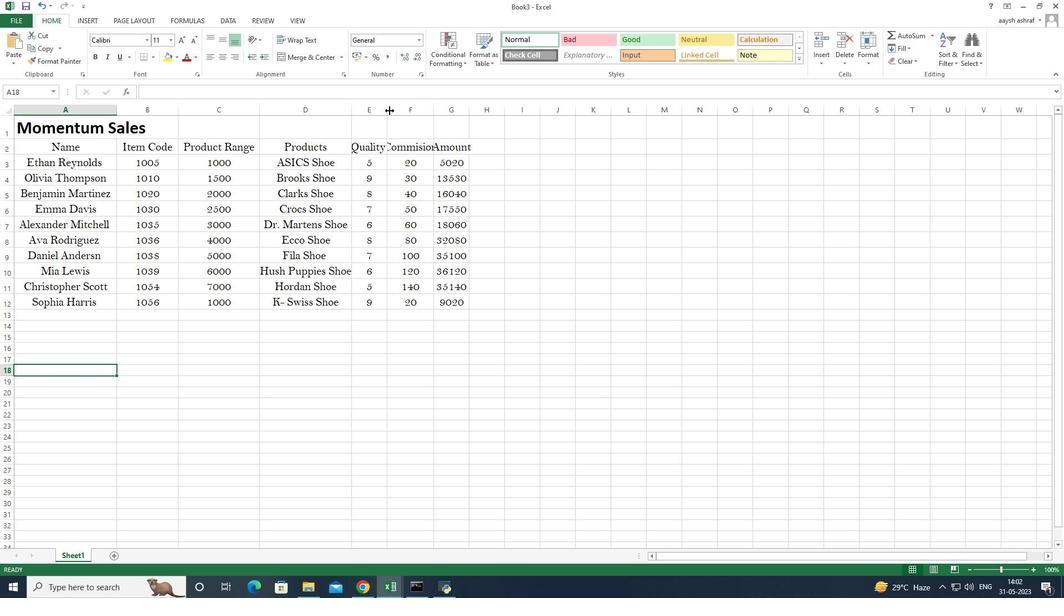 
Action: Mouse moved to (442, 112)
Screenshot: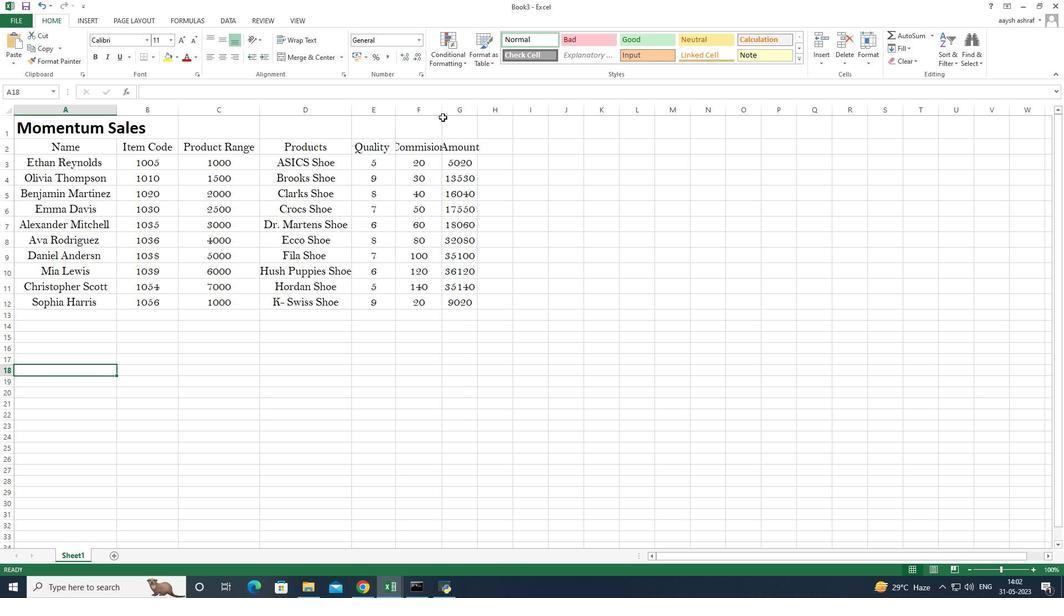 
Action: Mouse pressed left at (442, 112)
Screenshot: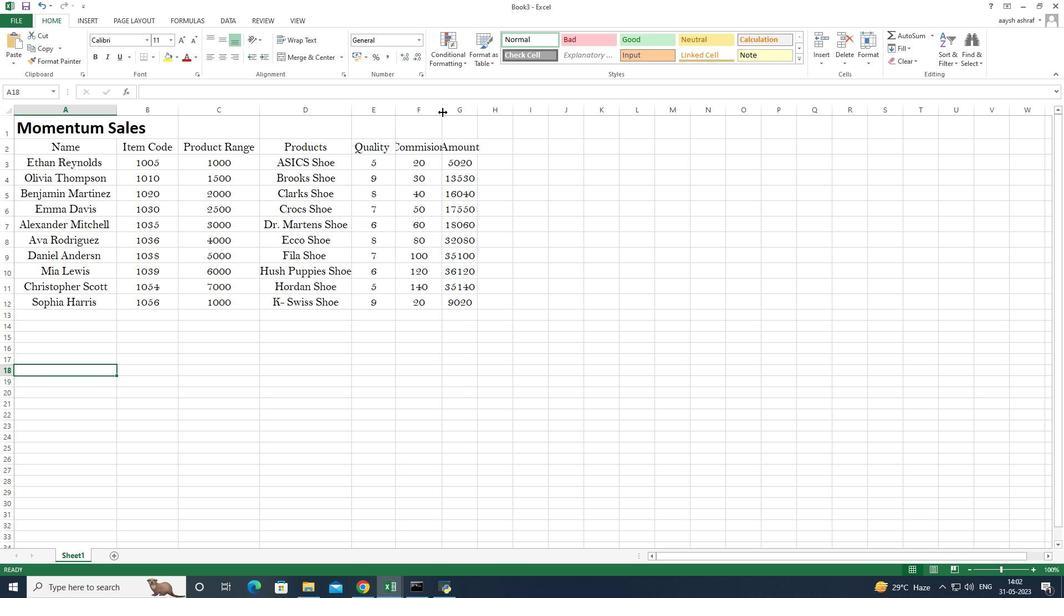 
Action: Mouse moved to (491, 112)
Screenshot: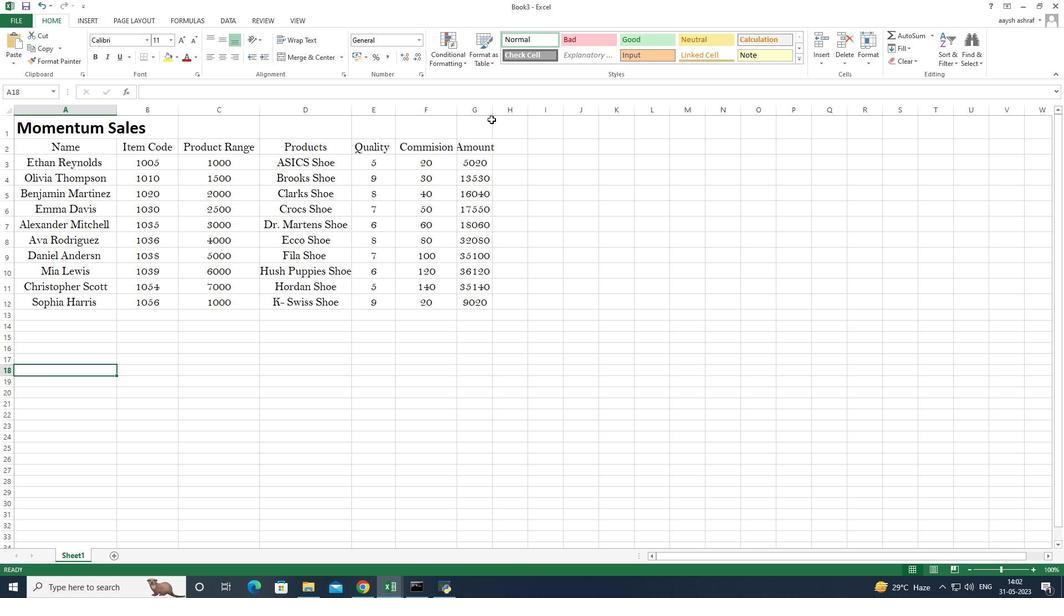 
Action: Mouse pressed left at (491, 112)
Screenshot: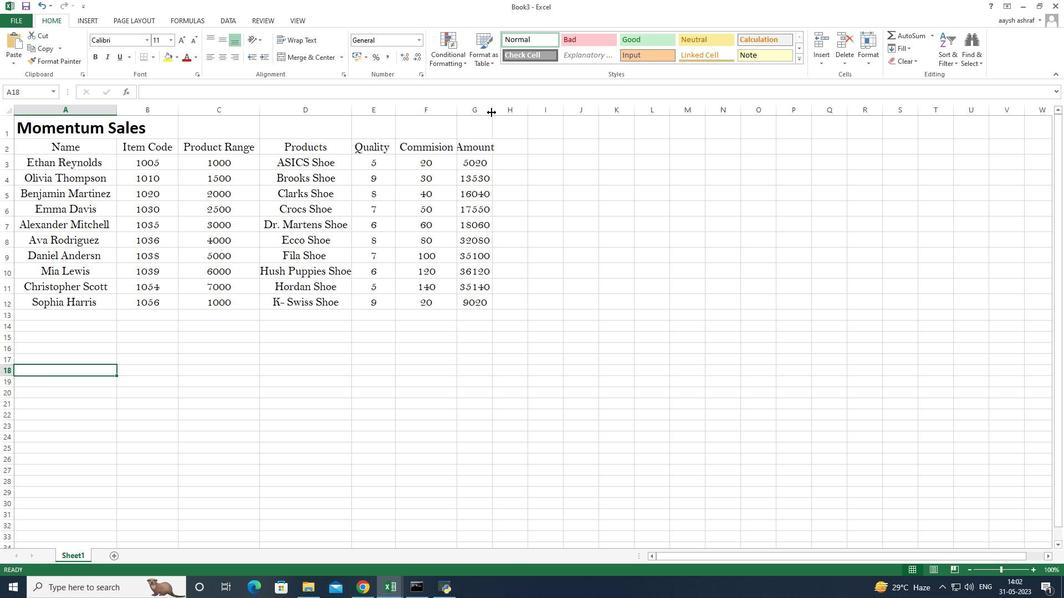 
Action: Mouse moved to (77, 145)
Screenshot: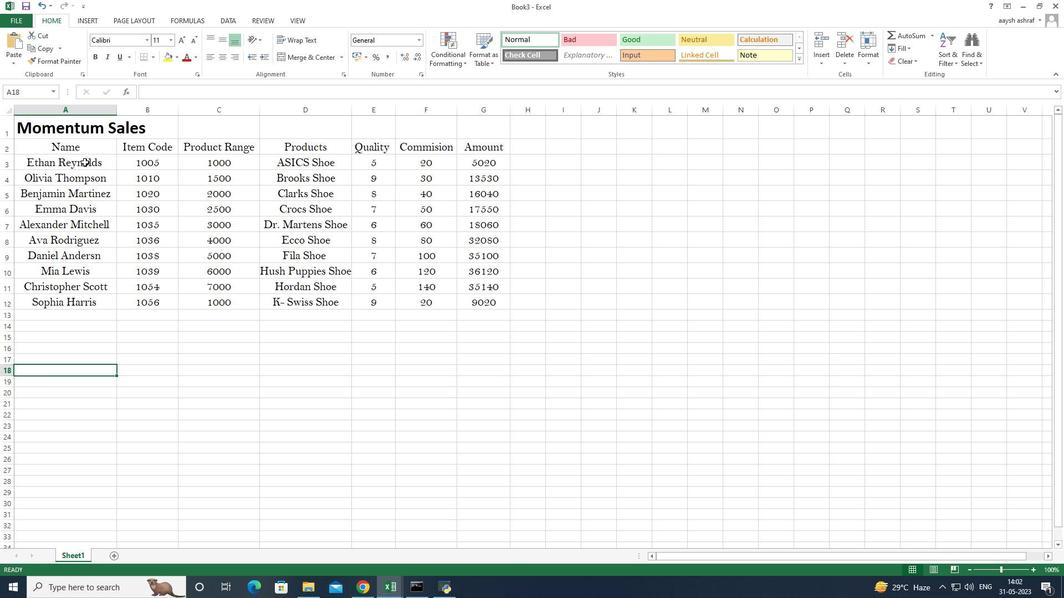 
Action: Mouse pressed left at (77, 145)
Screenshot: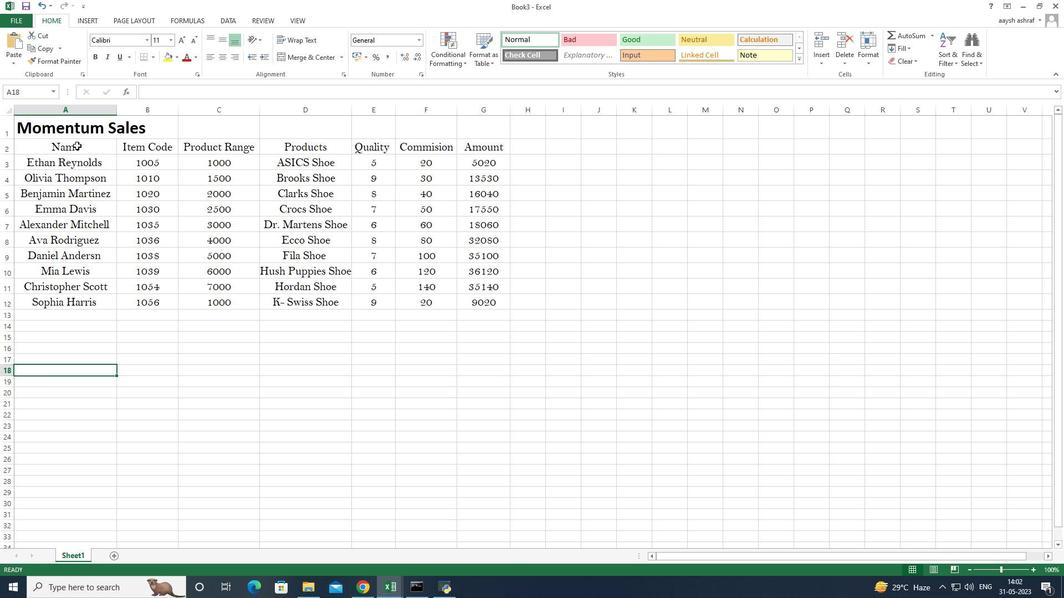 
Action: Mouse moved to (69, 224)
Screenshot: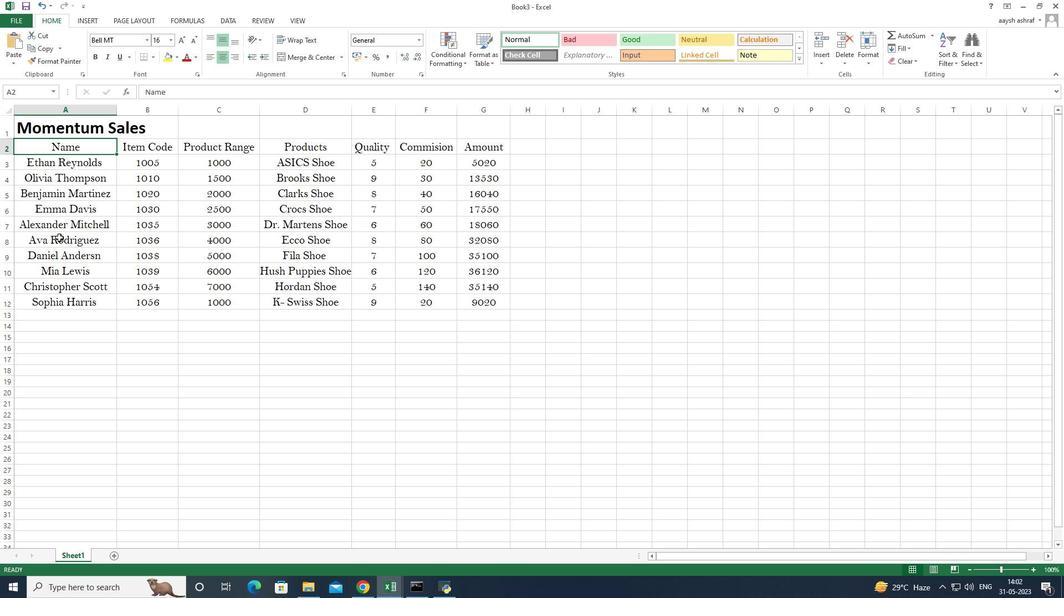 
Action: Mouse scrolled (69, 223) with delta (0, 0)
Screenshot: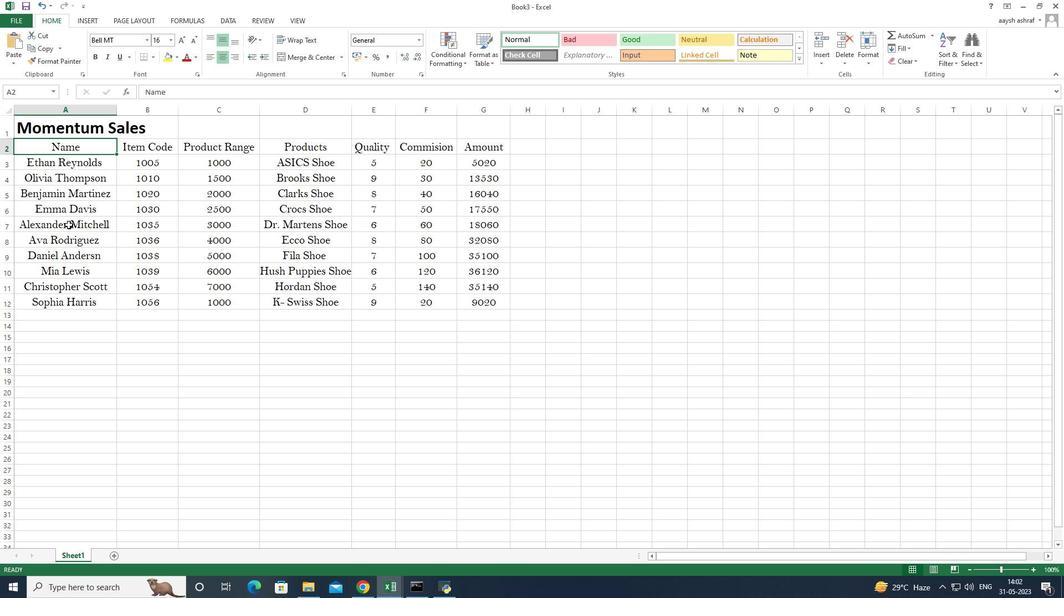 
Action: Mouse scrolled (69, 225) with delta (0, 0)
Screenshot: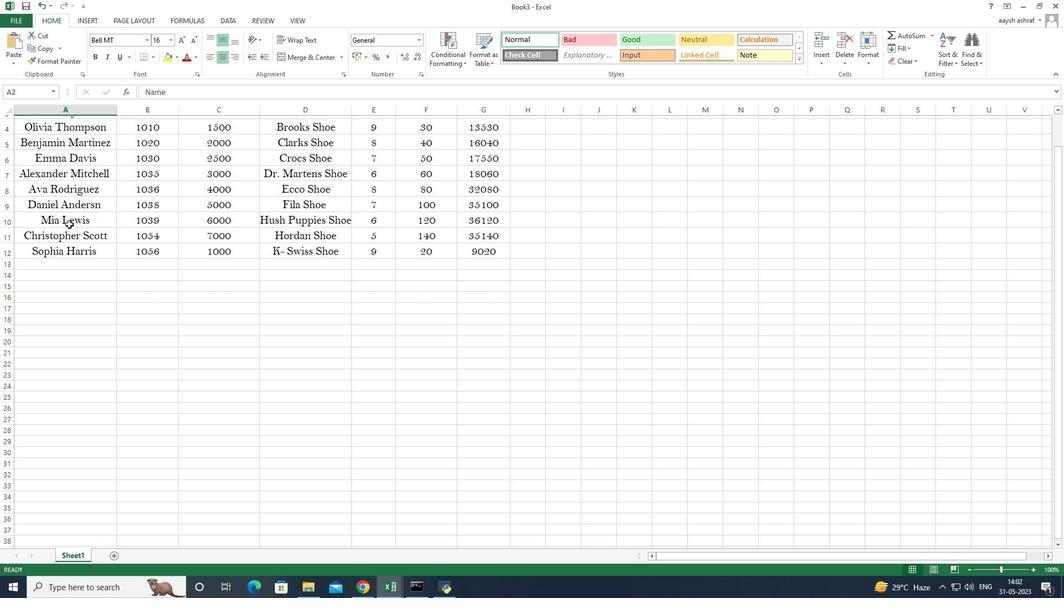 
Action: Key pressed <Key.down><Key.down><Key.down><Key.down><Key.down><Key.down><Key.down><Key.down><Key.down><Key.down><Key.right><Key.up><Key.up><Key.up><Key.up><Key.up><Key.up><Key.up><Key.up><Key.up><Key.right><Key.left><Key.down><Key.right><Key.down><Key.down><Key.down><Key.down><Key.down><Key.down><Key.down><Key.down><Key.right><Key.up><Key.up><Key.up><Key.up><Key.up><Key.up><Key.up><Key.up><Key.up><Key.up><Key.right><Key.down><Key.down><Key.down><Key.down><Key.down><Key.down><Key.down><Key.down><Key.down><Key.down><Key.down><Key.right><Key.up><Key.up><Key.up><Key.up><Key.up><Key.up><Key.up><Key.up><Key.up><Key.up><Key.up><Key.up><Key.right><Key.down><Key.down><Key.down><Key.down><Key.down><Key.down><Key.down><Key.down><Key.down><Key.down><Key.down><Key.down><Key.left><Key.up><Key.up><Key.left><Key.left><Key.left><Key.left><Key.left><Key.left><Key.up><Key.up><Key.up><Key.up><Key.up><Key.up><Key.up><Key.up><Key.up>
Screenshot: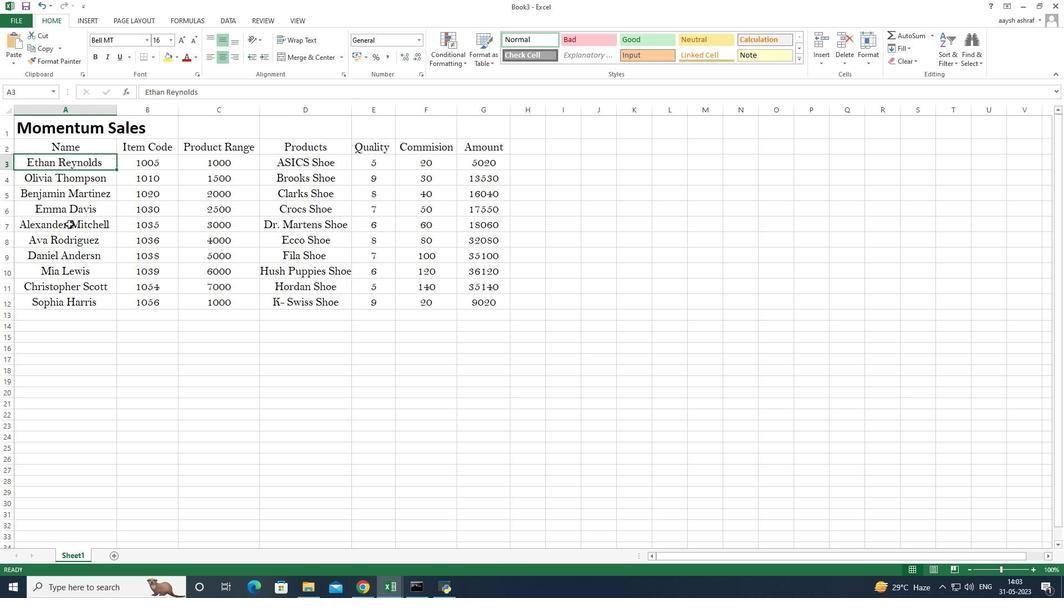 
Action: Mouse moved to (77, 163)
Screenshot: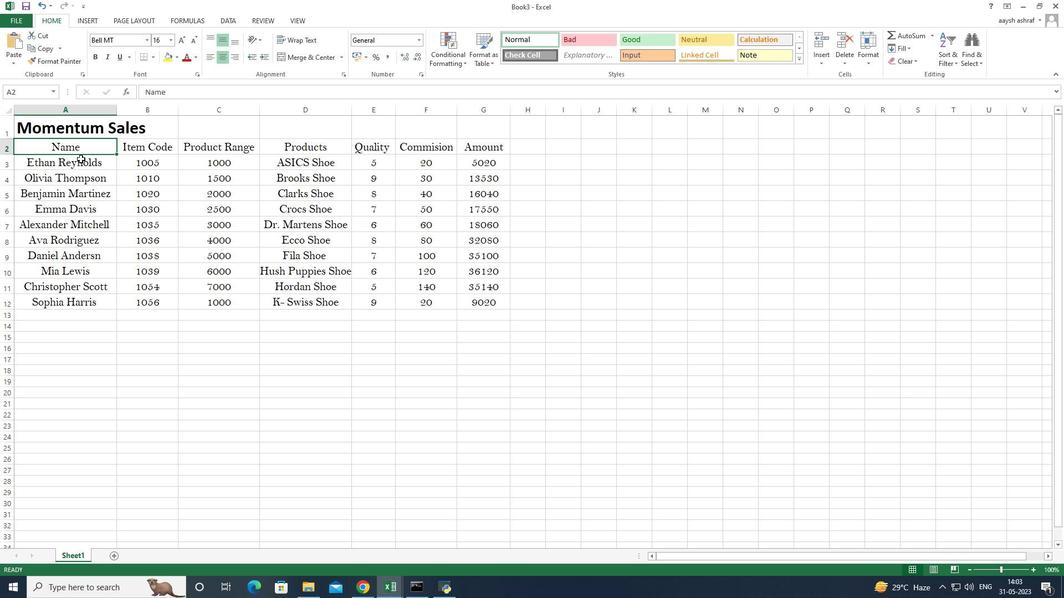 
Action: Mouse pressed left at (77, 163)
Screenshot: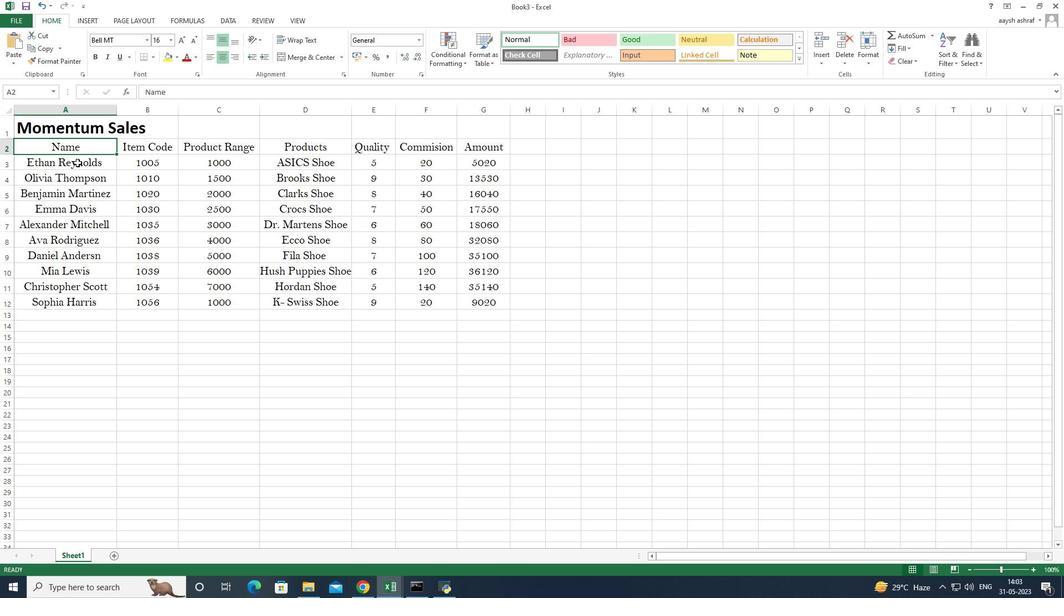 
Action: Mouse moved to (80, 178)
Screenshot: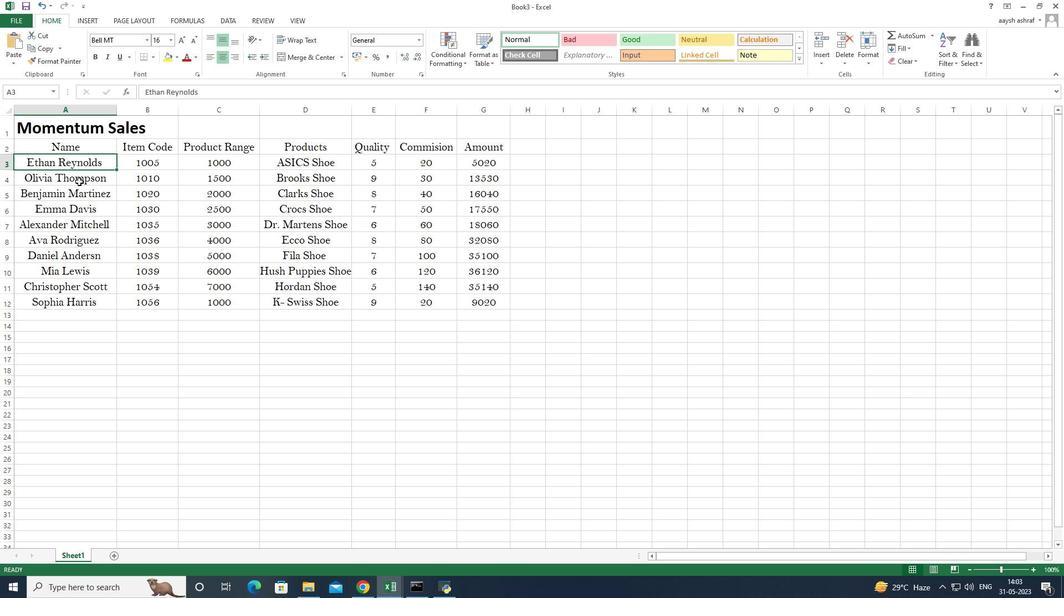 
Action: Mouse pressed left at (80, 178)
Screenshot: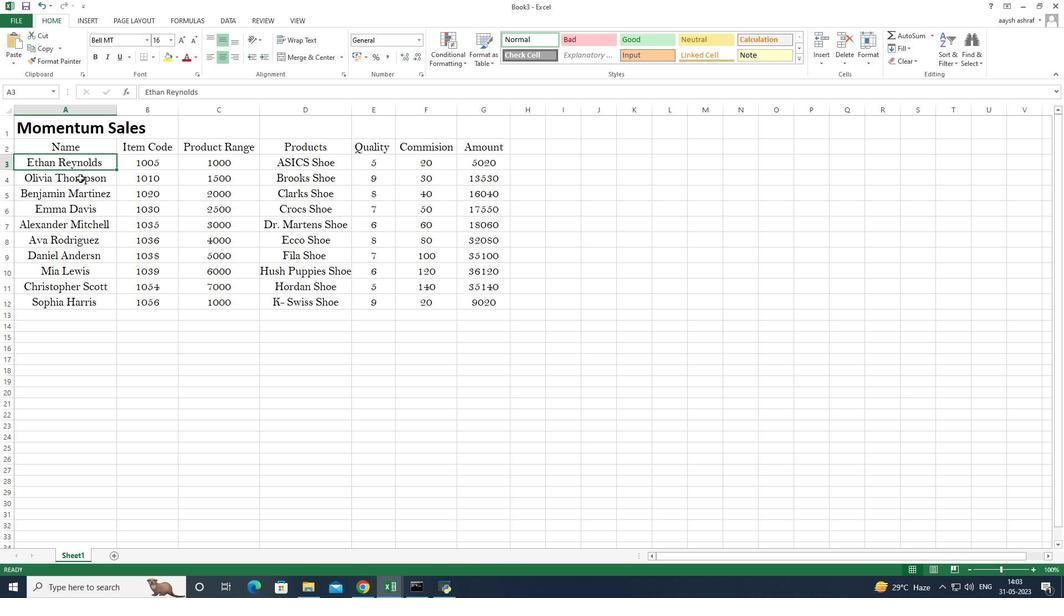 
Action: Mouse moved to (75, 195)
Screenshot: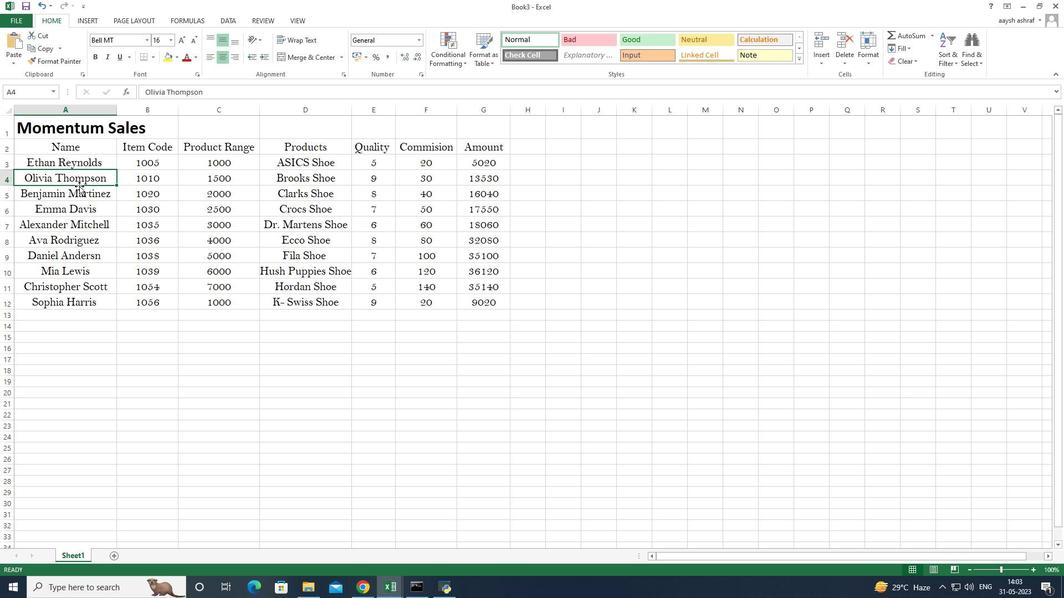 
Action: Mouse pressed left at (75, 195)
Screenshot: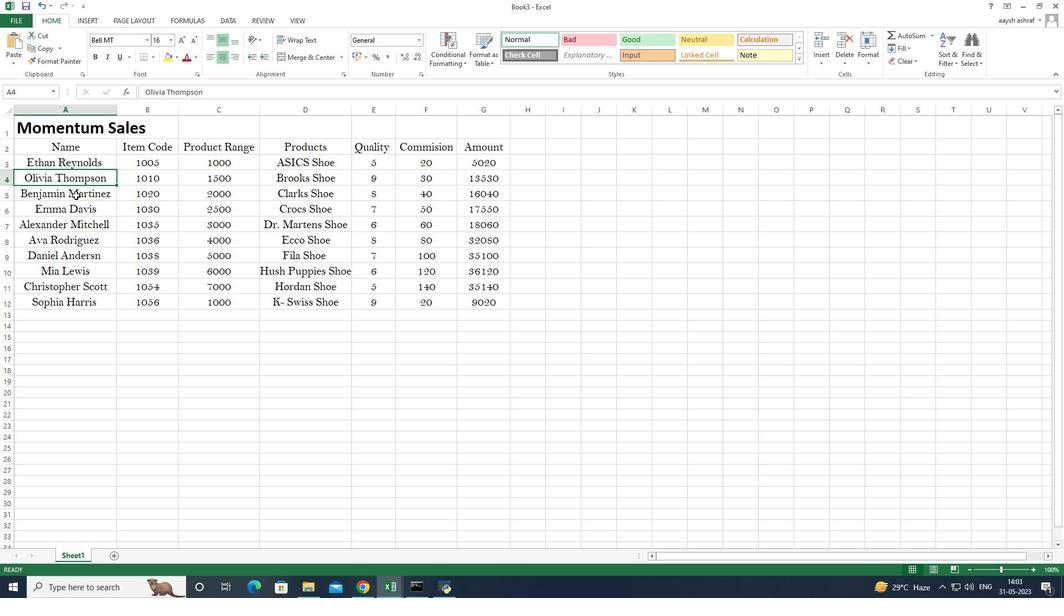
Action: Mouse moved to (77, 211)
Screenshot: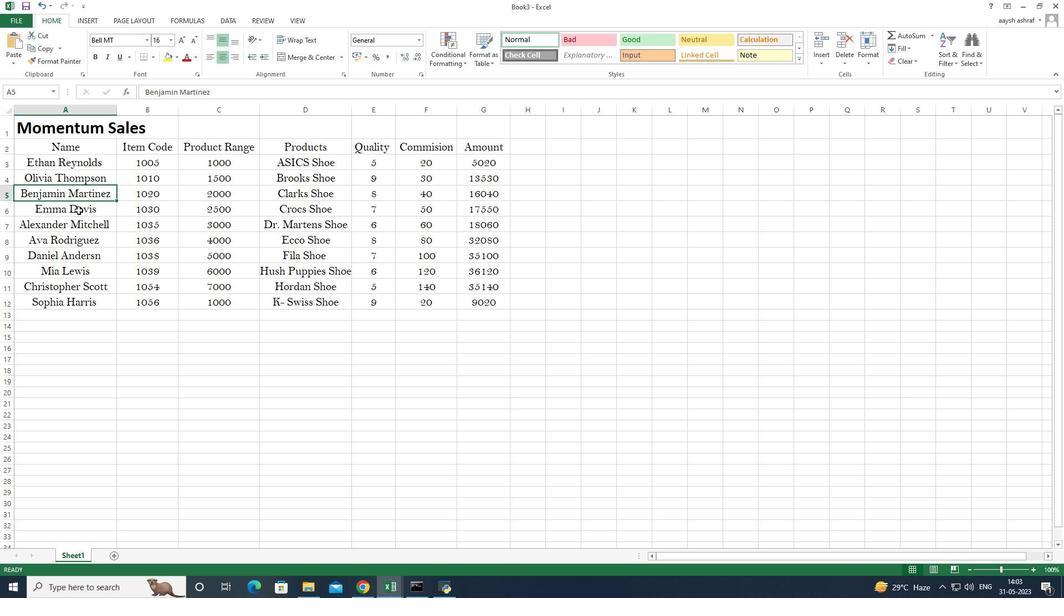 
Action: Mouse pressed left at (77, 211)
Screenshot: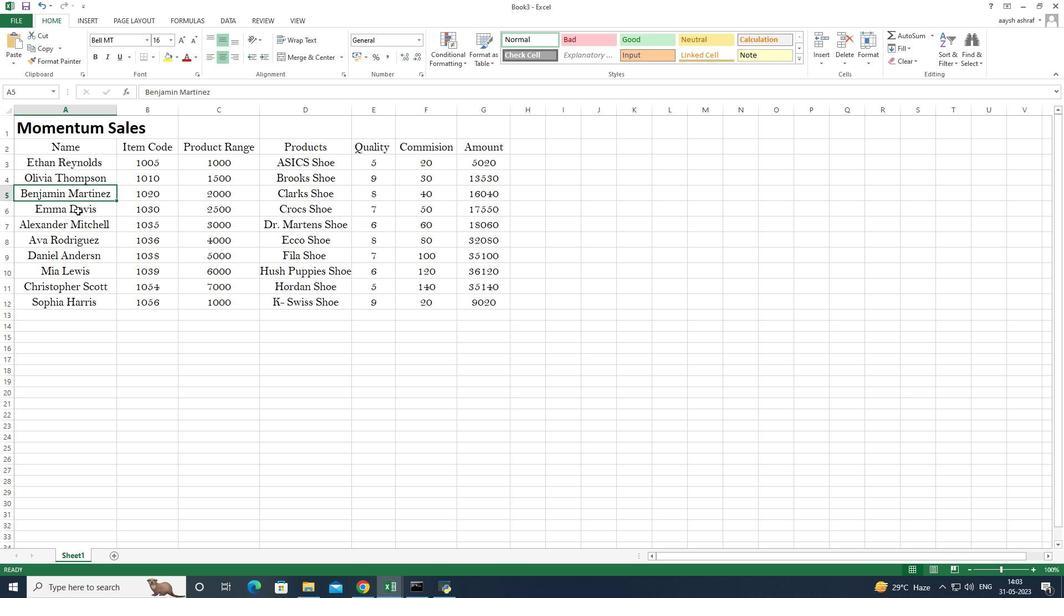 
Action: Mouse moved to (64, 224)
Screenshot: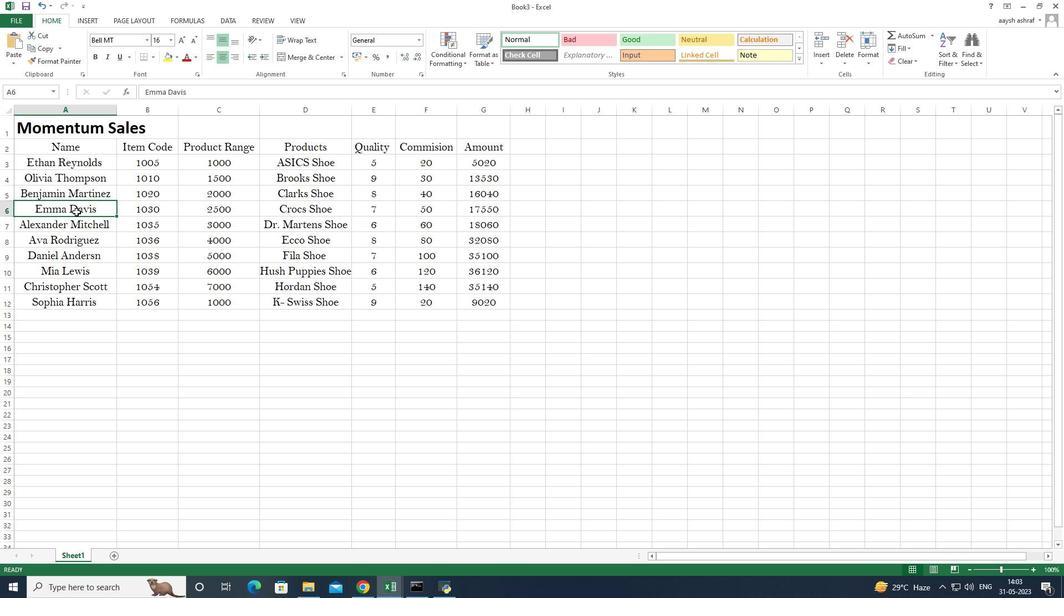 
Action: Mouse pressed left at (64, 224)
Screenshot: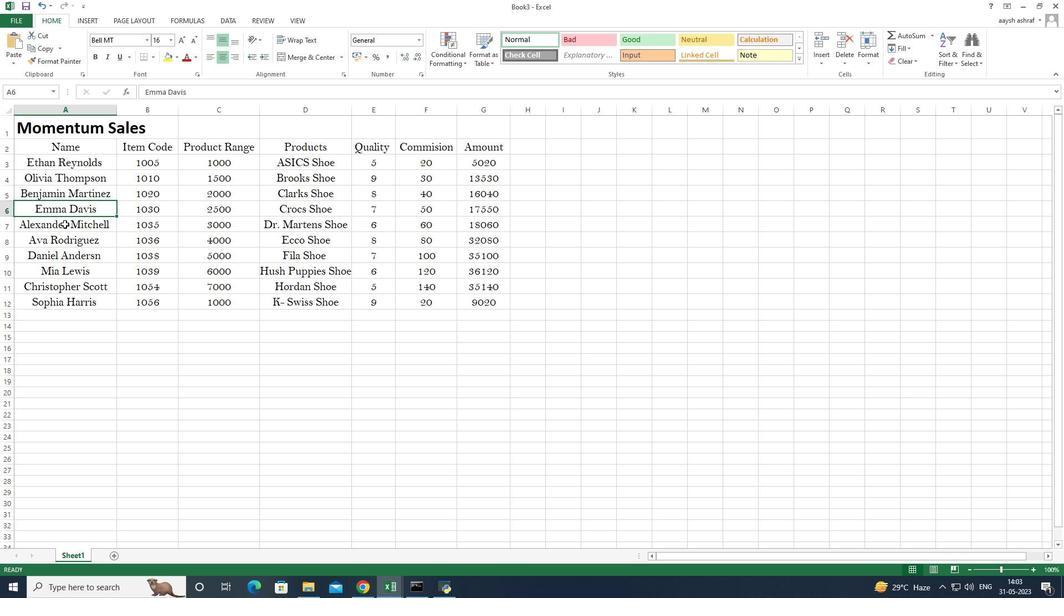
Action: Mouse moved to (68, 242)
Screenshot: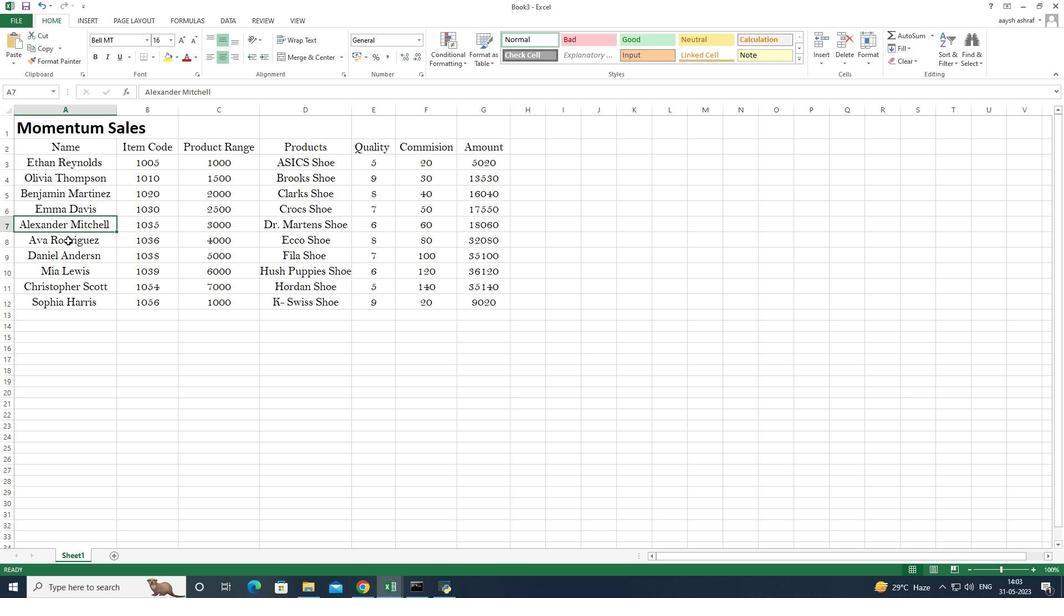 
Action: Mouse pressed left at (68, 242)
Screenshot: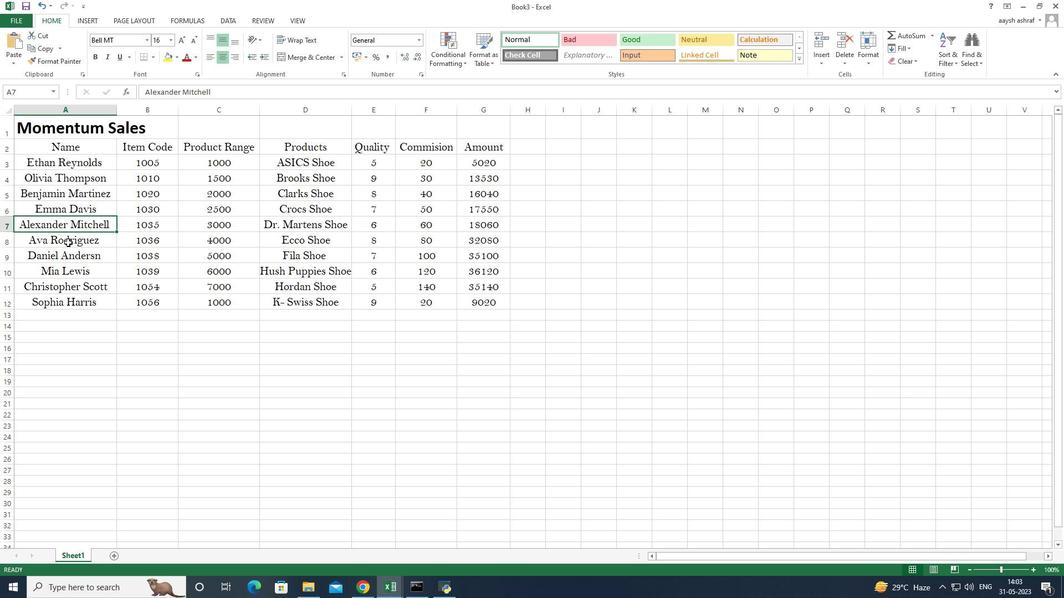 
Action: Mouse moved to (57, 258)
Screenshot: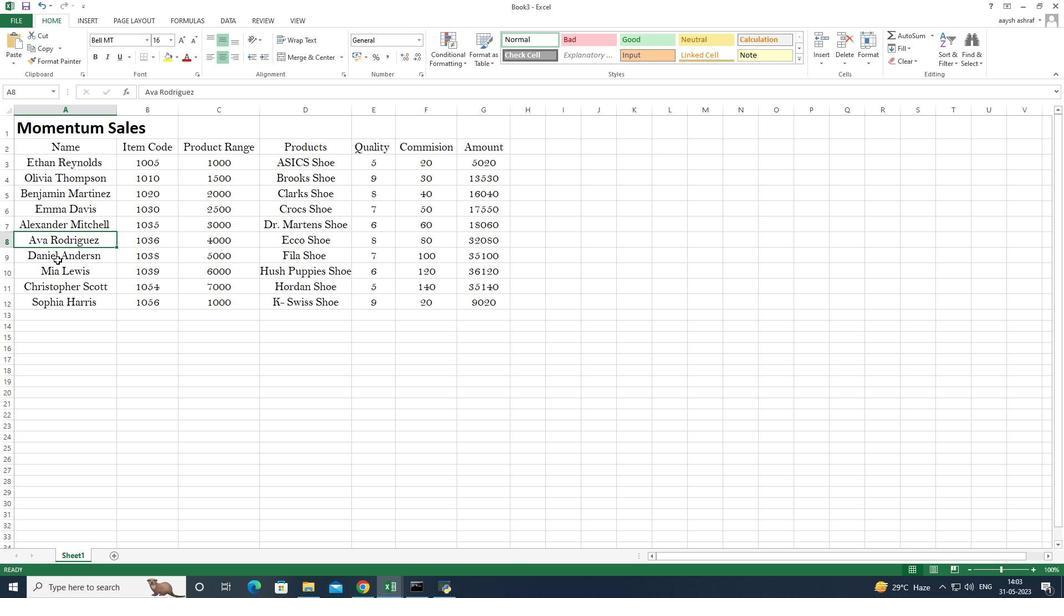
Action: Mouse pressed left at (57, 258)
Screenshot: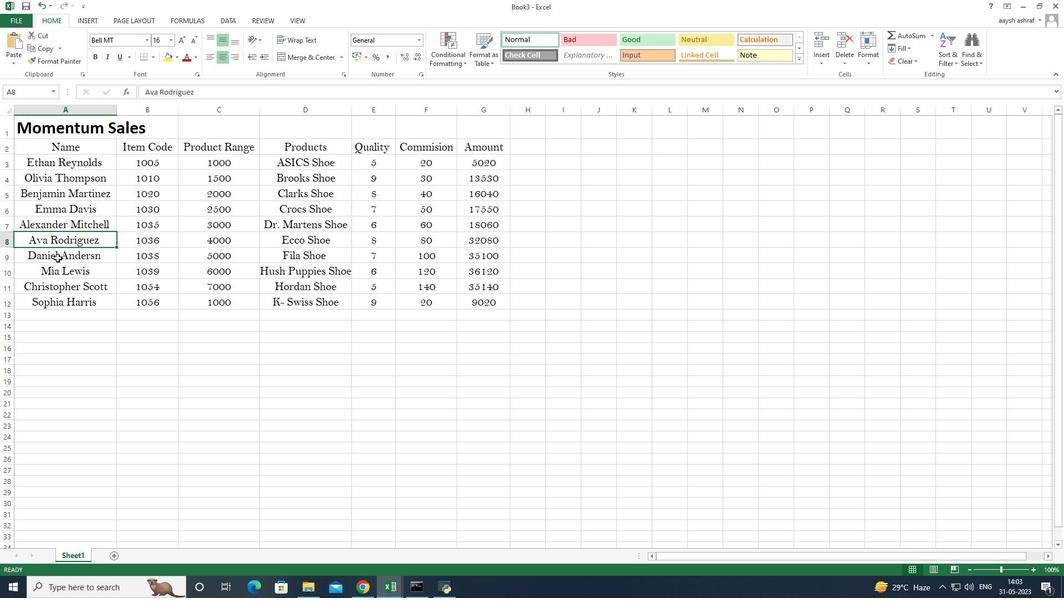 
Action: Mouse moved to (53, 270)
Screenshot: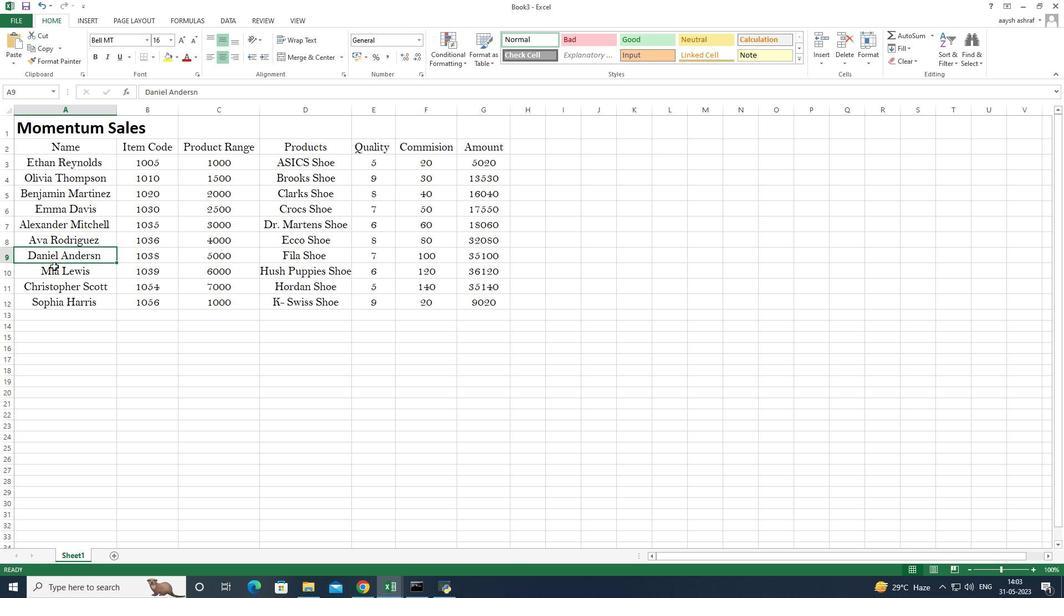 
Action: Mouse pressed left at (53, 270)
Screenshot: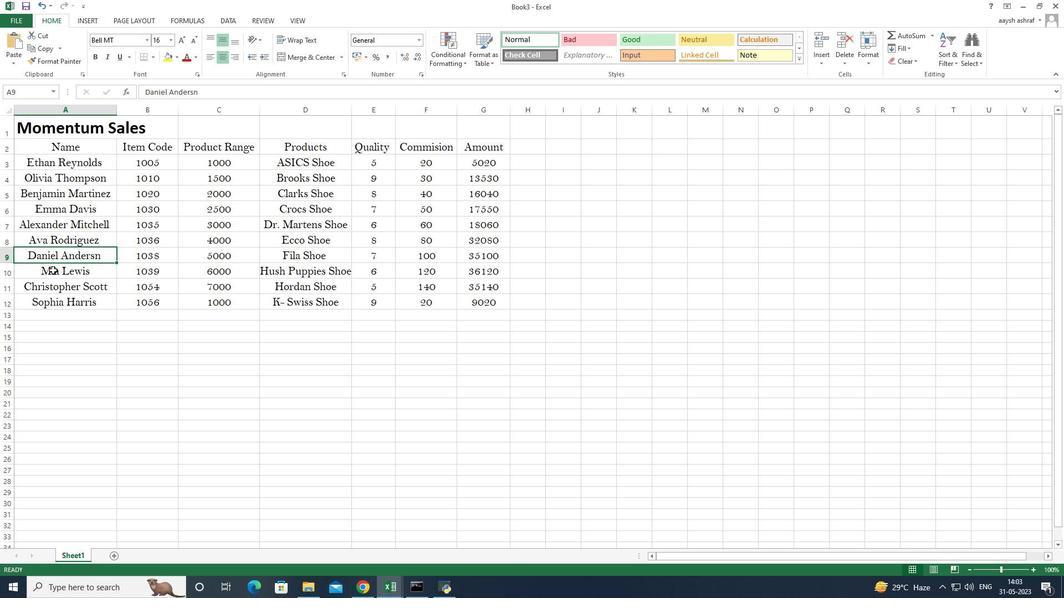 
Action: Mouse moved to (51, 287)
Screenshot: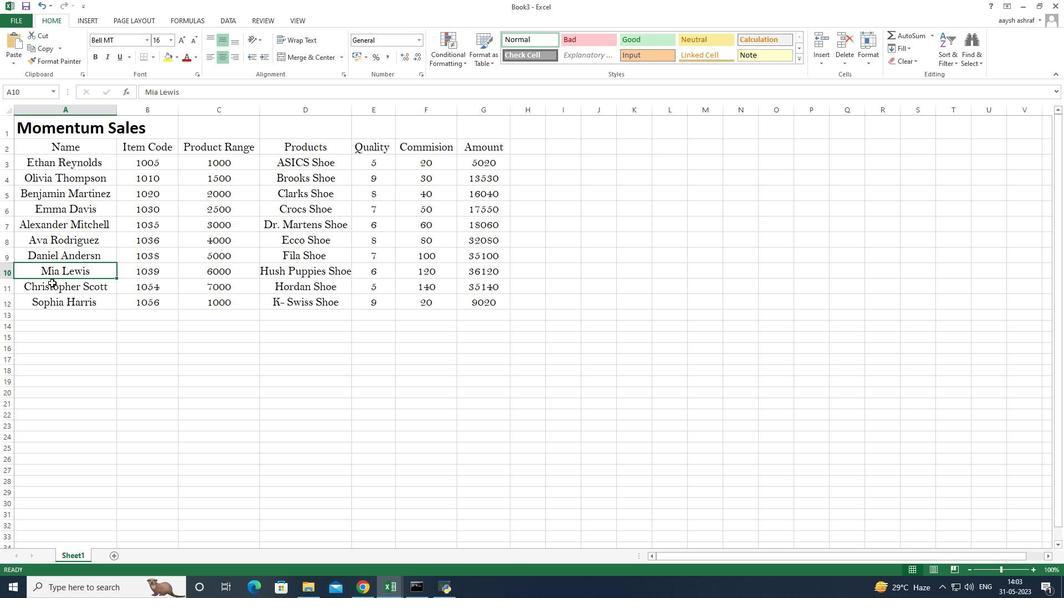 
Action: Mouse pressed left at (51, 287)
Screenshot: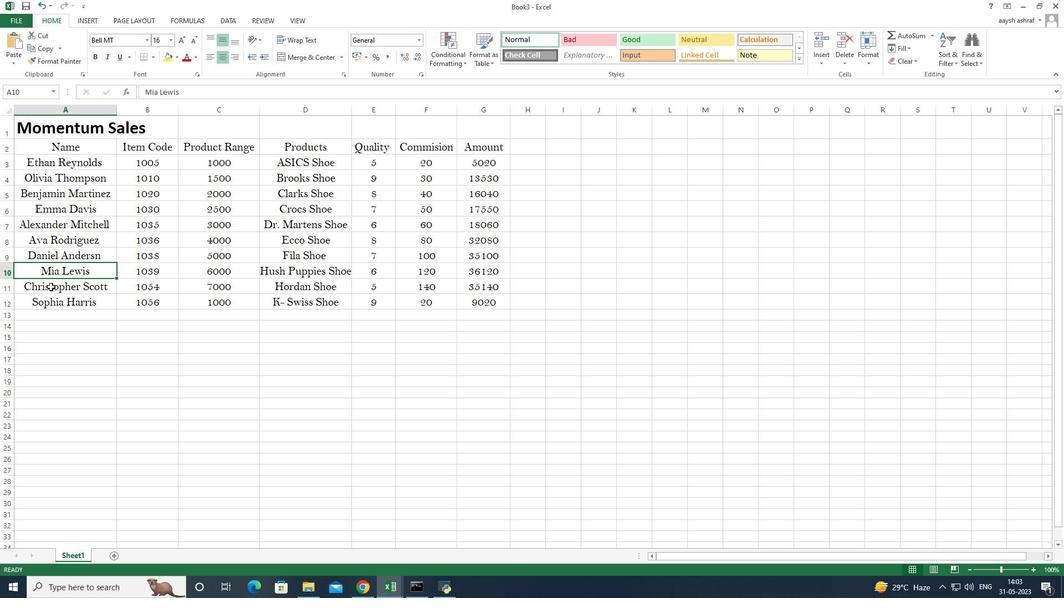 
Action: Mouse moved to (50, 307)
Screenshot: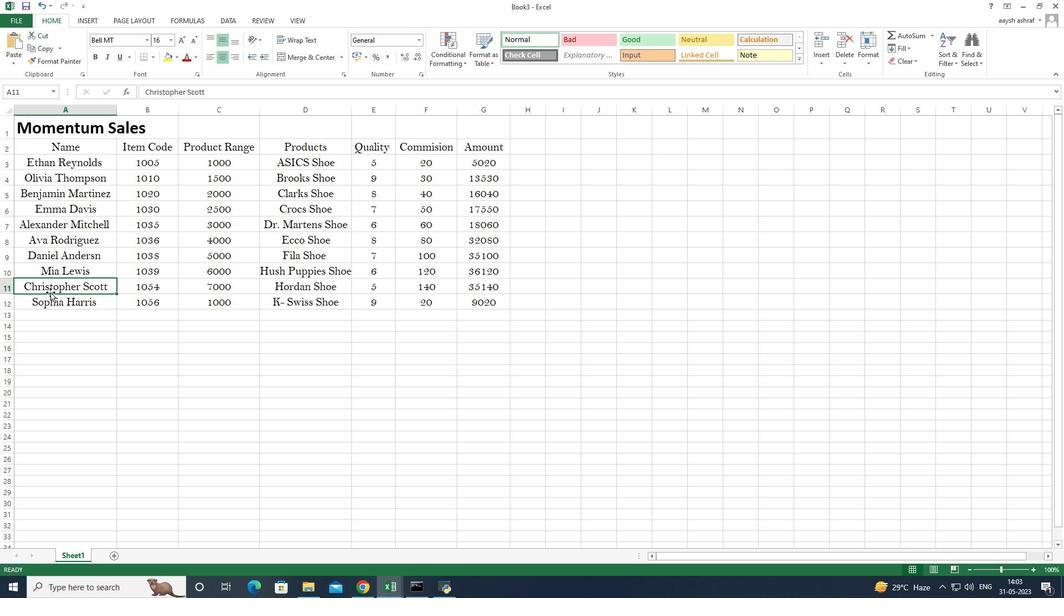 
Action: Mouse pressed left at (50, 307)
Screenshot: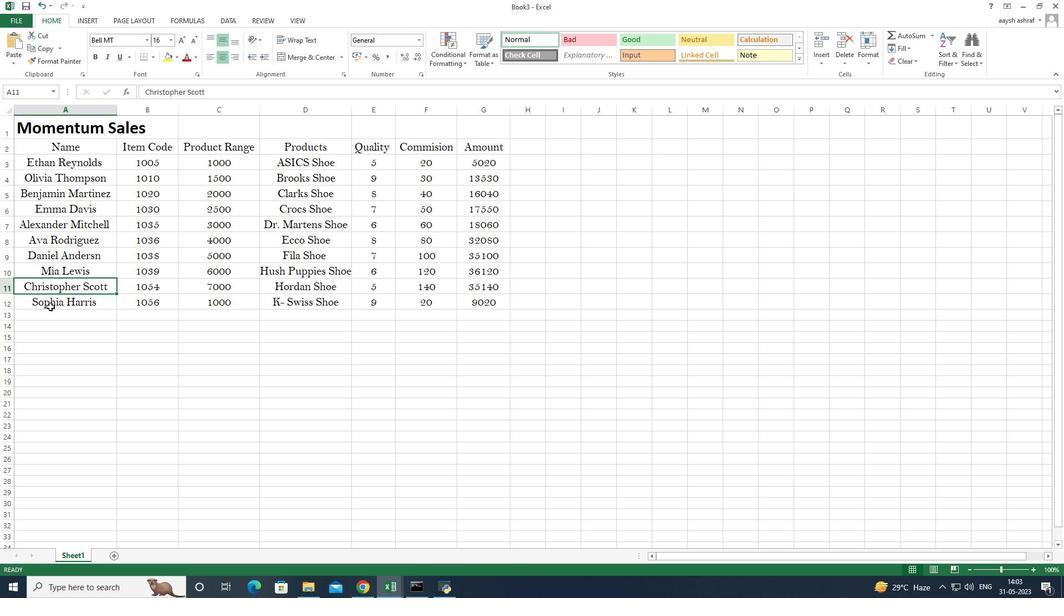 
Action: Mouse moved to (144, 165)
Screenshot: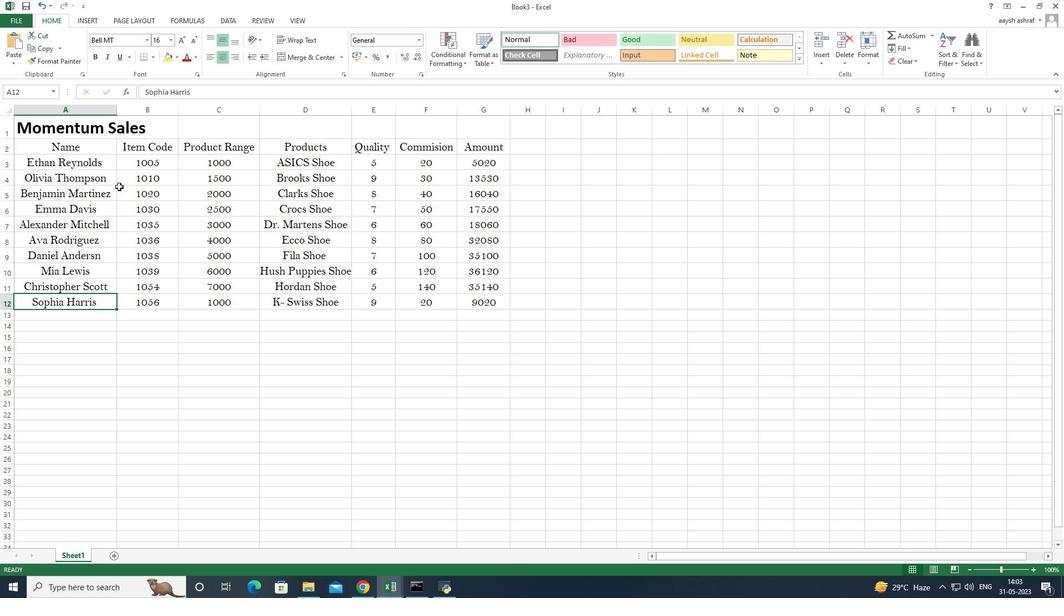 
Action: Mouse pressed left at (144, 165)
Screenshot: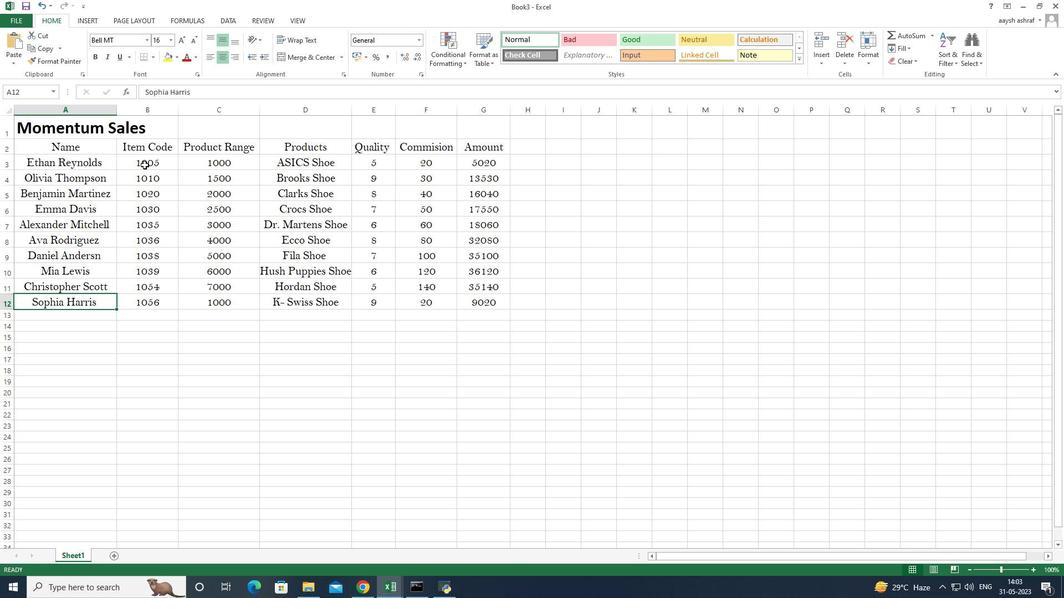 
Action: Key pressed <Key.down><Key.down><Key.down>
Screenshot: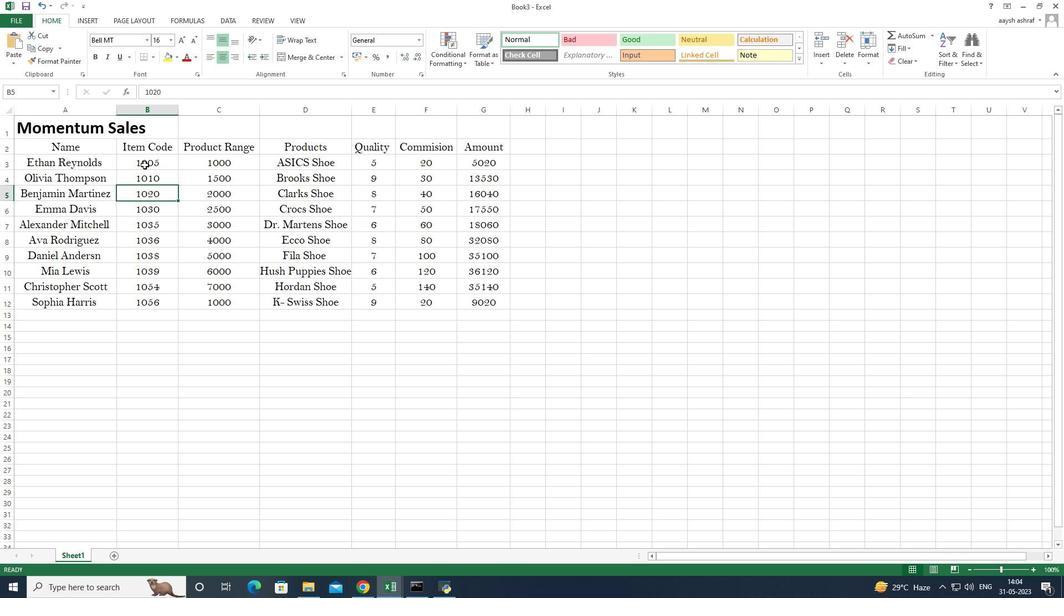 
Action: Mouse moved to (144, 164)
Screenshot: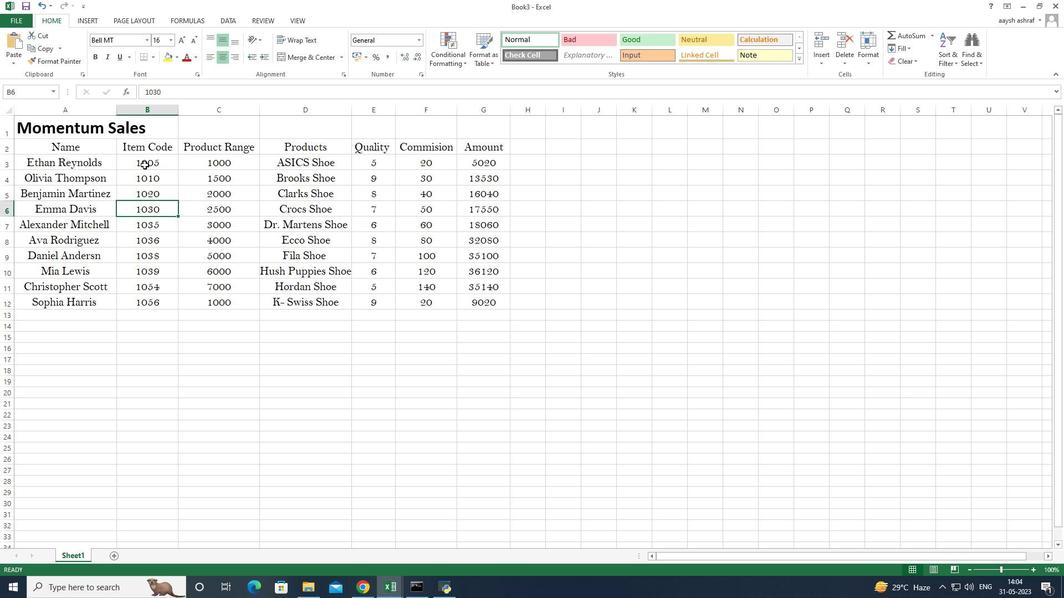 
Action: Key pressed <Key.down>
Screenshot: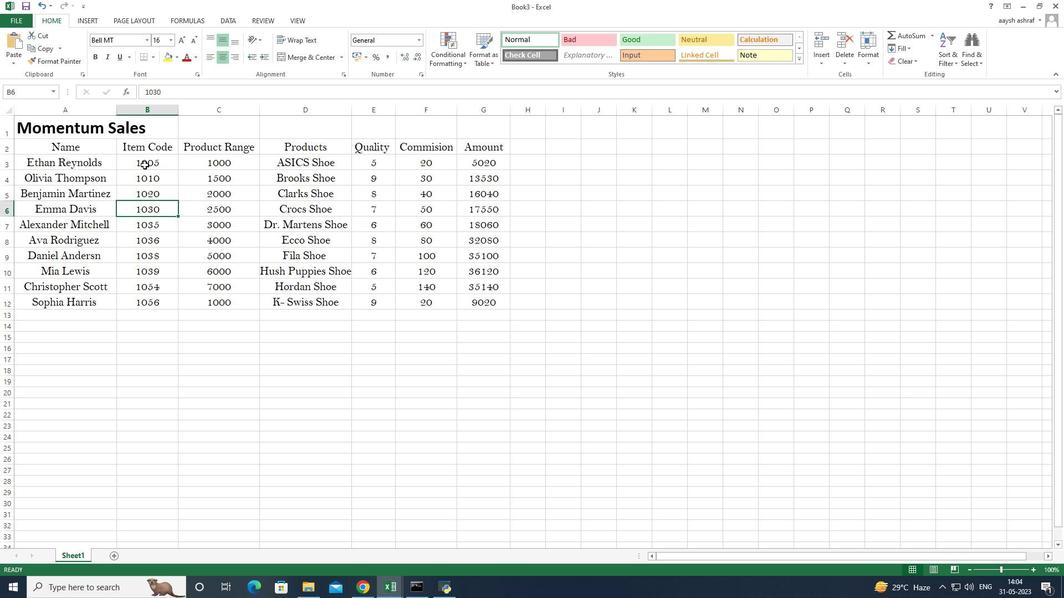 
Action: Mouse moved to (144, 164)
Screenshot: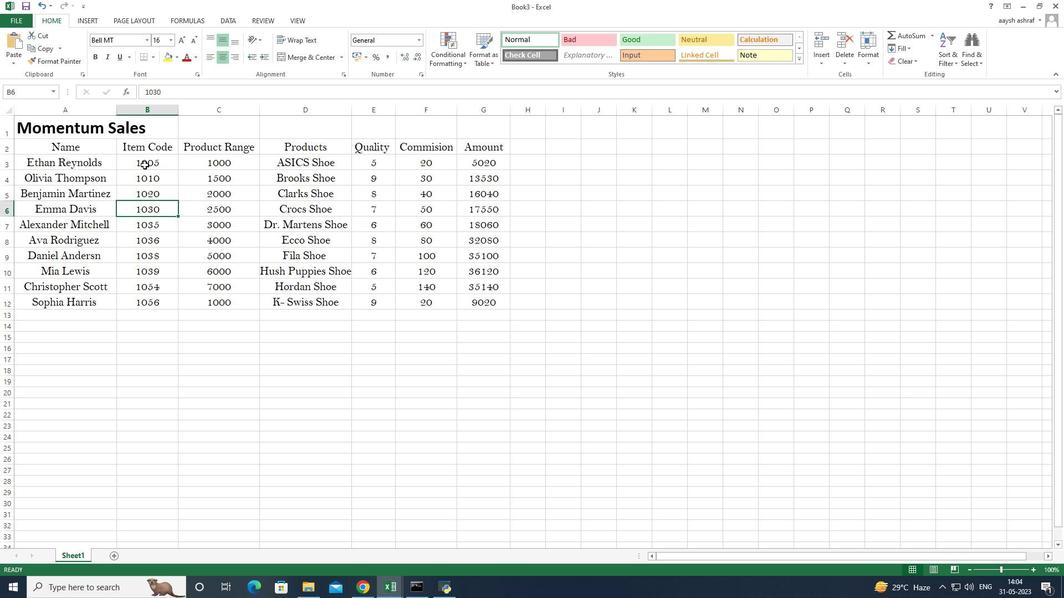
Action: Key pressed <Key.down><Key.down><Key.down><Key.down><Key.down>
Screenshot: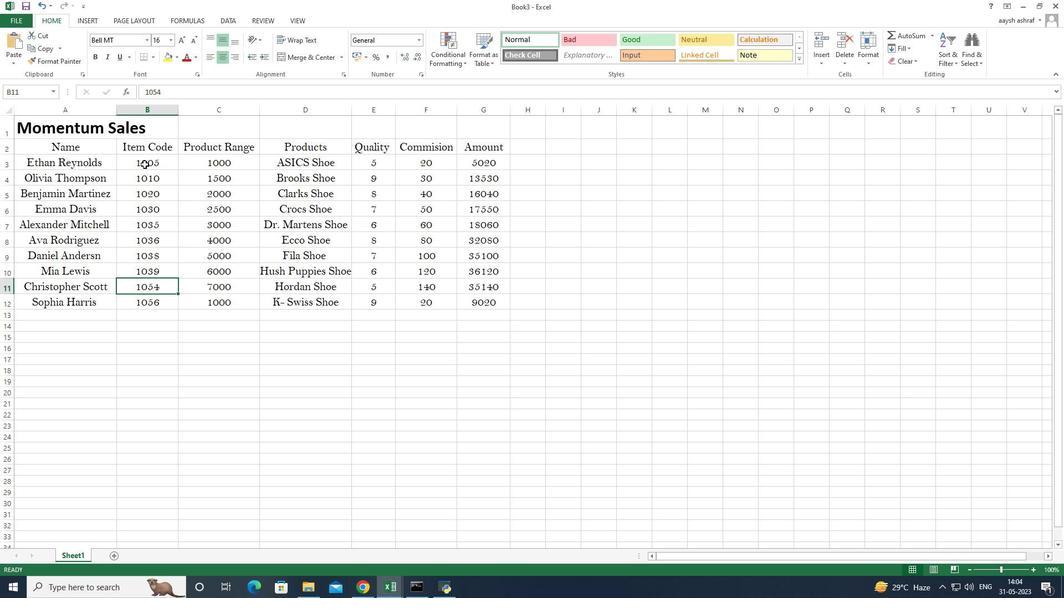 
Action: Mouse moved to (144, 164)
Screenshot: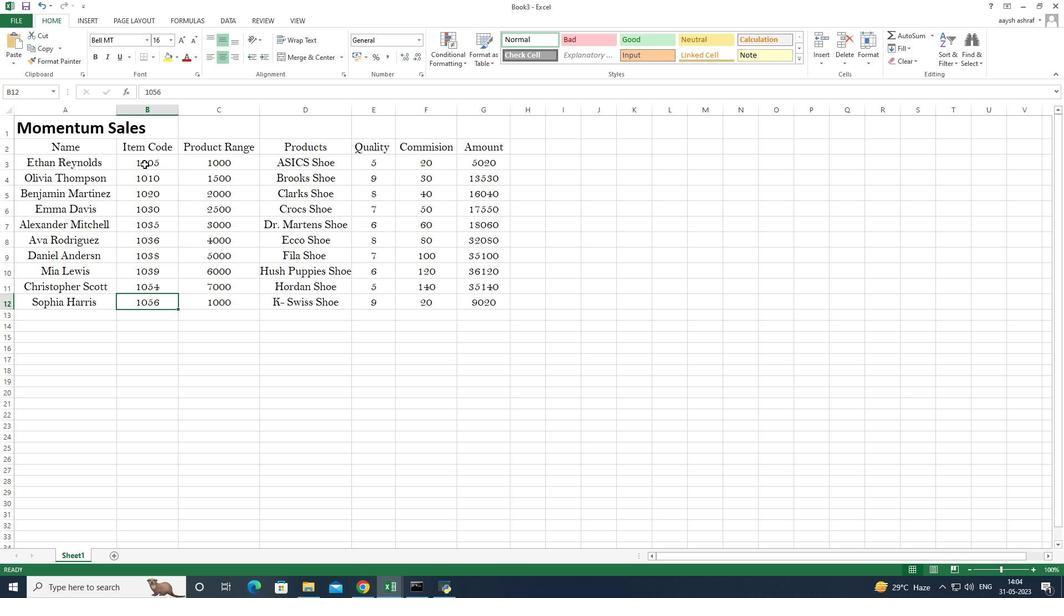 
Action: Key pressed <Key.down>
Screenshot: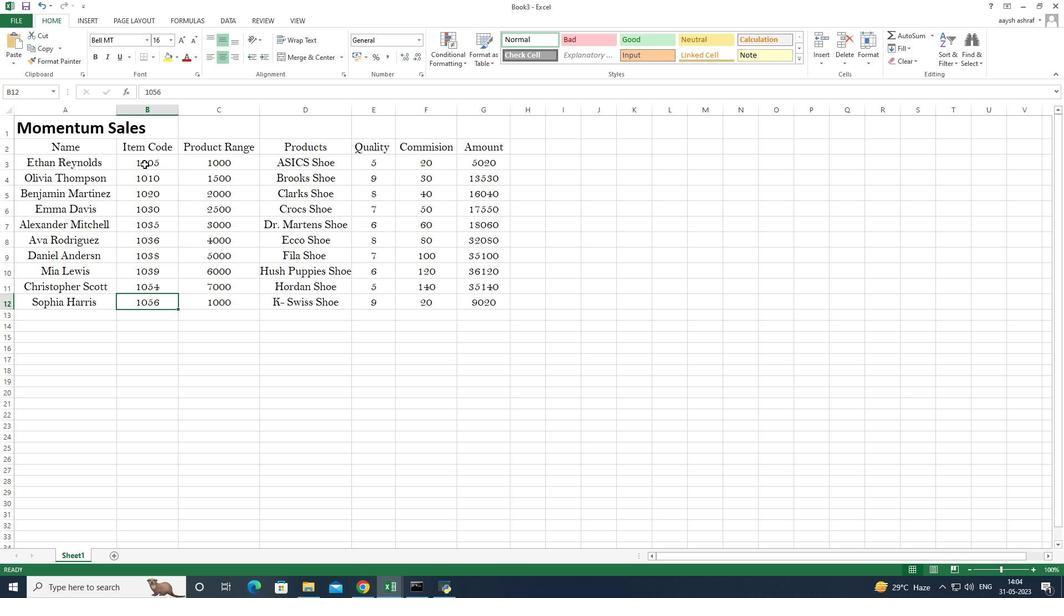 
Action: Mouse moved to (68, 147)
Screenshot: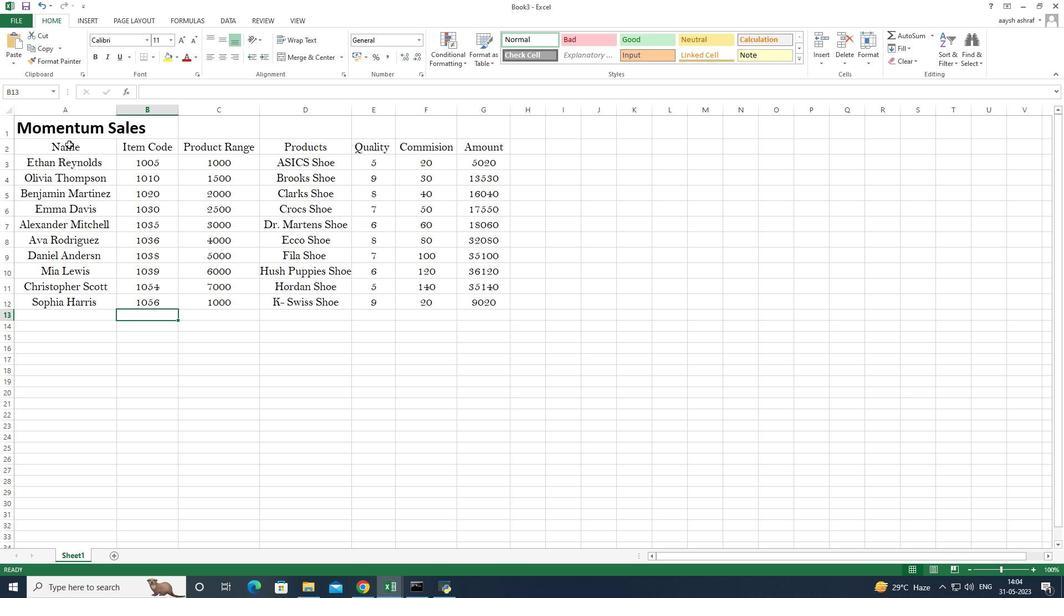 
Action: Mouse pressed left at (68, 147)
Screenshot: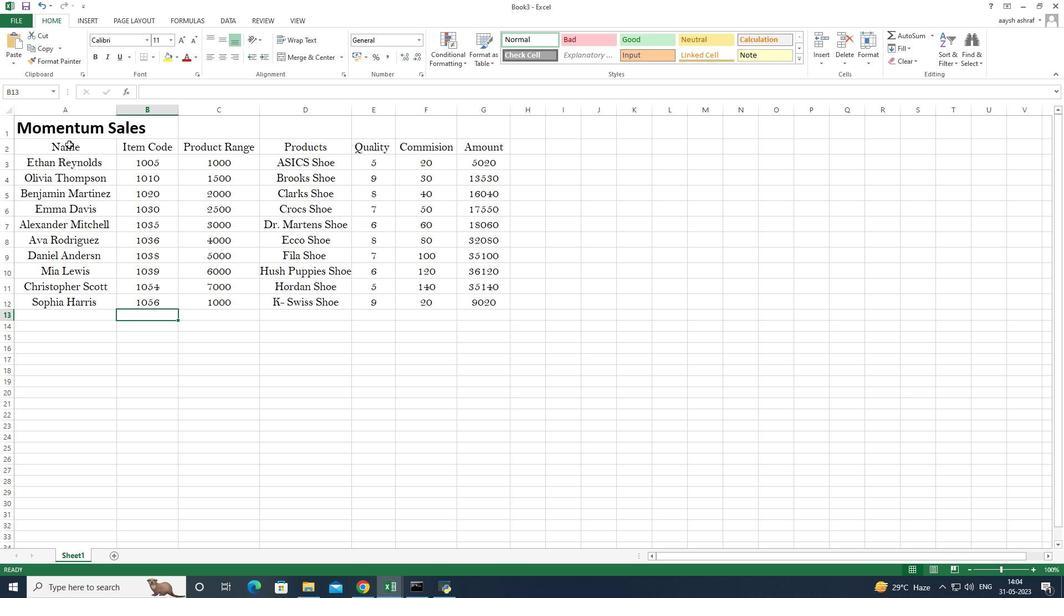 
Action: Mouse moved to (43, 129)
Screenshot: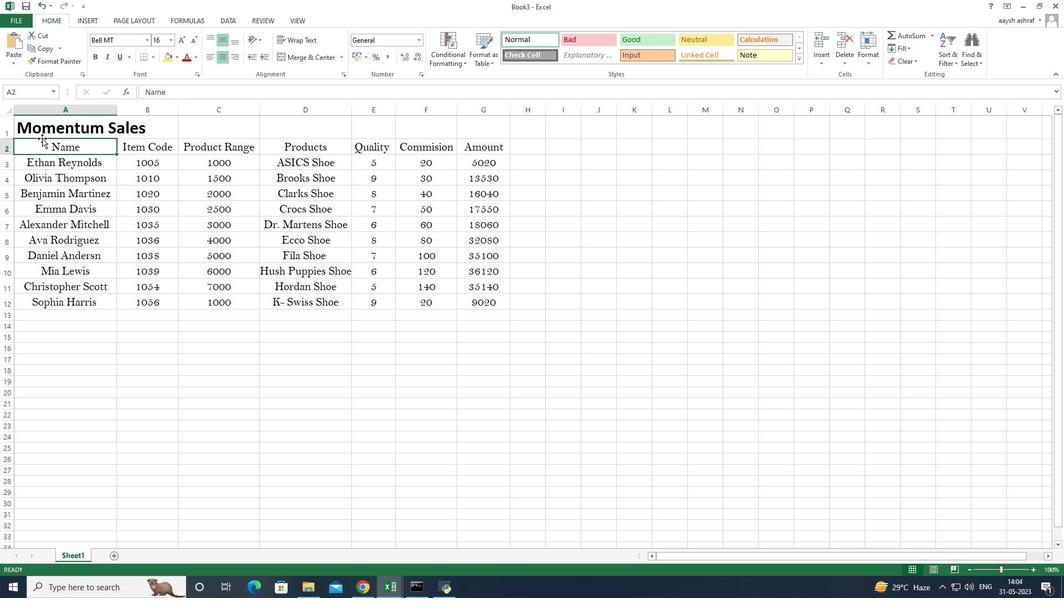 
Action: Mouse pressed left at (43, 129)
Screenshot: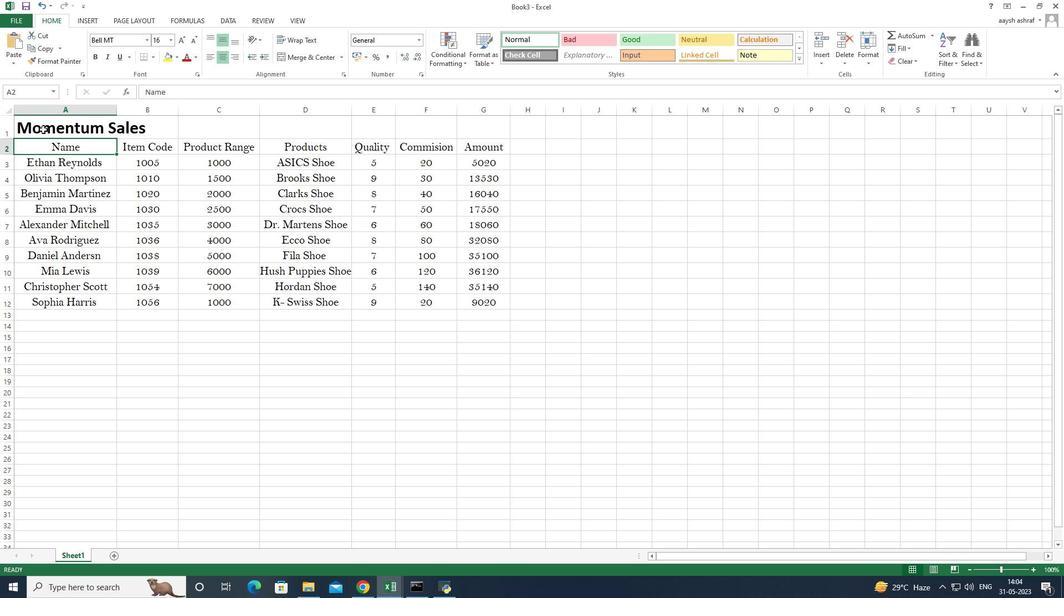 
Action: Mouse moved to (217, 94)
Screenshot: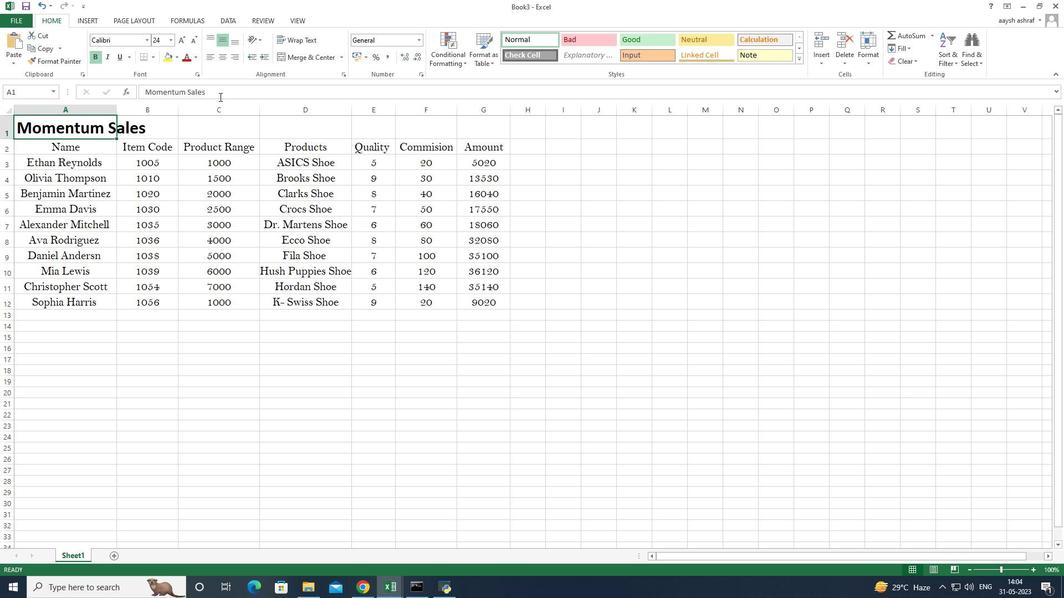 
Action: Mouse pressed left at (217, 94)
Screenshot: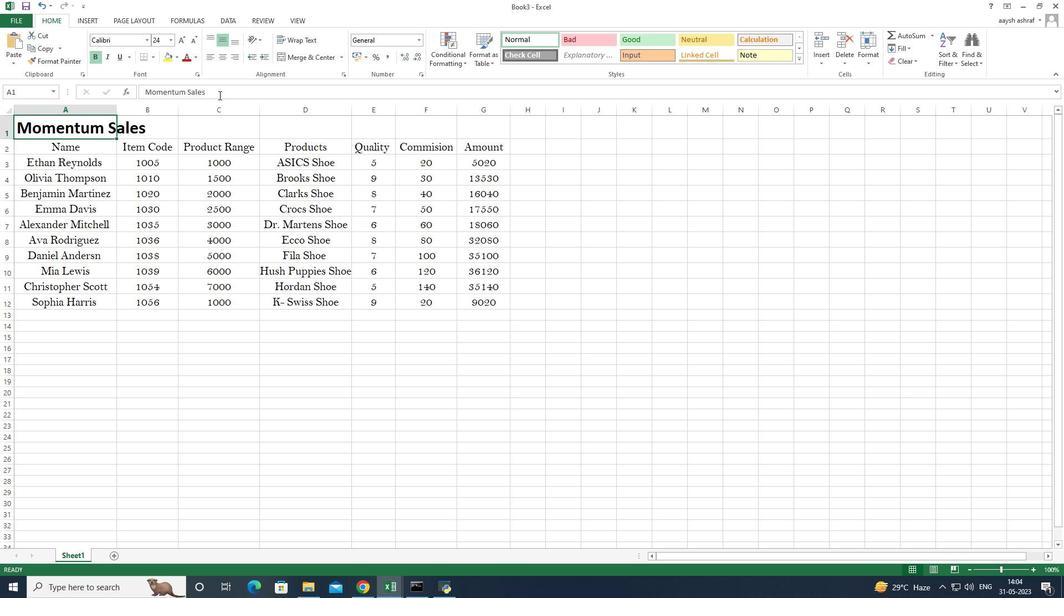 
Action: Mouse moved to (76, 127)
Screenshot: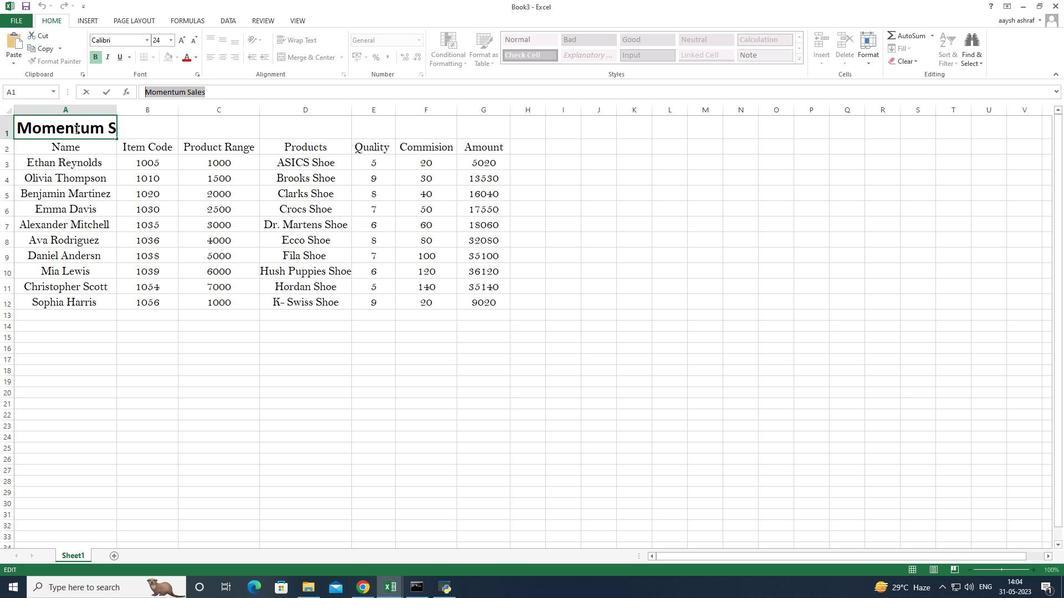 
Action: Mouse pressed left at (76, 127)
Screenshot: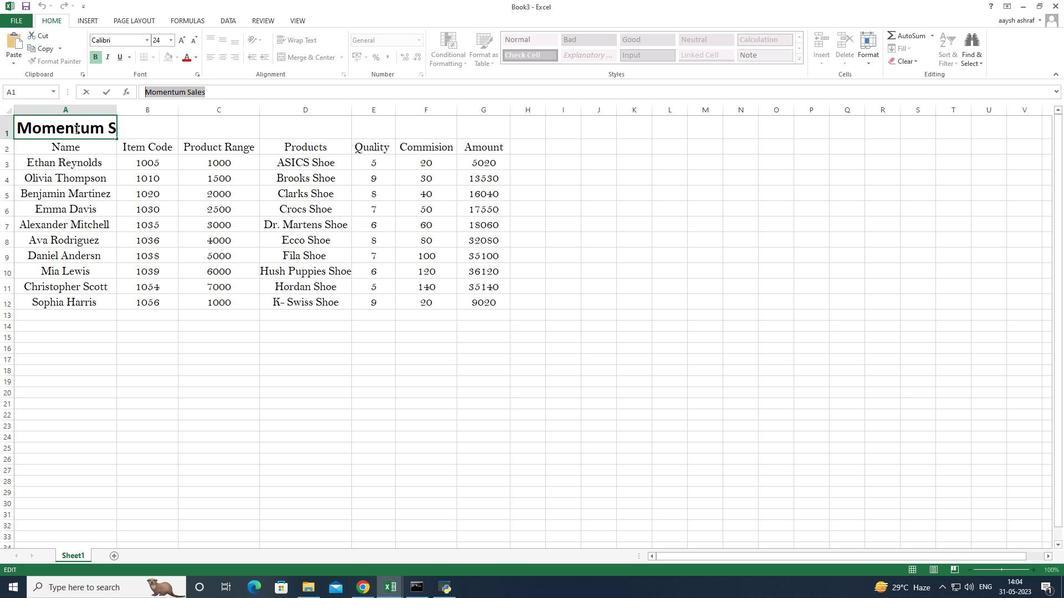 
Action: Mouse moved to (46, 128)
Screenshot: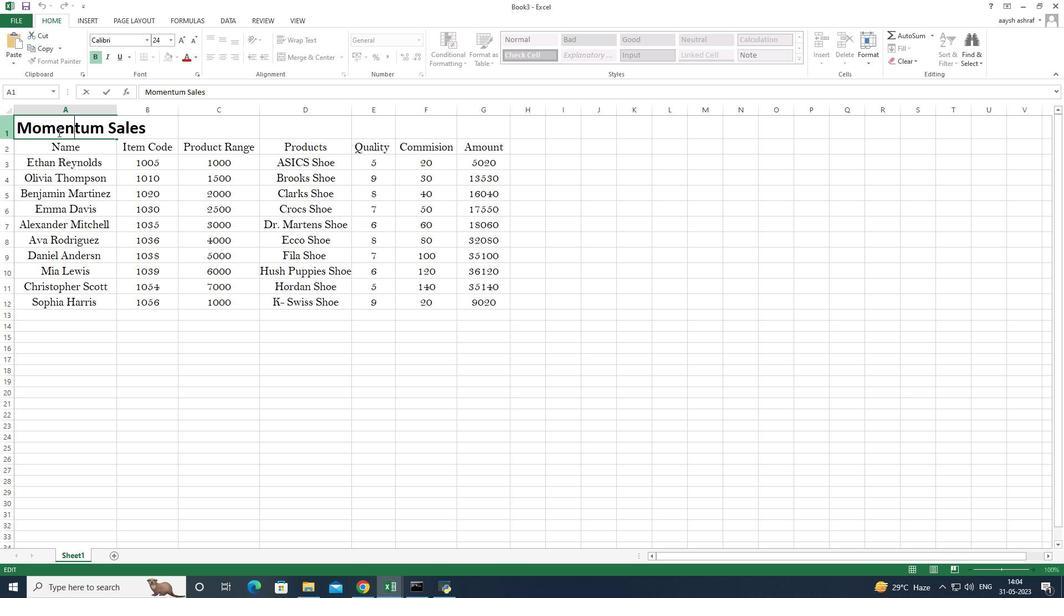 
Action: Mouse pressed left at (46, 128)
Screenshot: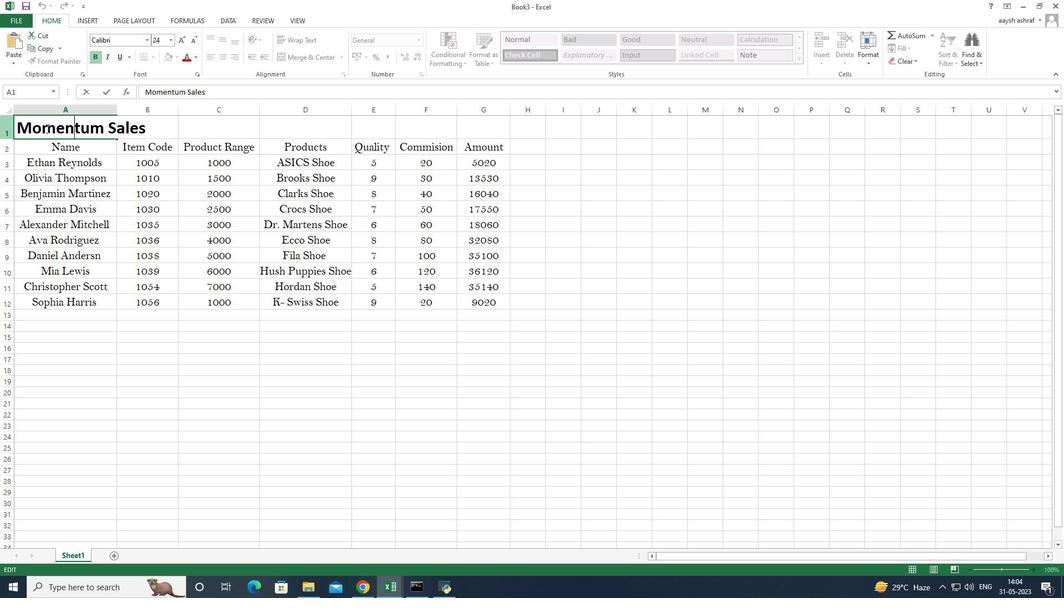 
Action: Mouse moved to (154, 128)
Screenshot: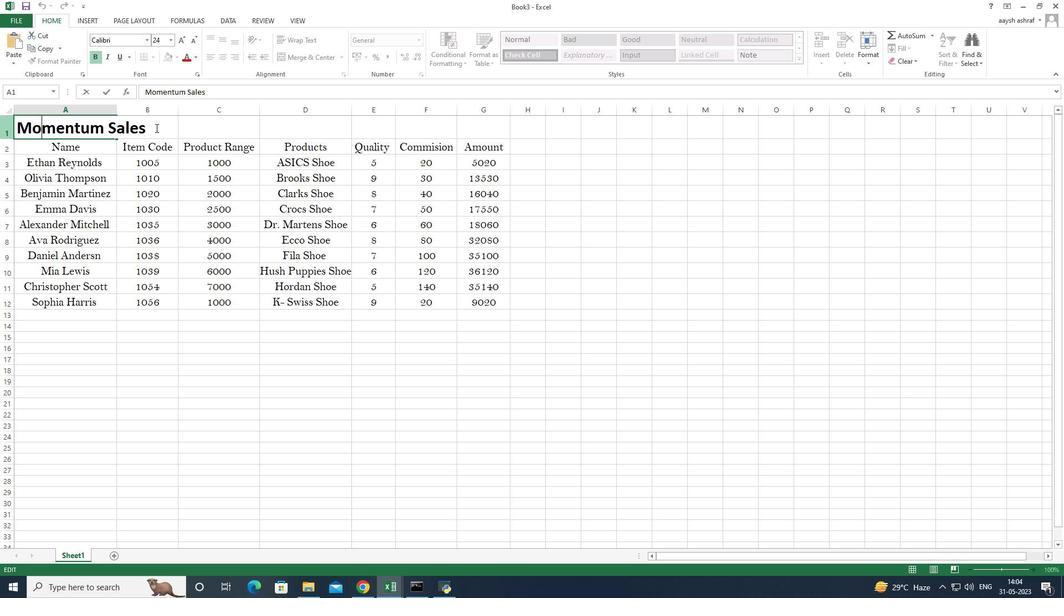 
Action: Mouse pressed left at (154, 128)
Screenshot: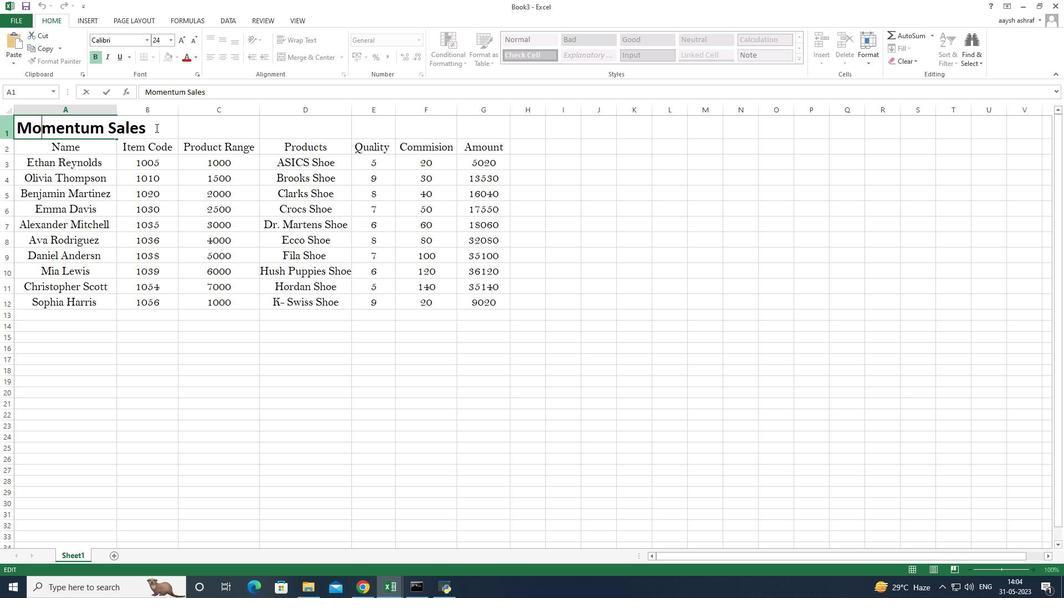 
Action: Mouse pressed left at (154, 128)
Screenshot: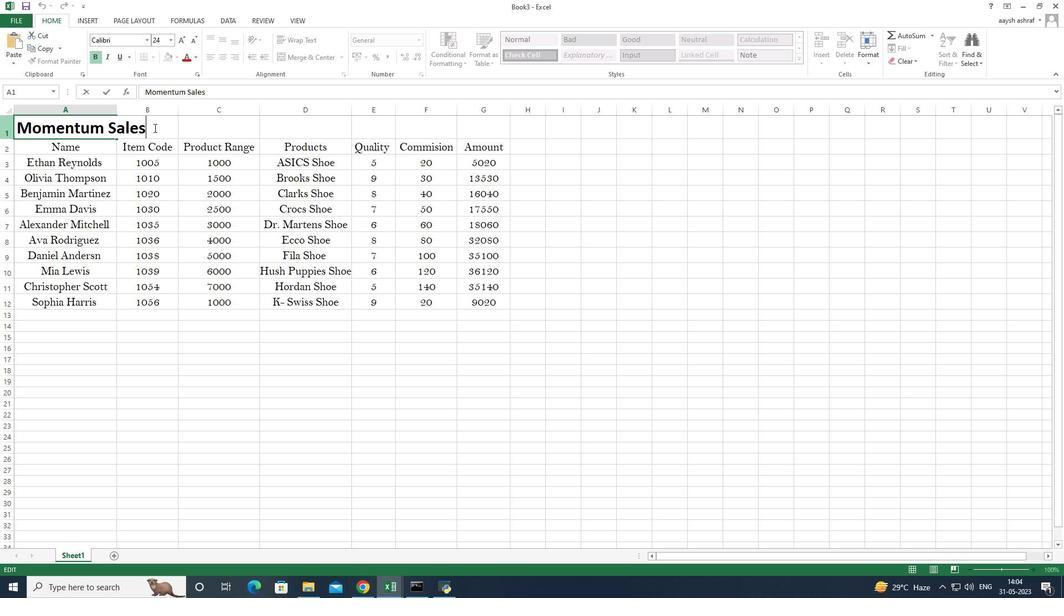 
Action: Mouse moved to (164, 134)
Screenshot: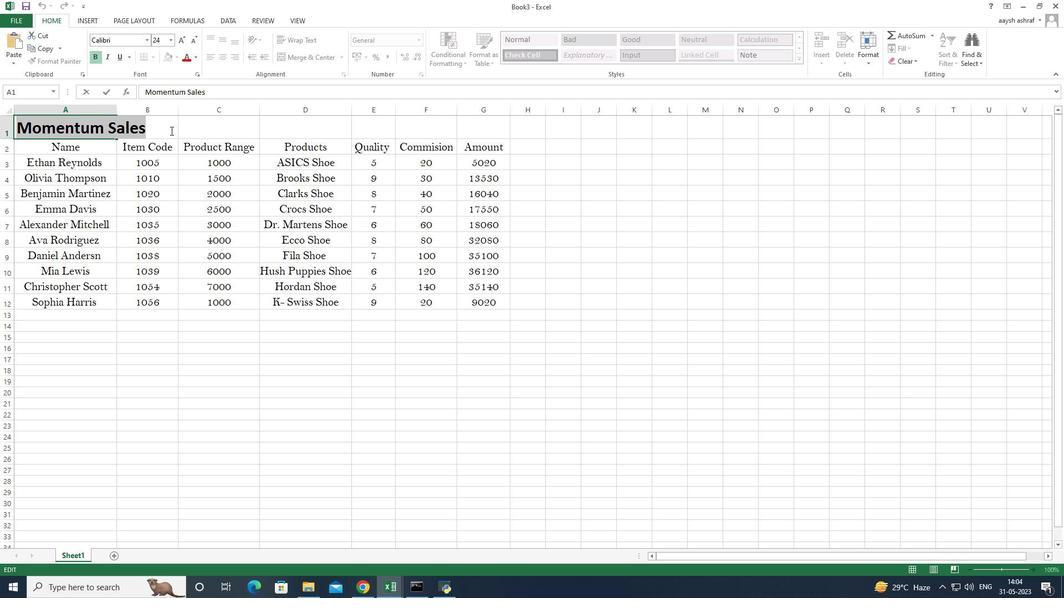 
Action: Key pressed <Key.space>
Screenshot: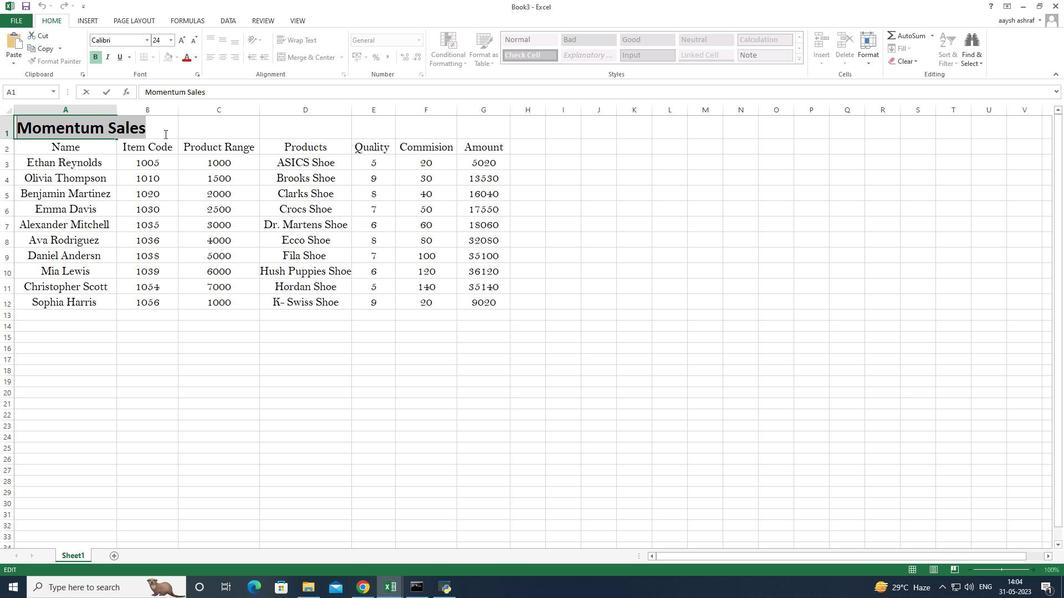 
Action: Mouse moved to (123, 139)
Screenshot: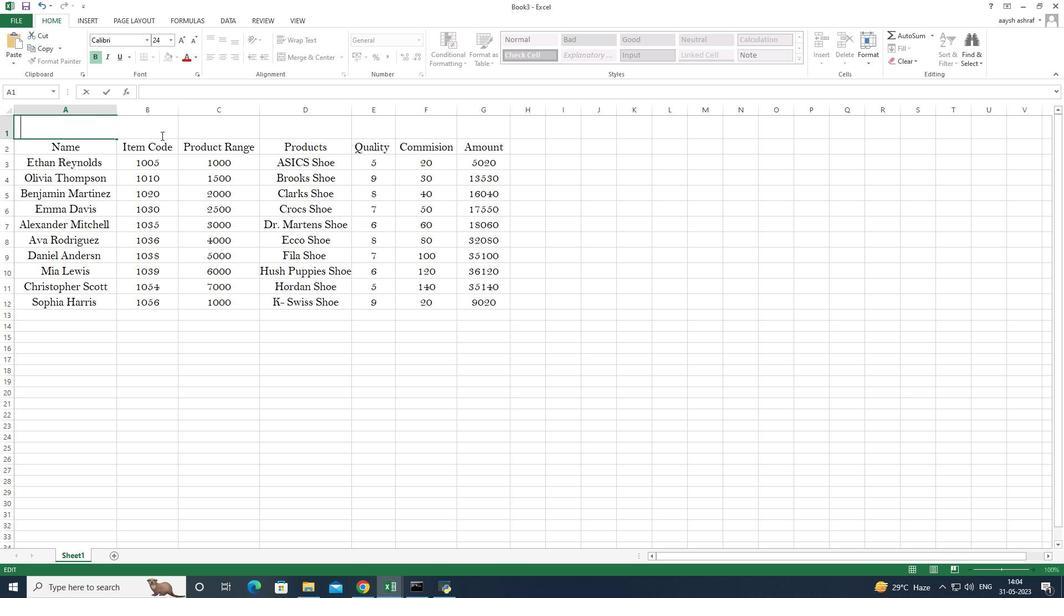 
Action: Key pressed ctrl+Z
Screenshot: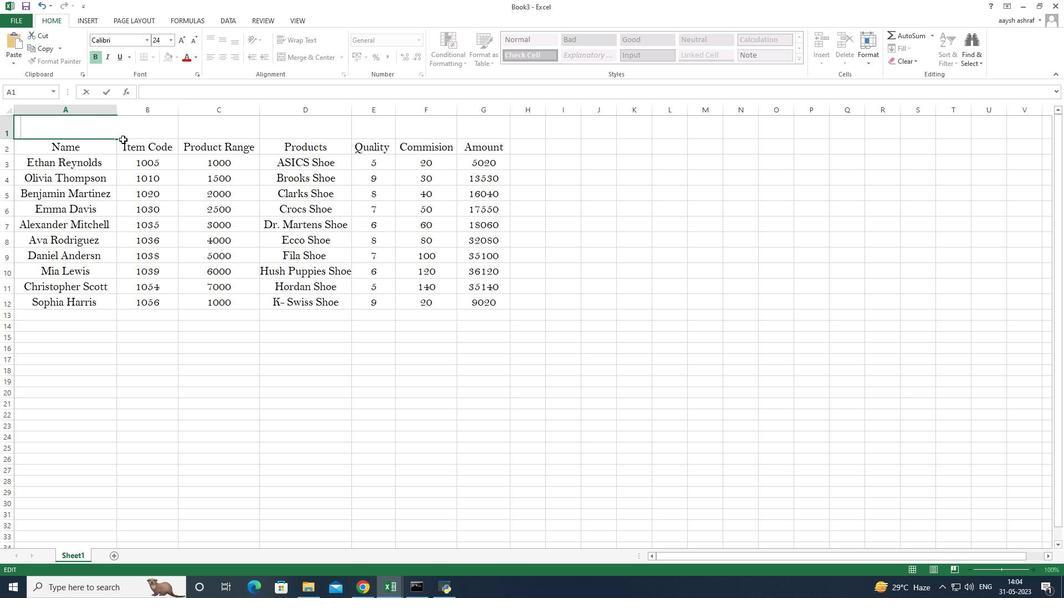 
Action: Mouse moved to (131, 277)
Screenshot: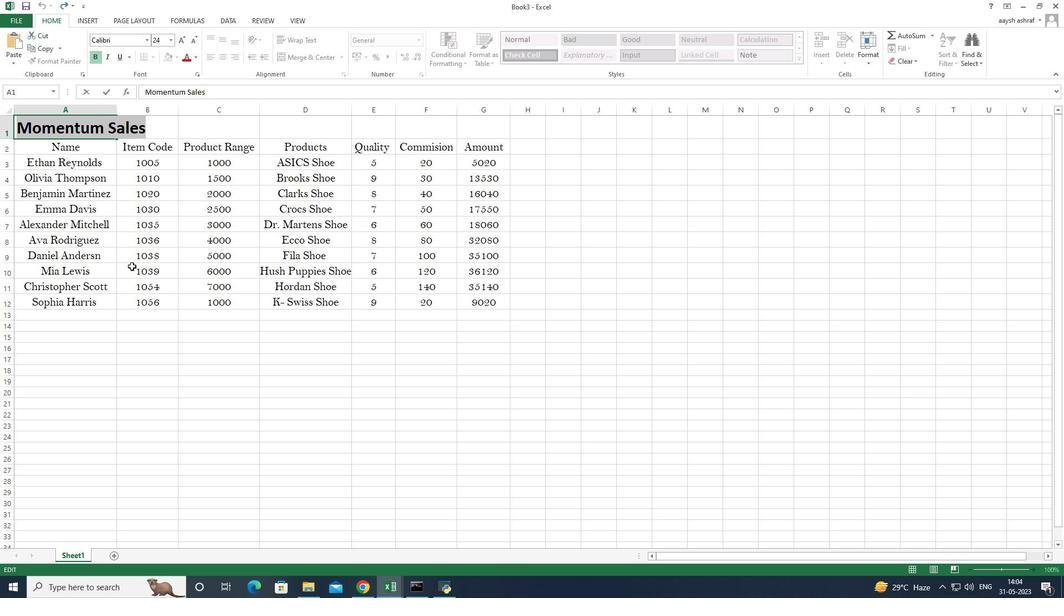 
Action: Mouse pressed left at (131, 277)
Screenshot: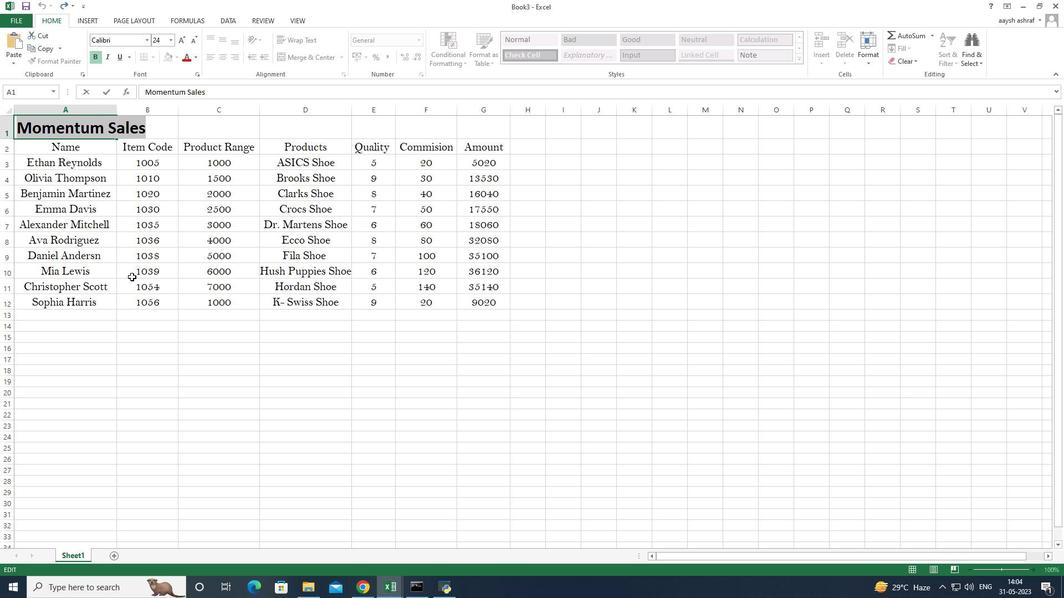 
Action: Mouse moved to (481, 303)
Screenshot: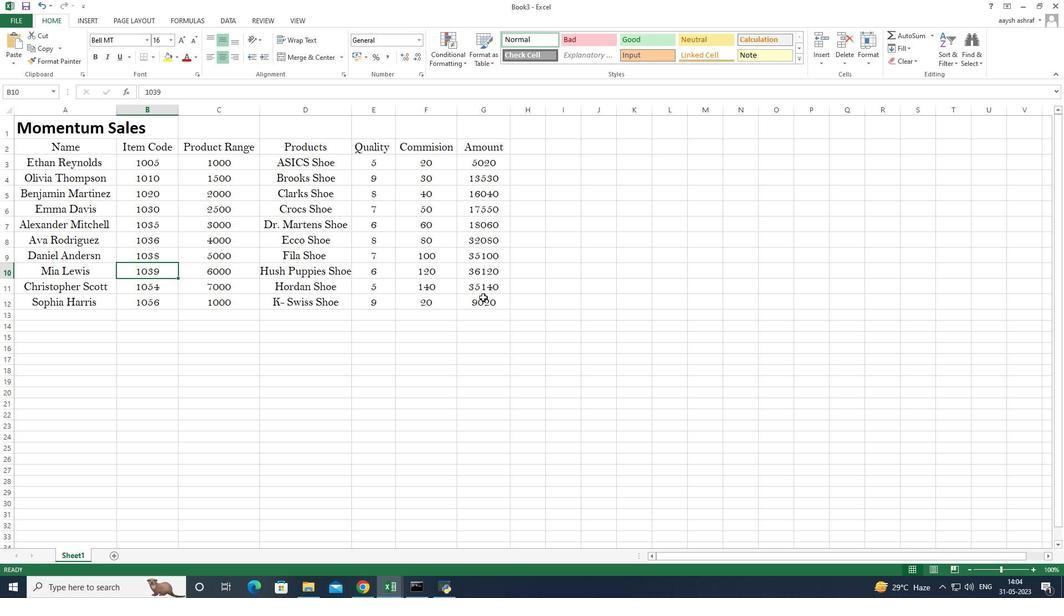 
Action: Mouse pressed left at (481, 303)
Screenshot: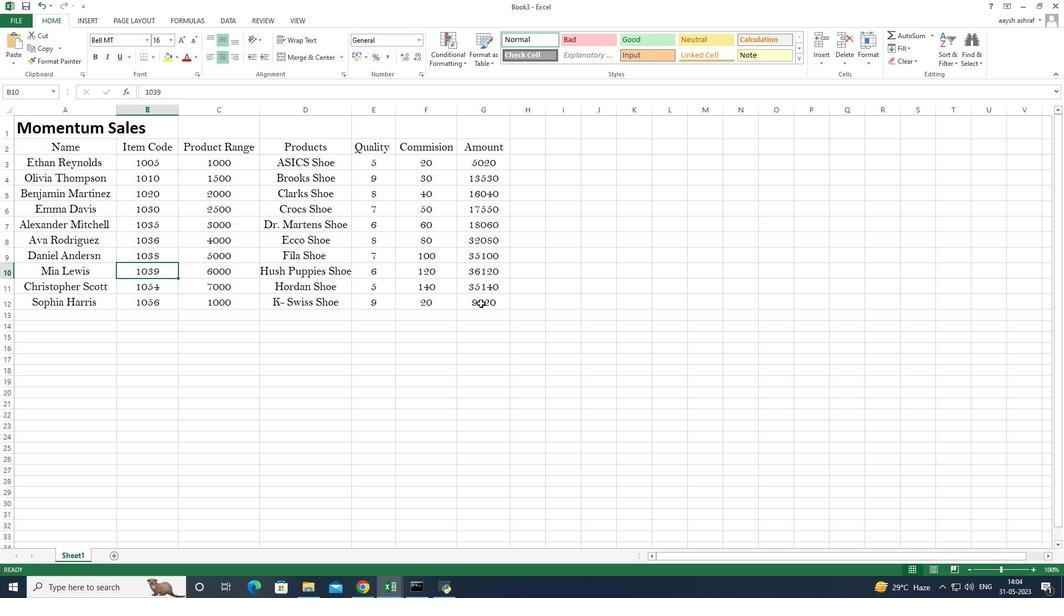 
Action: Mouse moved to (477, 303)
Screenshot: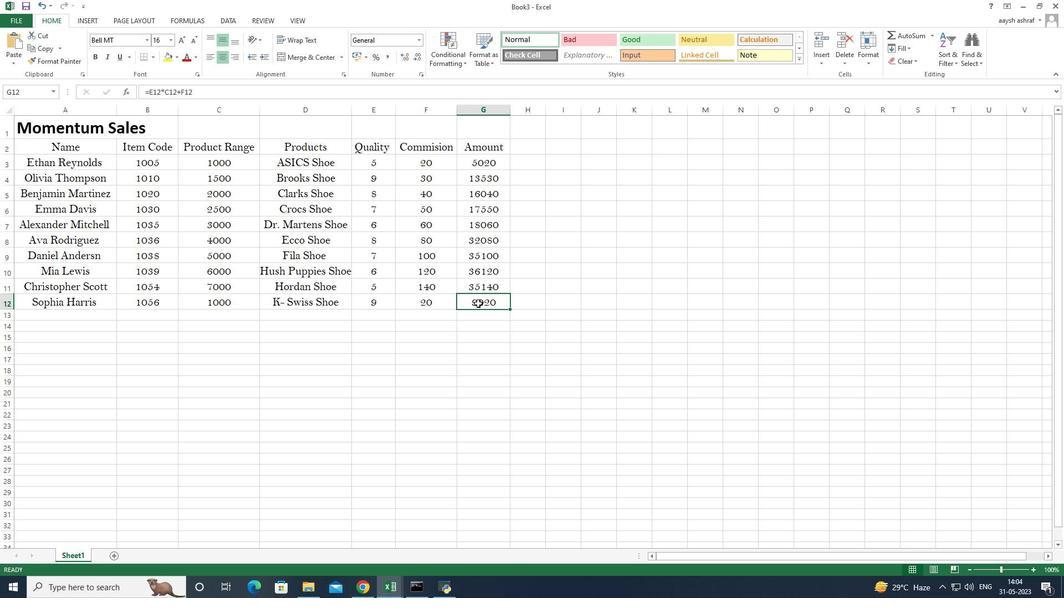 
